 Task: Find a one-way business class flight from Lafayette LFT to Dickinson DIK on Tuesday, 9 May, with 1 checked bag.
Action: Mouse moved to (265, 132)
Screenshot: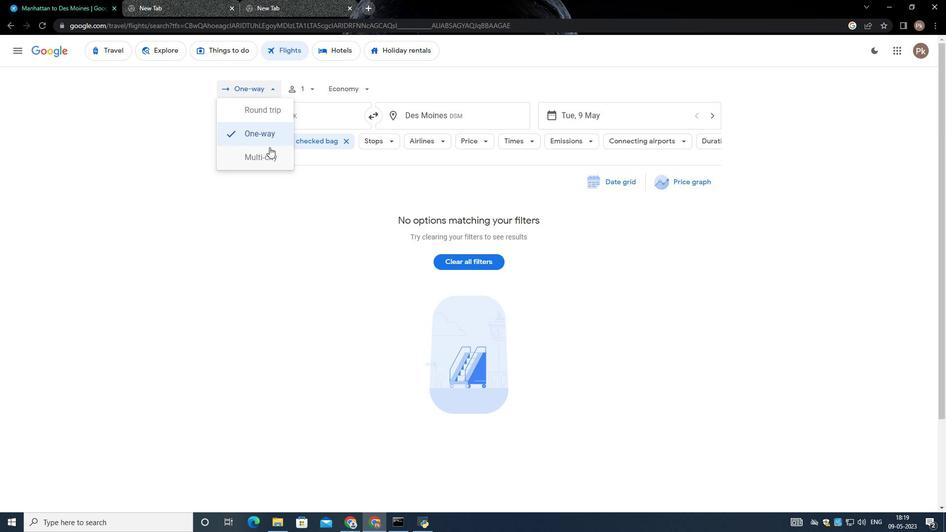 
Action: Mouse pressed left at (265, 132)
Screenshot: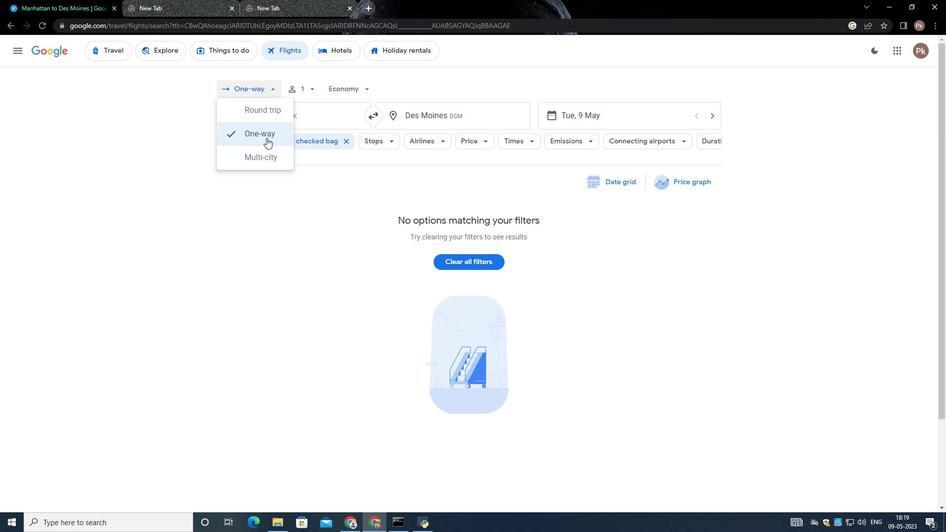 
Action: Mouse moved to (303, 87)
Screenshot: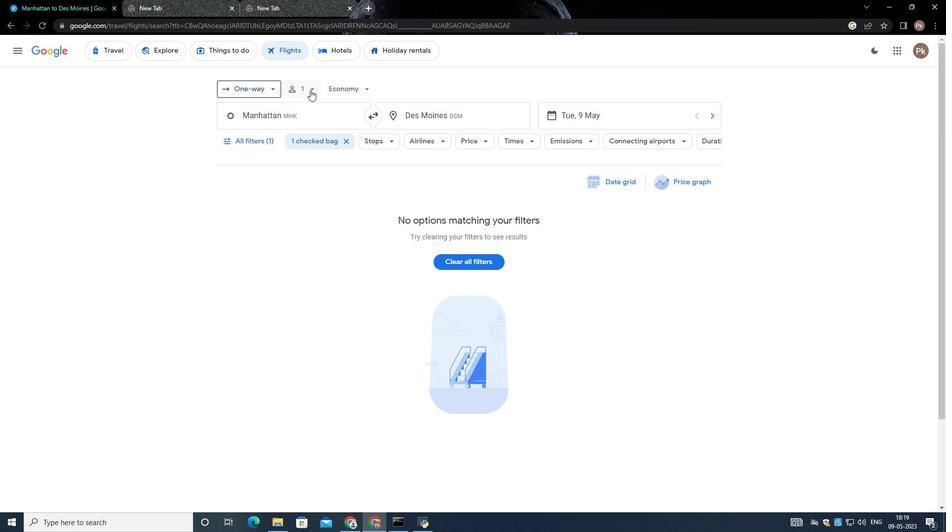 
Action: Mouse pressed left at (304, 88)
Screenshot: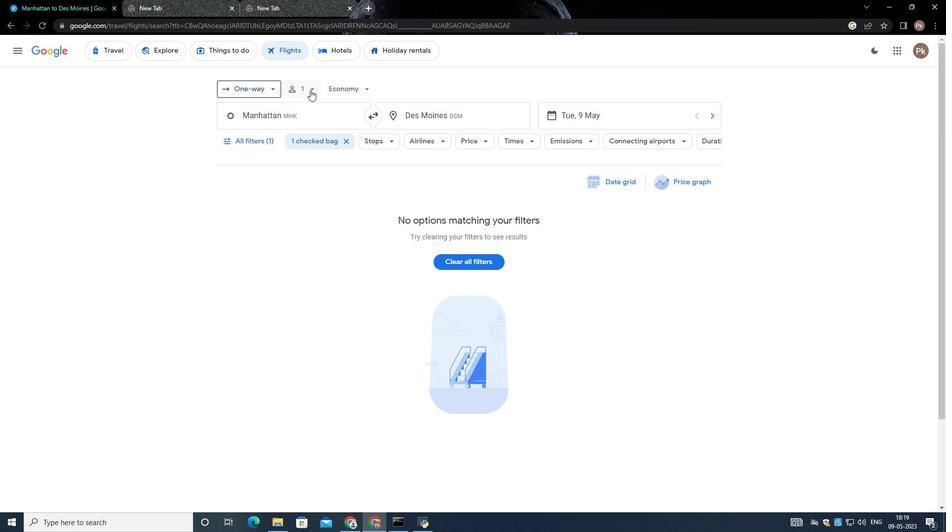 
Action: Mouse moved to (389, 115)
Screenshot: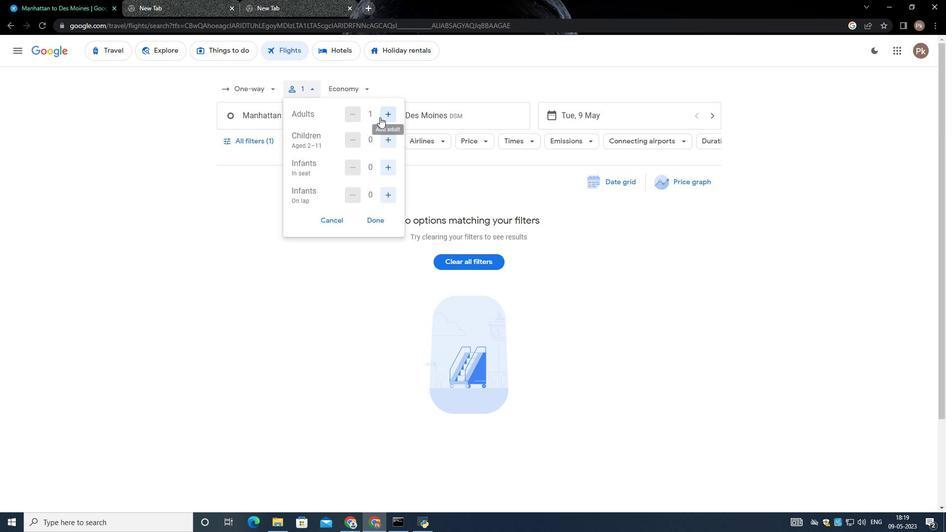 
Action: Mouse pressed left at (389, 115)
Screenshot: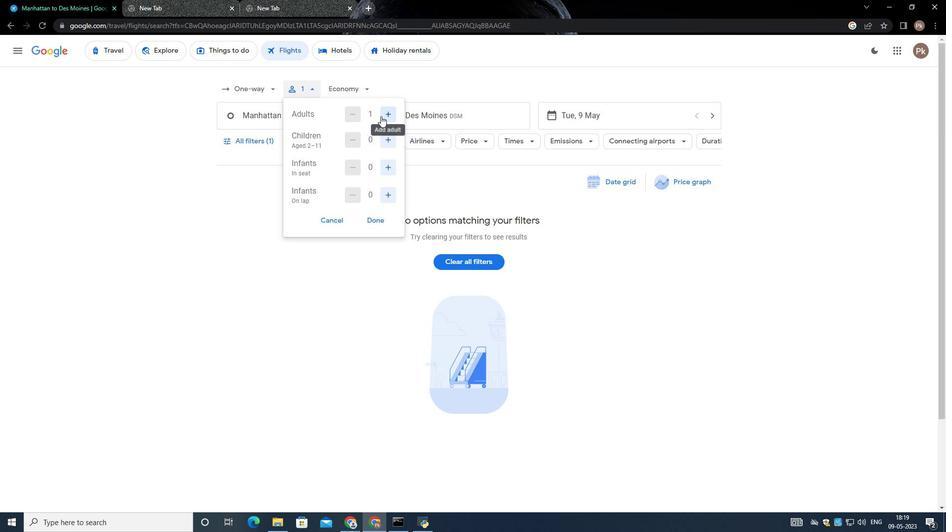 
Action: Mouse moved to (389, 115)
Screenshot: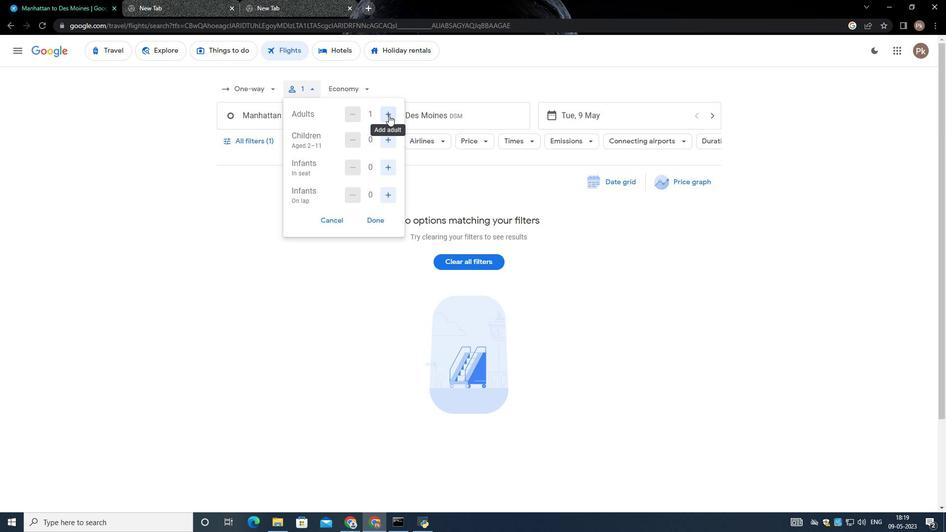 
Action: Mouse pressed left at (389, 115)
Screenshot: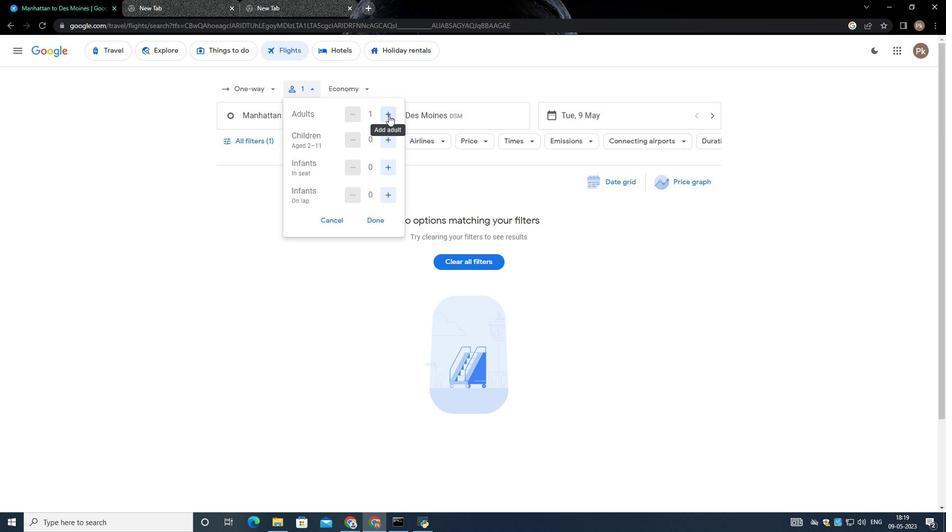 
Action: Mouse moved to (389, 115)
Screenshot: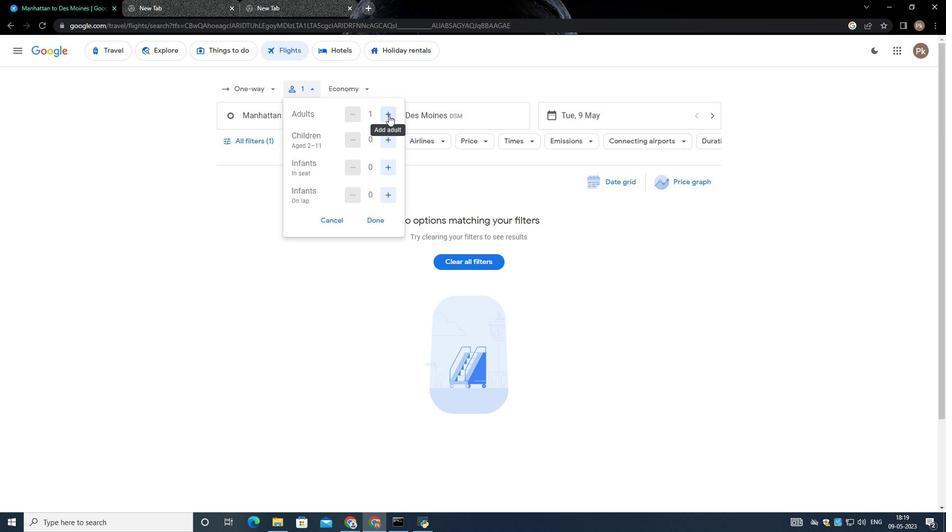 
Action: Mouse pressed left at (389, 115)
Screenshot: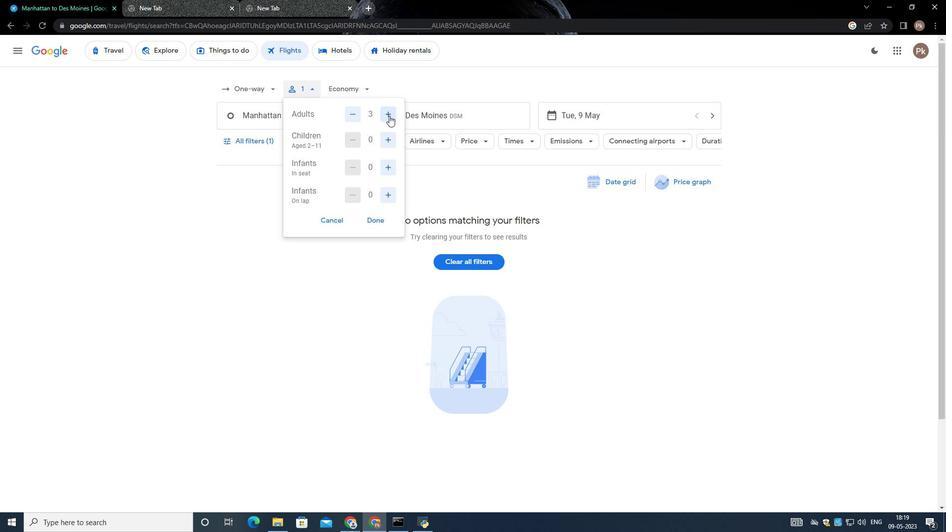 
Action: Mouse moved to (389, 115)
Screenshot: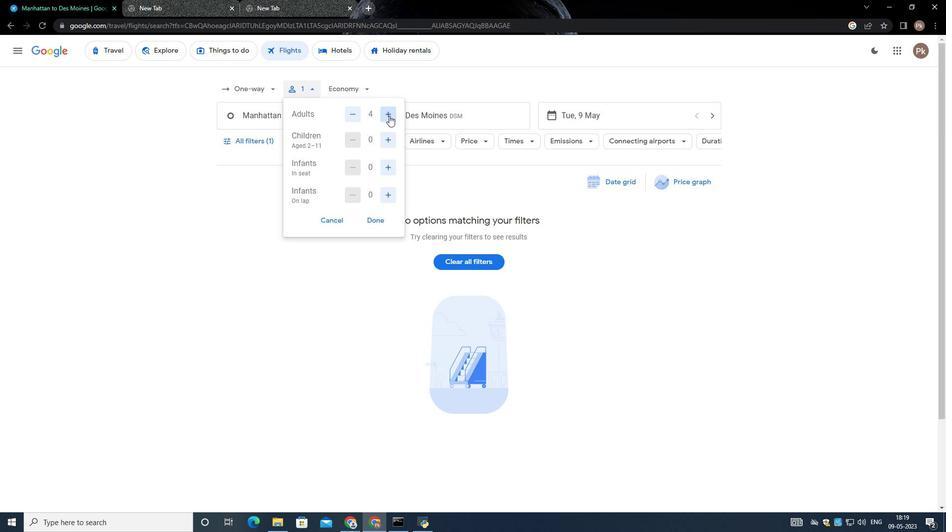 
Action: Mouse pressed left at (389, 115)
Screenshot: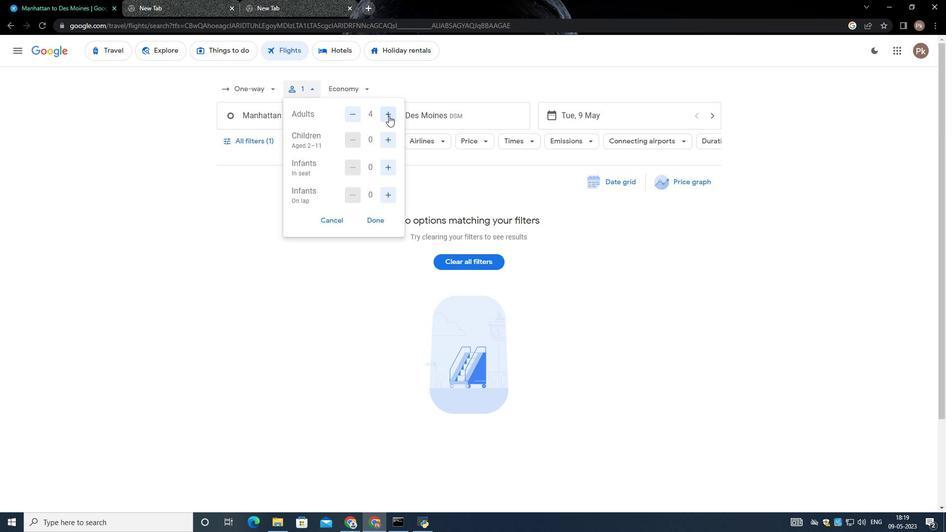 
Action: Mouse moved to (394, 138)
Screenshot: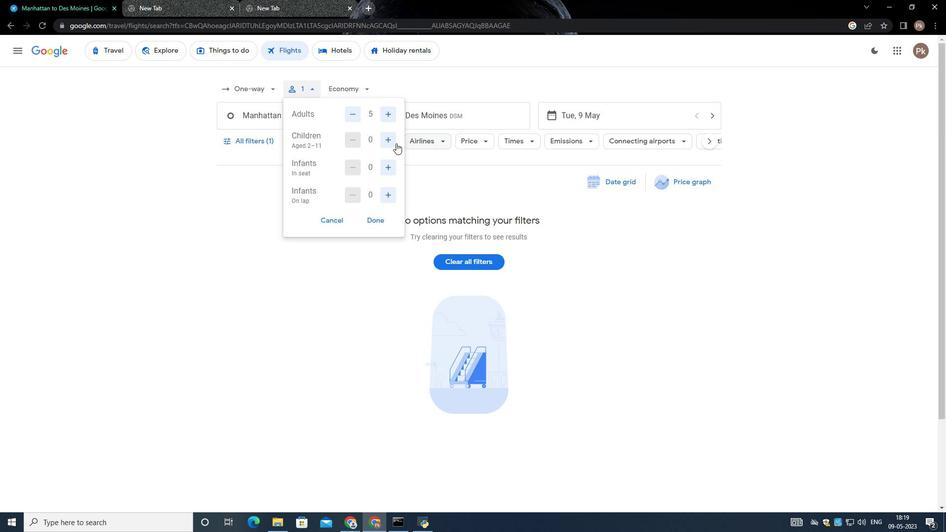 
Action: Mouse pressed left at (394, 138)
Screenshot: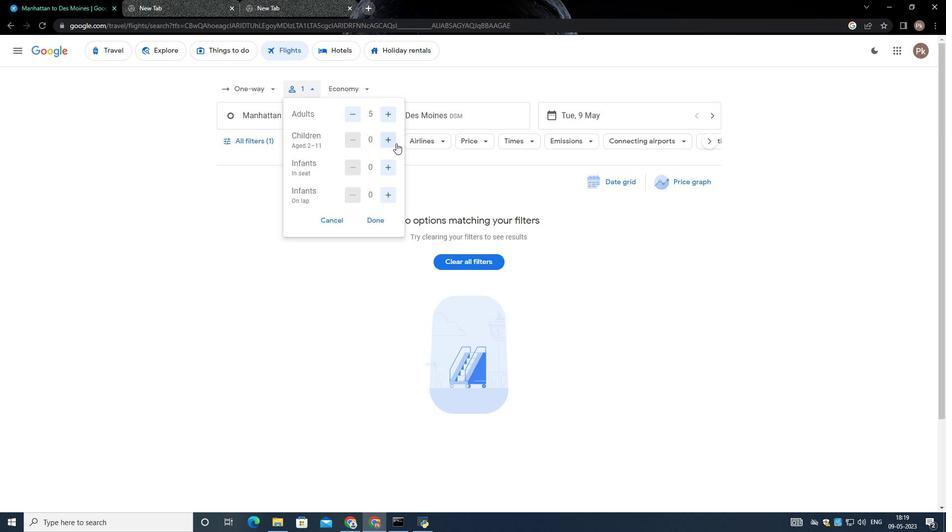 
Action: Mouse moved to (389, 166)
Screenshot: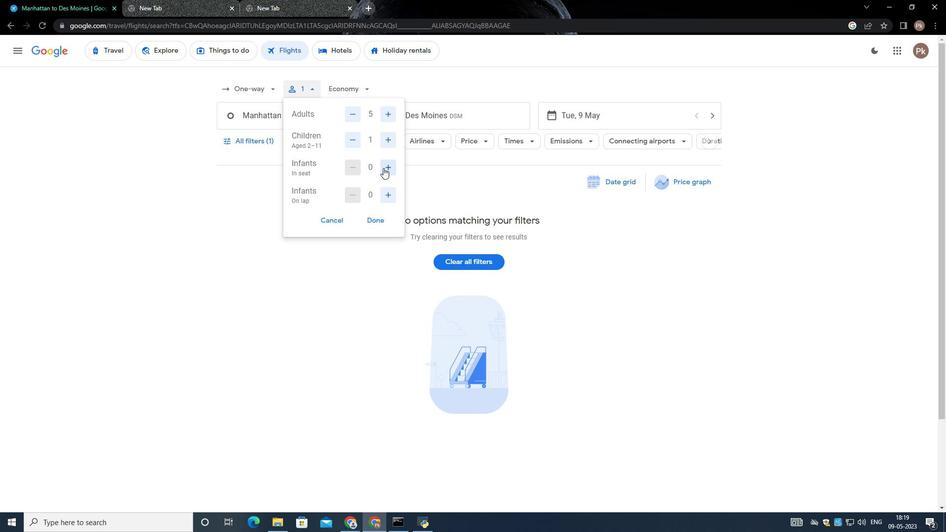 
Action: Mouse pressed left at (389, 166)
Screenshot: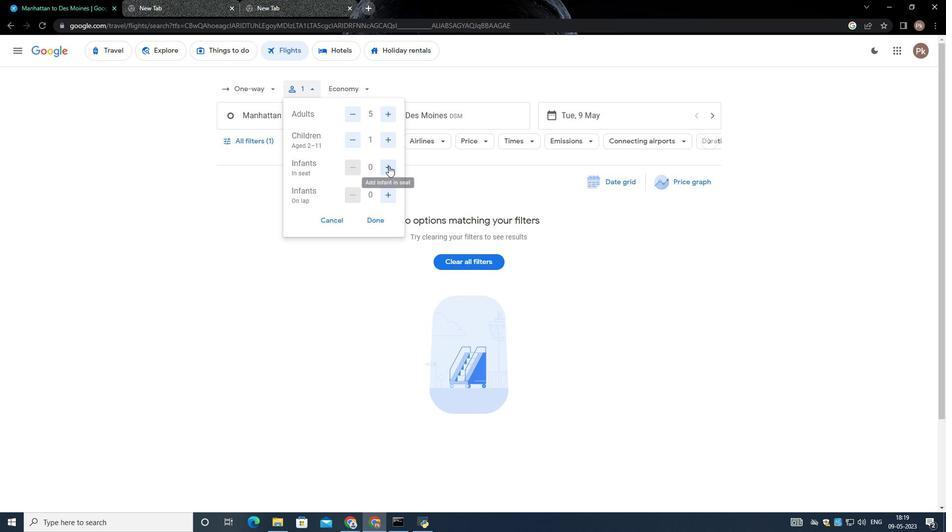 
Action: Mouse moved to (389, 166)
Screenshot: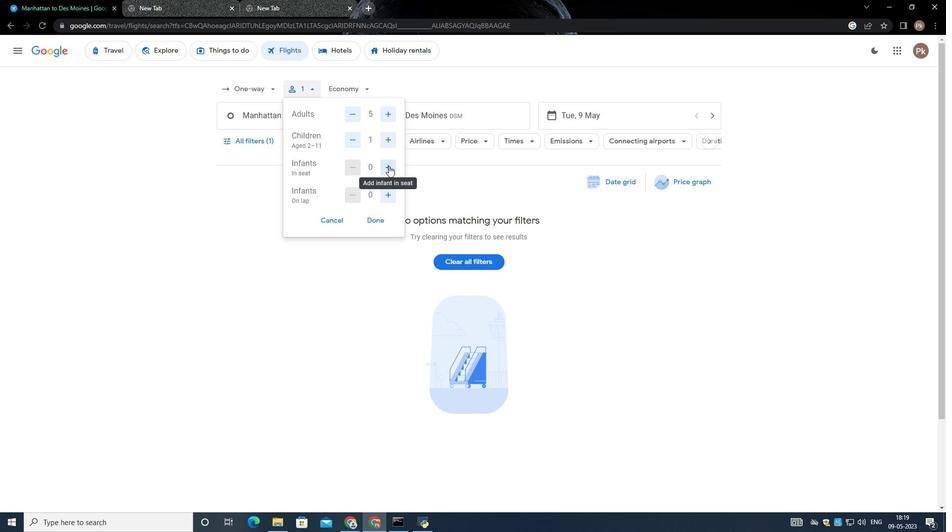 
Action: Mouse pressed left at (389, 166)
Screenshot: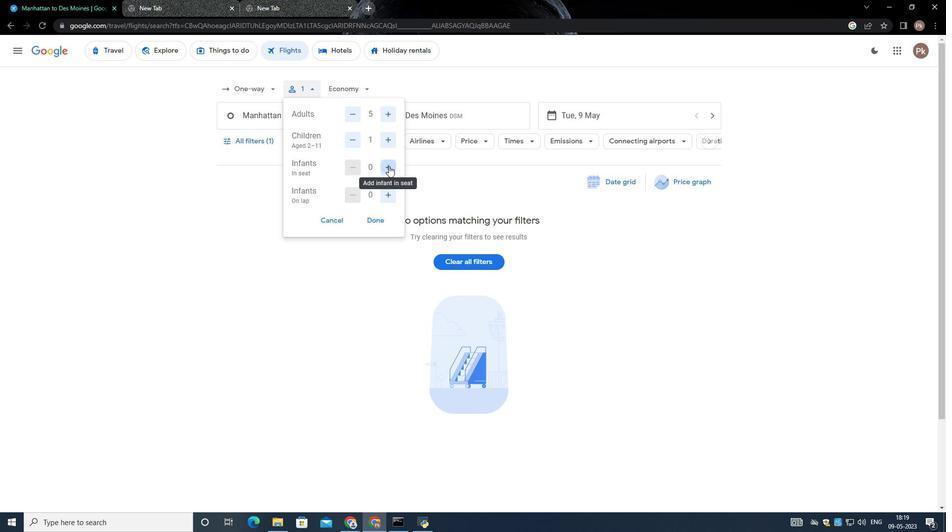 
Action: Mouse moved to (390, 189)
Screenshot: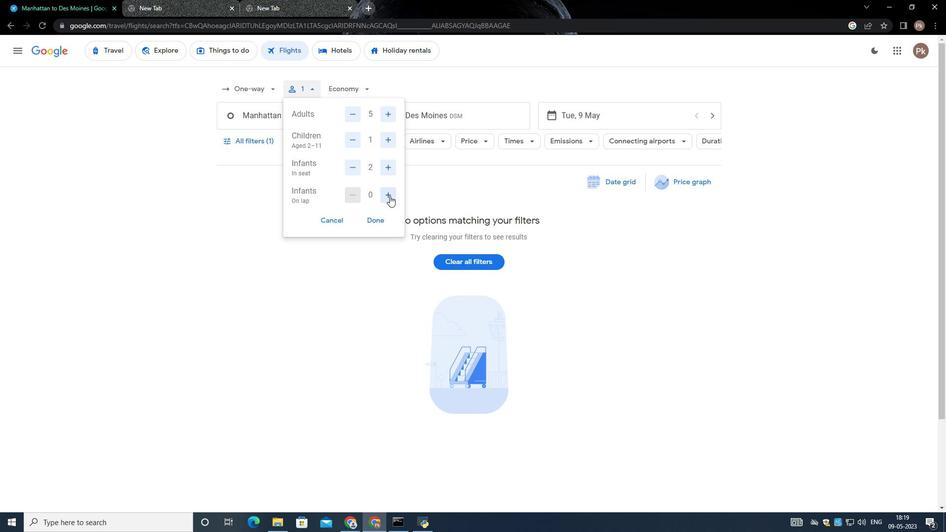 
Action: Mouse pressed left at (390, 189)
Screenshot: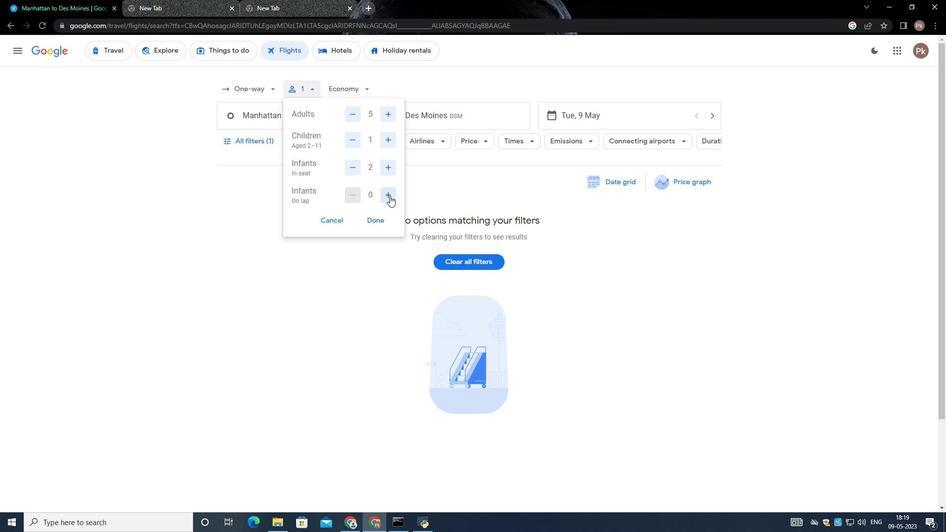 
Action: Mouse moved to (372, 218)
Screenshot: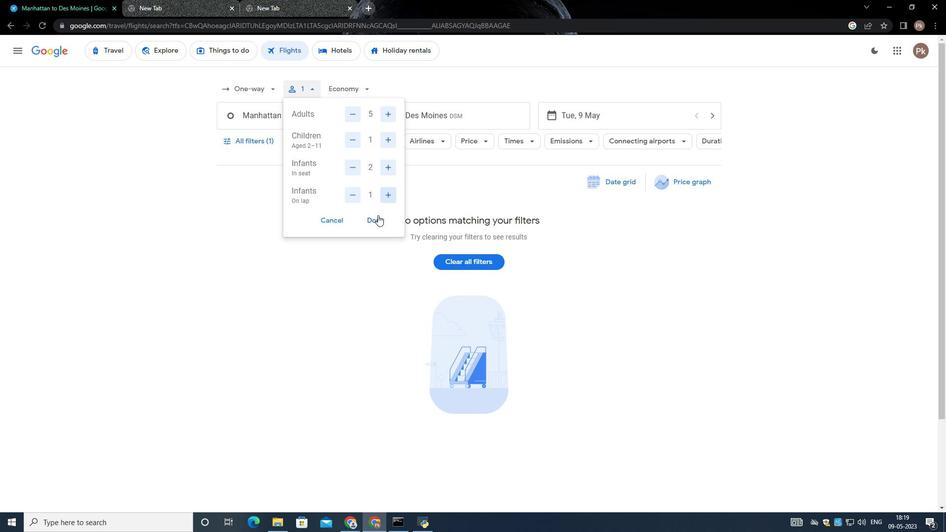 
Action: Mouse pressed left at (372, 218)
Screenshot: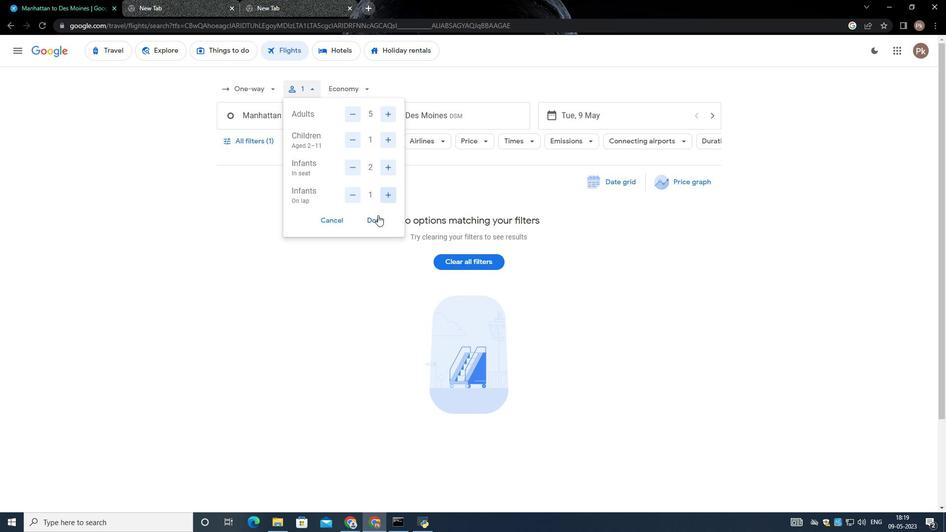 
Action: Mouse moved to (350, 88)
Screenshot: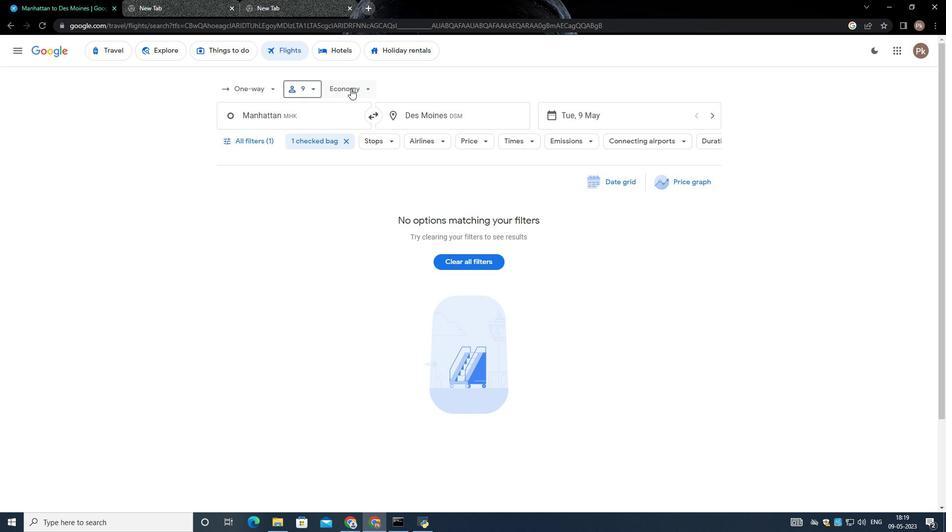 
Action: Mouse pressed left at (350, 88)
Screenshot: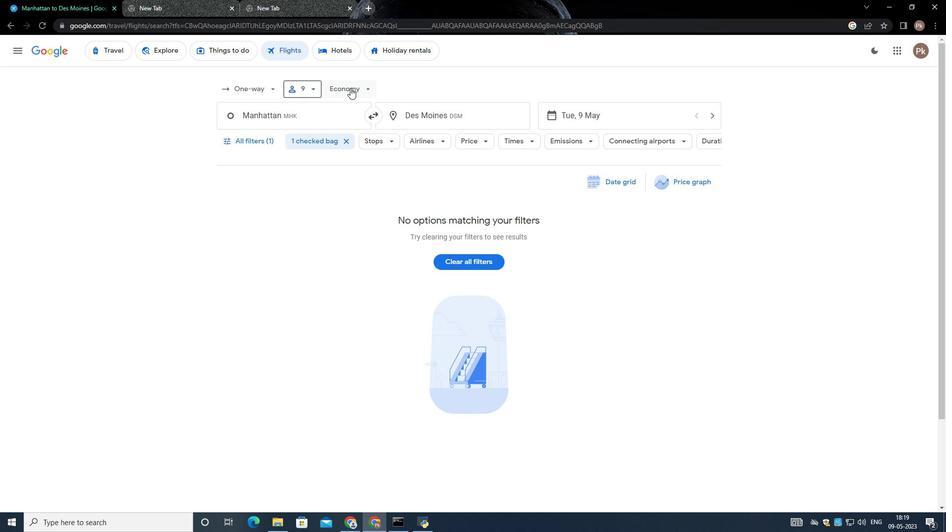 
Action: Mouse moved to (371, 158)
Screenshot: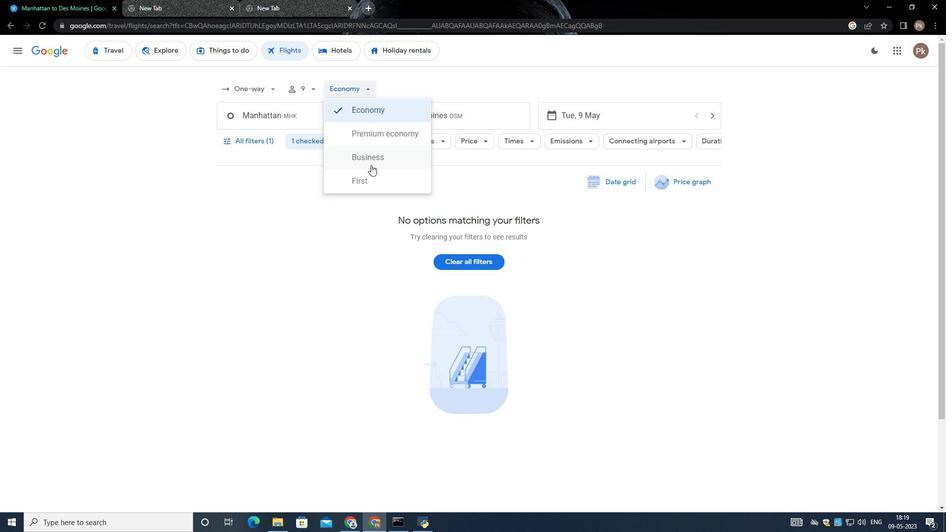 
Action: Mouse pressed left at (371, 158)
Screenshot: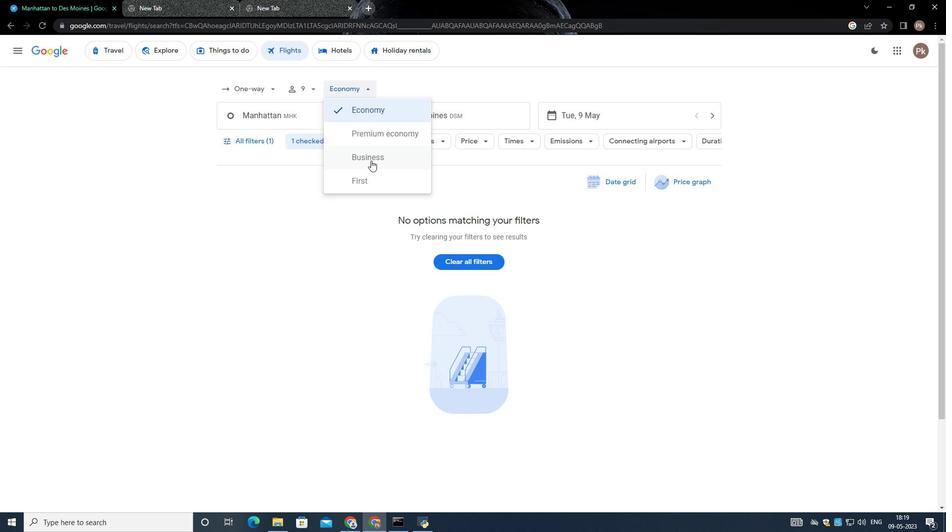 
Action: Mouse moved to (275, 118)
Screenshot: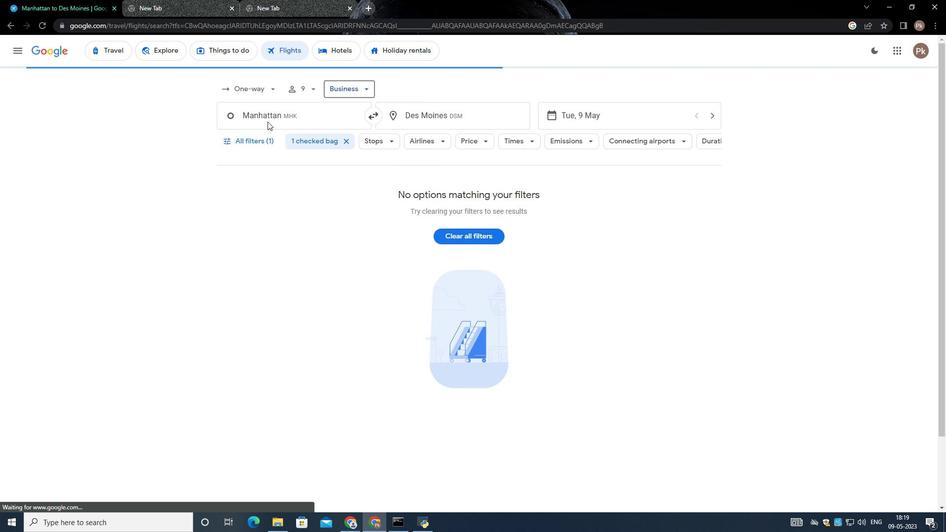
Action: Mouse pressed left at (275, 118)
Screenshot: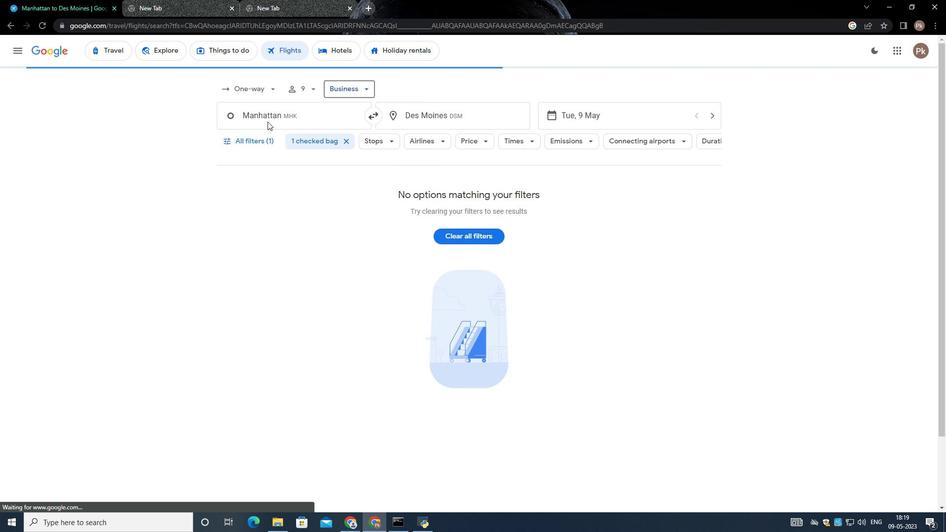 
Action: Mouse moved to (271, 120)
Screenshot: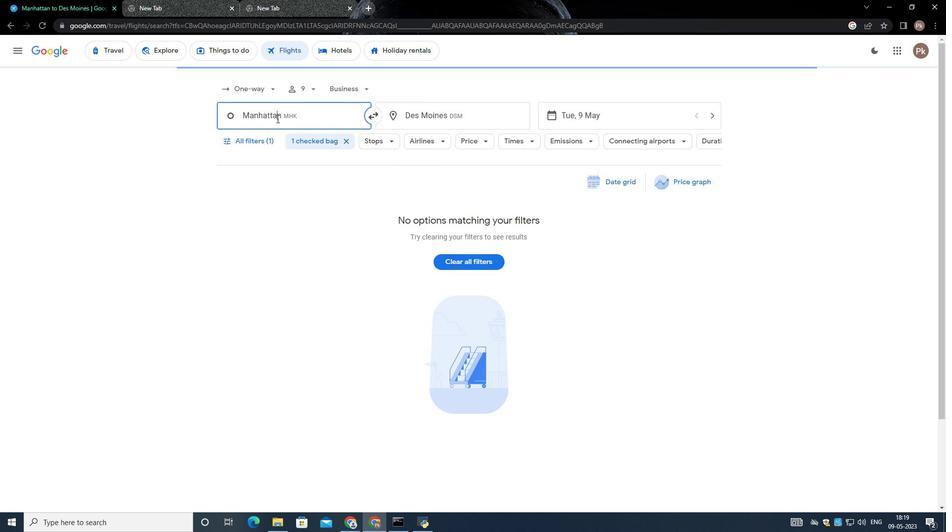 
Action: Key pressed <Key.backspace>
Screenshot: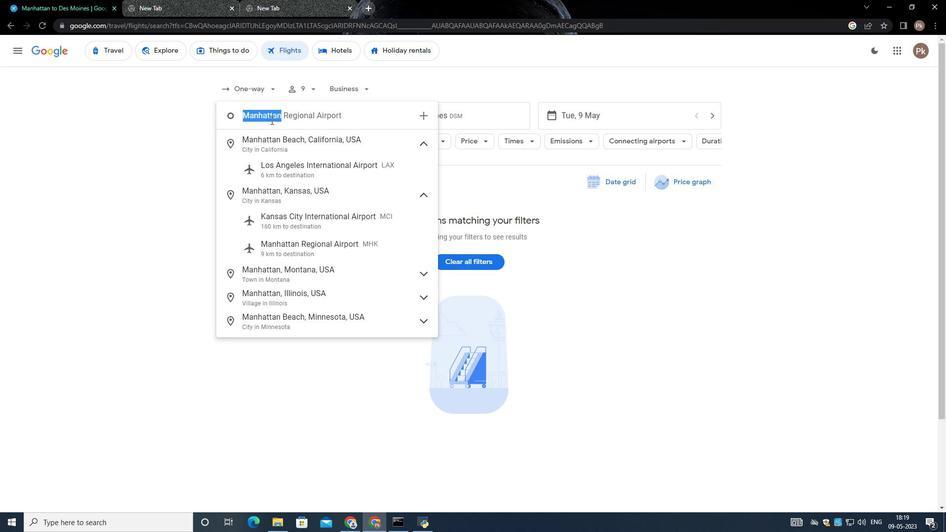 
Action: Mouse moved to (270, 120)
Screenshot: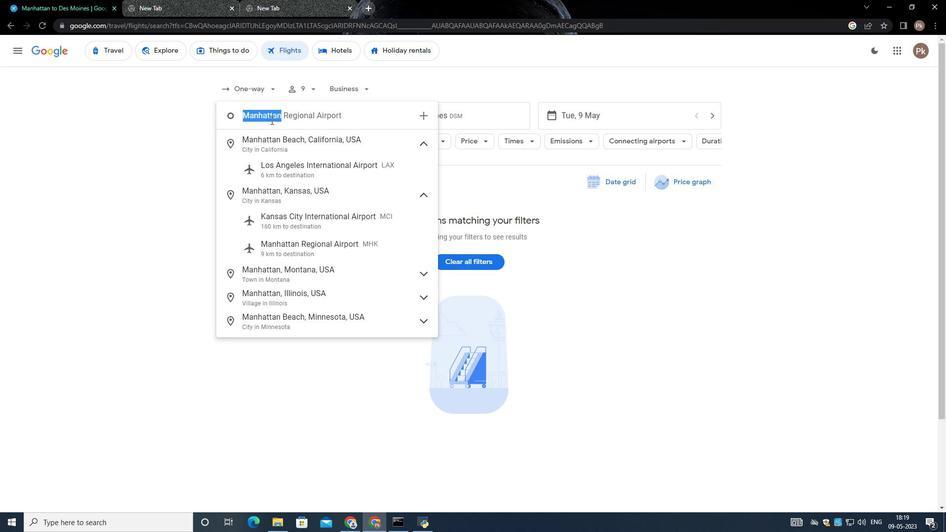 
Action: Key pressed <Key.shift>Lafayette<Key.space>
Screenshot: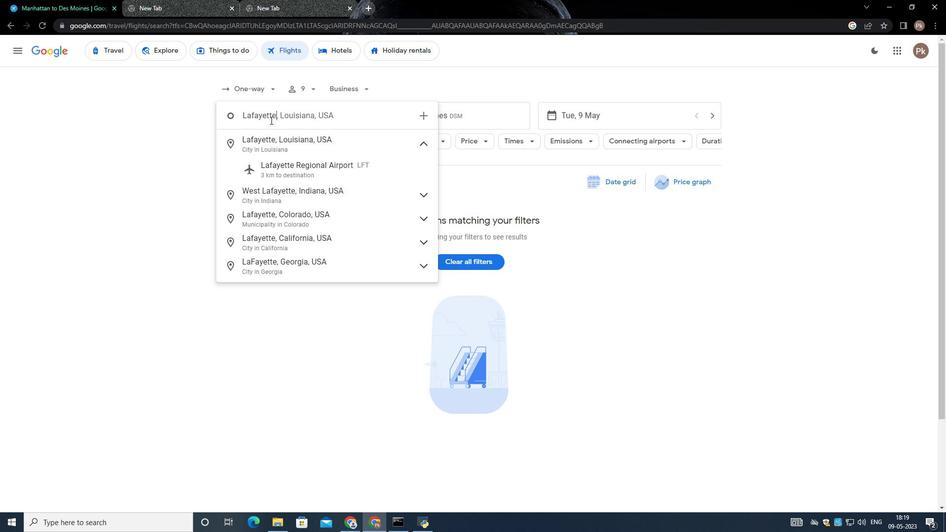 
Action: Mouse moved to (270, 120)
Screenshot: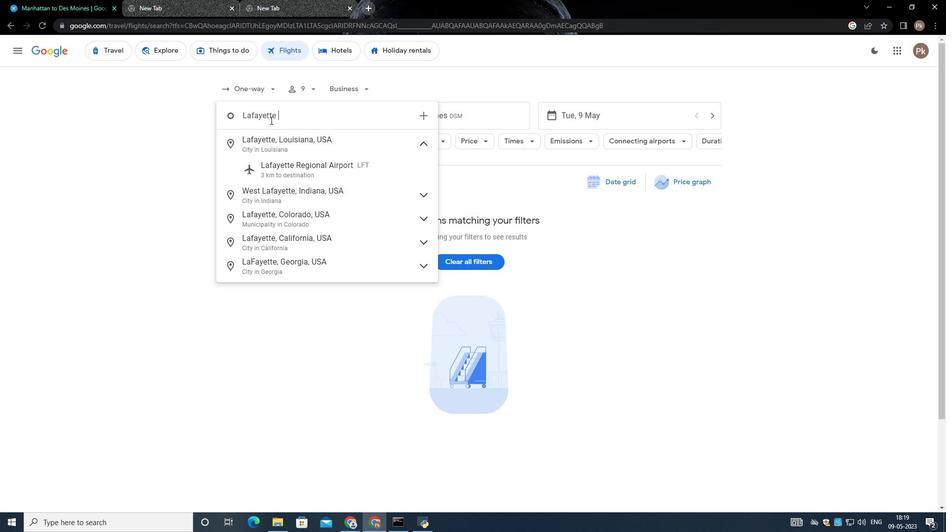 
Action: Key pressed <Key.shift>Regional<Key.space><Key.shift>Airpor
Screenshot: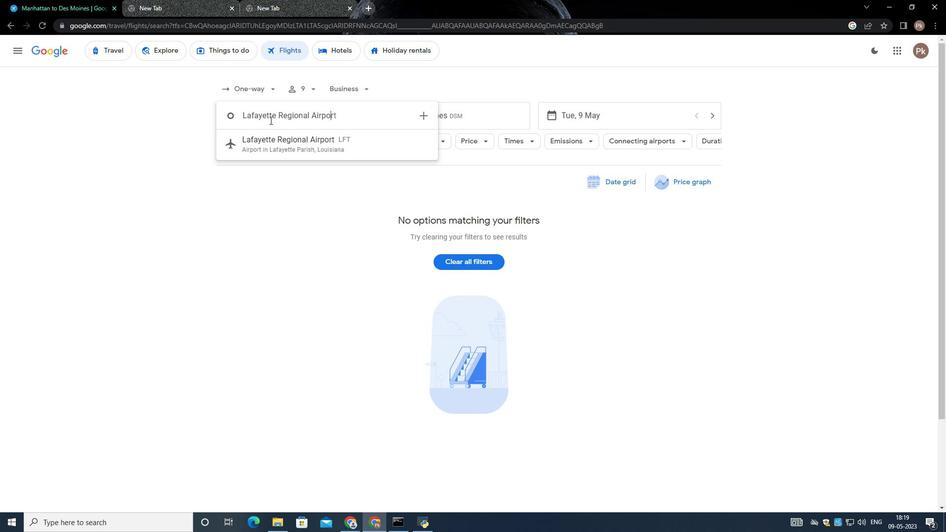 
Action: Mouse moved to (270, 120)
Screenshot: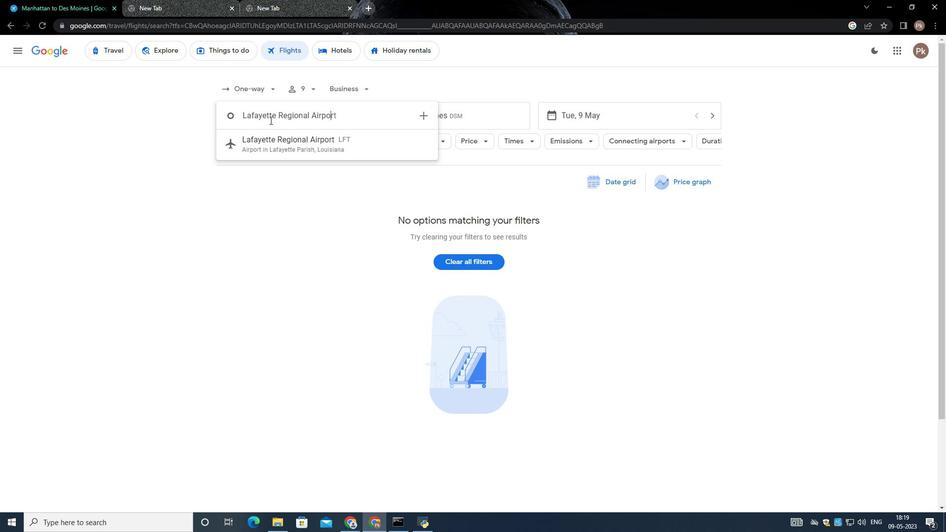 
Action: Key pressed t
Screenshot: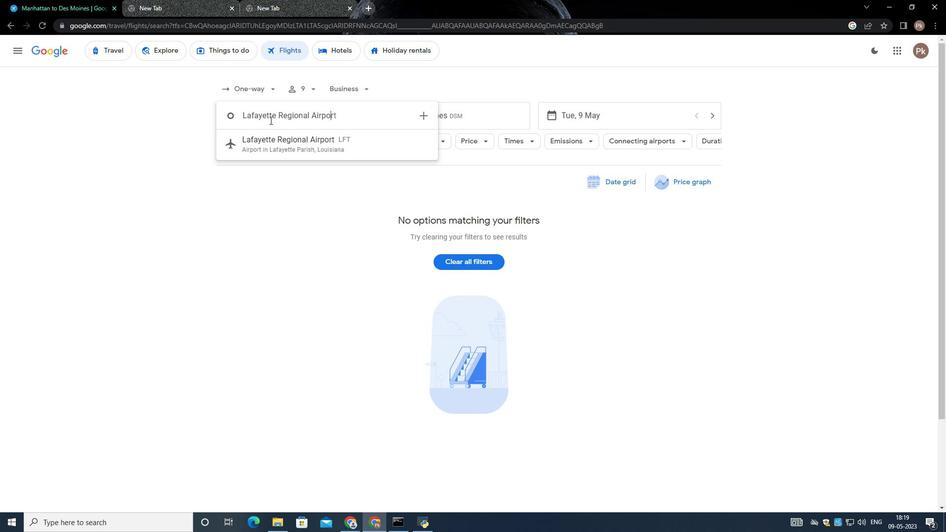 
Action: Mouse moved to (288, 144)
Screenshot: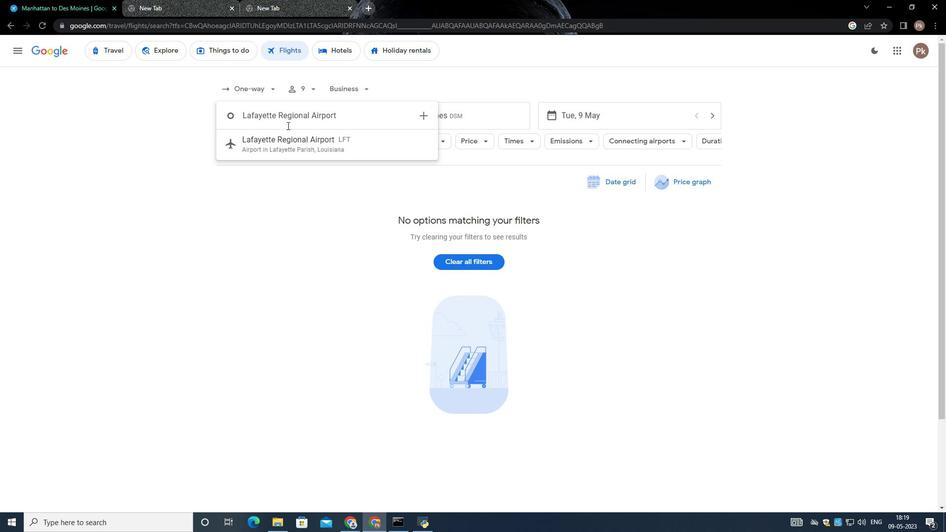 
Action: Mouse pressed left at (288, 144)
Screenshot: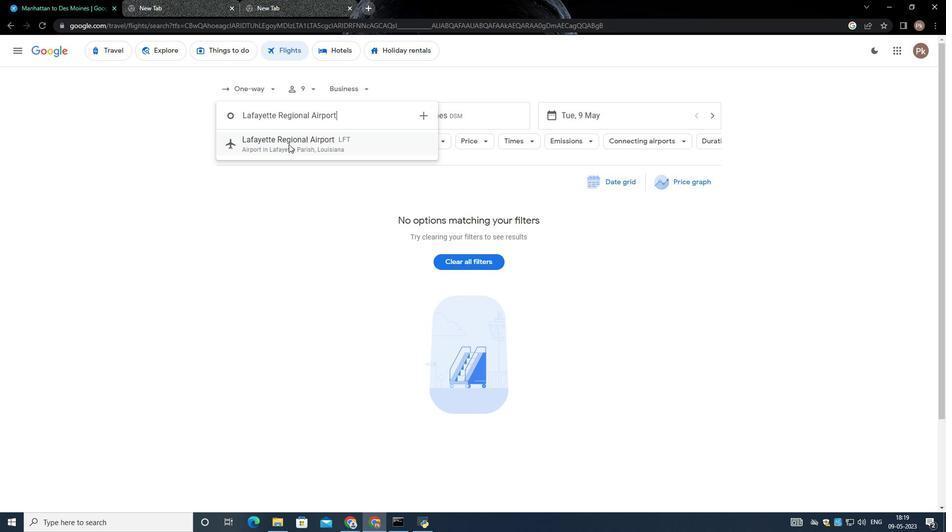 
Action: Mouse moved to (450, 111)
Screenshot: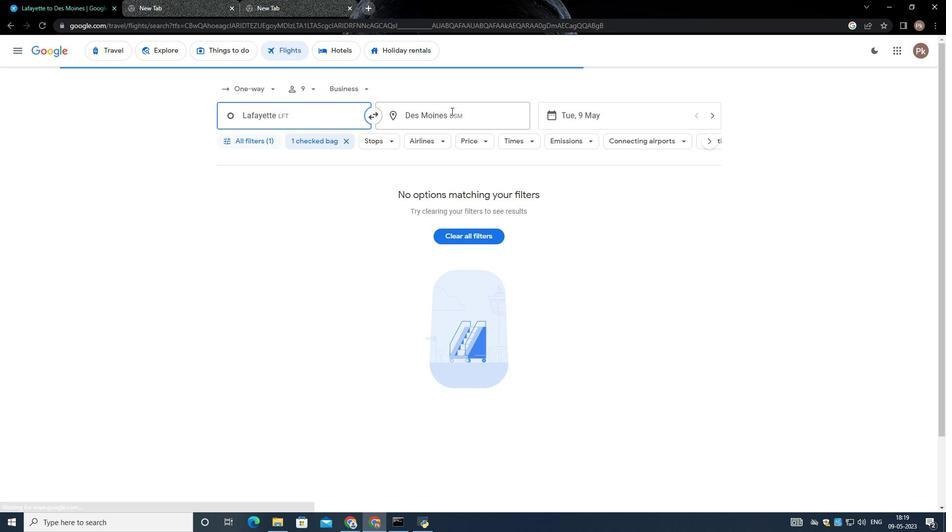 
Action: Mouse pressed left at (450, 111)
Screenshot: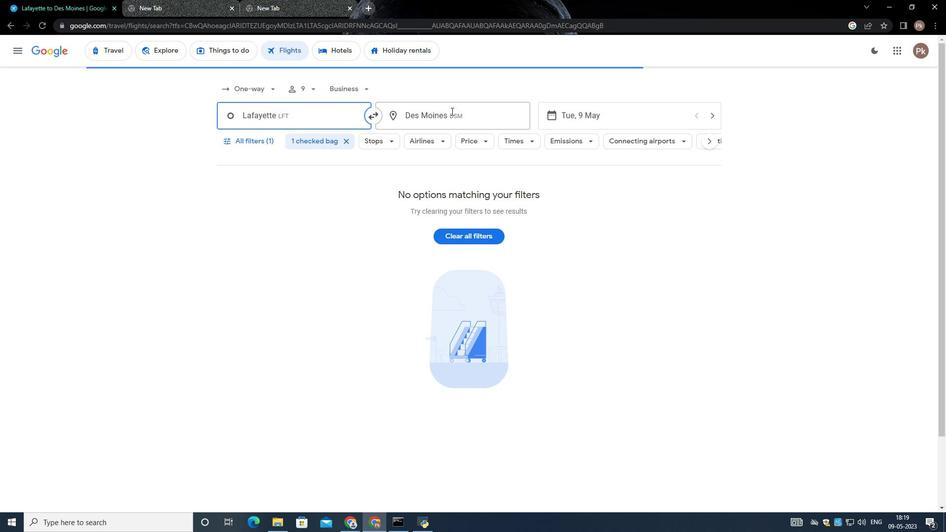 
Action: Mouse moved to (427, 127)
Screenshot: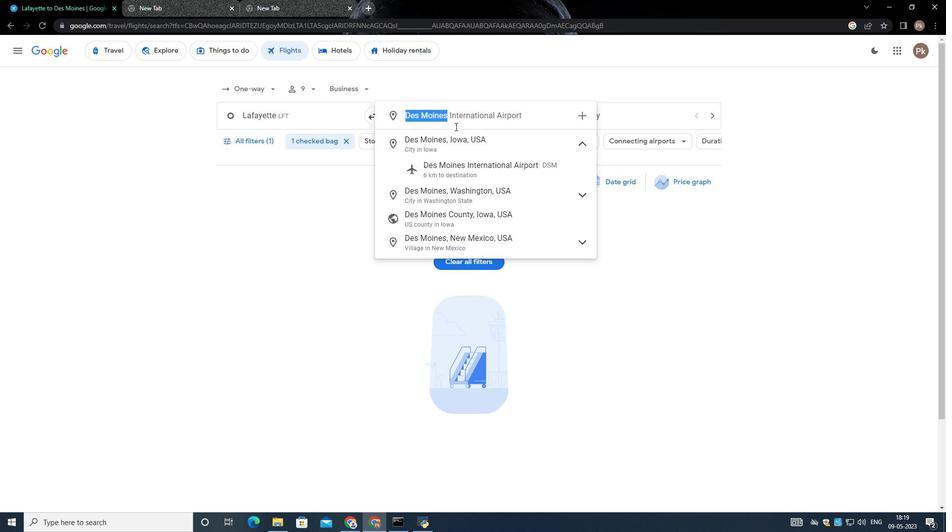 
Action: Key pressed <Key.backspace><Key.shift><Key.shift>Dickson<Key.space>
Screenshot: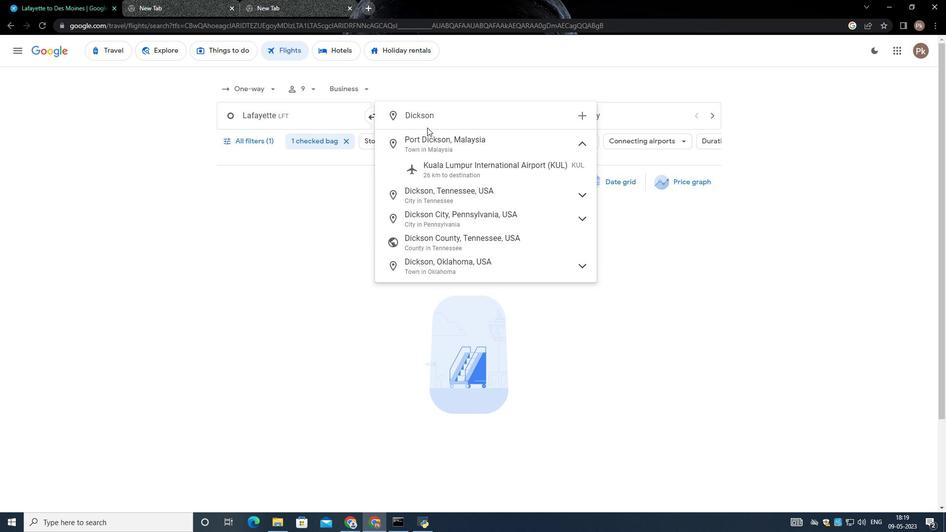 
Action: Mouse moved to (422, 127)
Screenshot: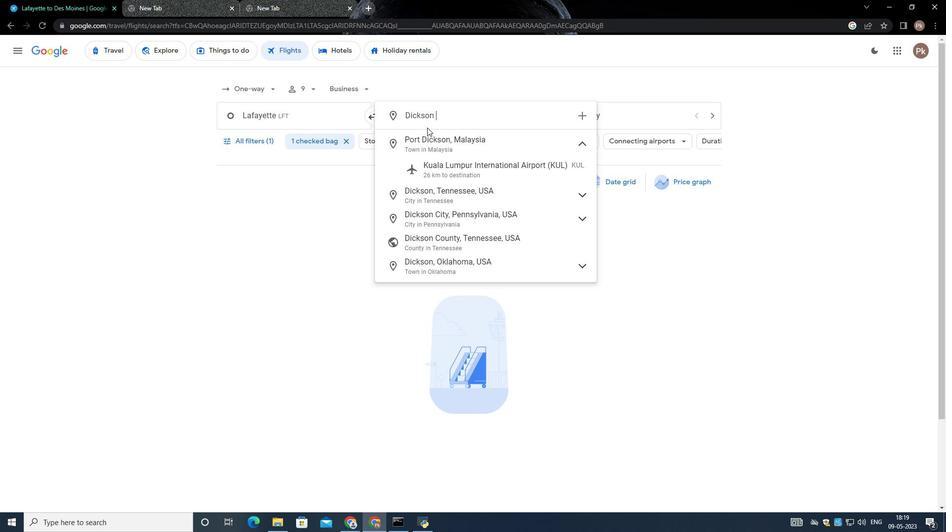 
Action: Key pressed <Key.shift><Key.shift><Key.shift>Te<Key.backspace>
Screenshot: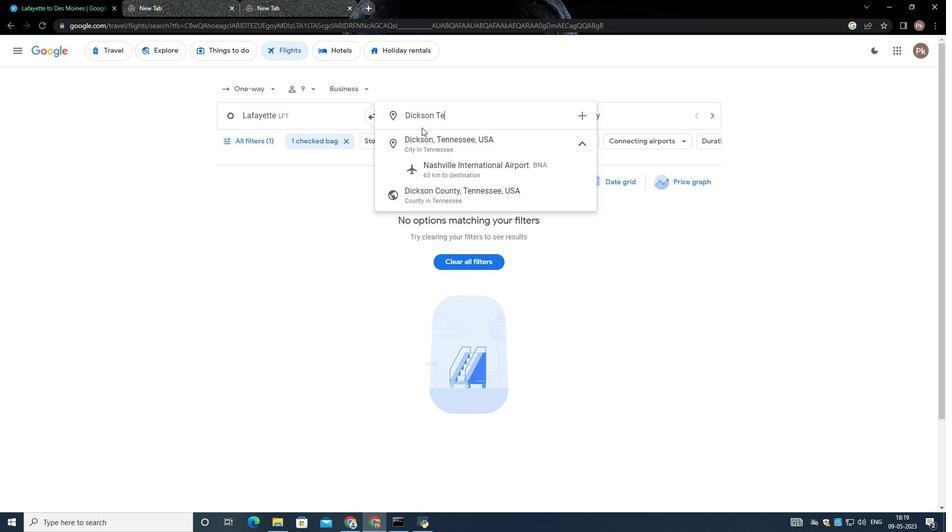 
Action: Mouse moved to (420, 127)
Screenshot: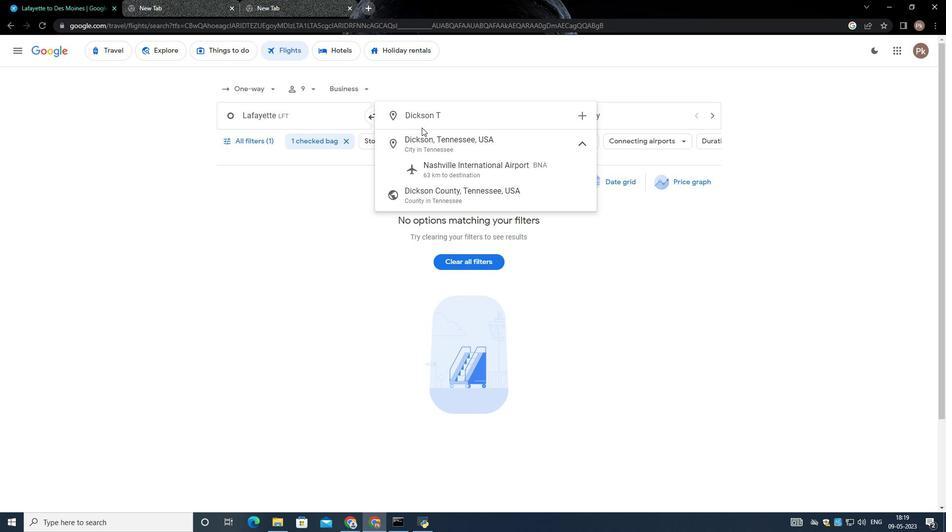 
Action: Key pressed heodore<Key.space>
Screenshot: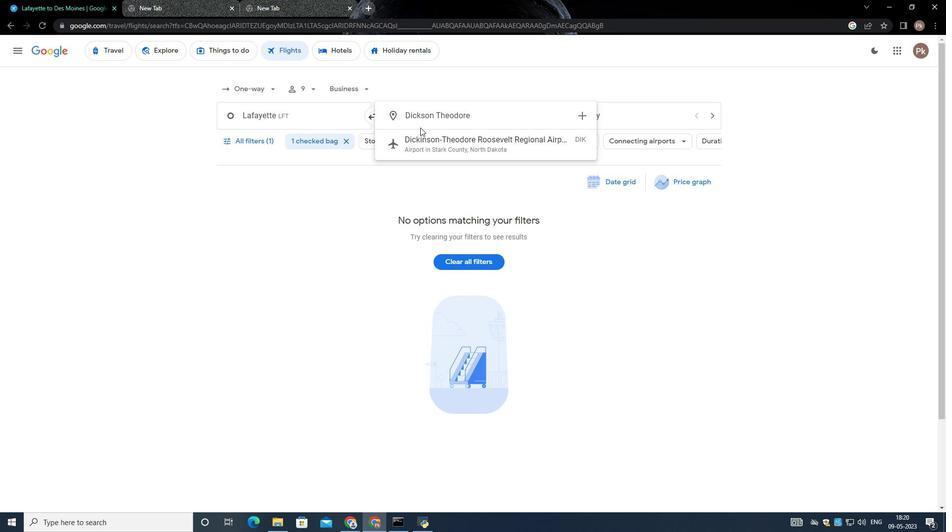 
Action: Mouse moved to (486, 144)
Screenshot: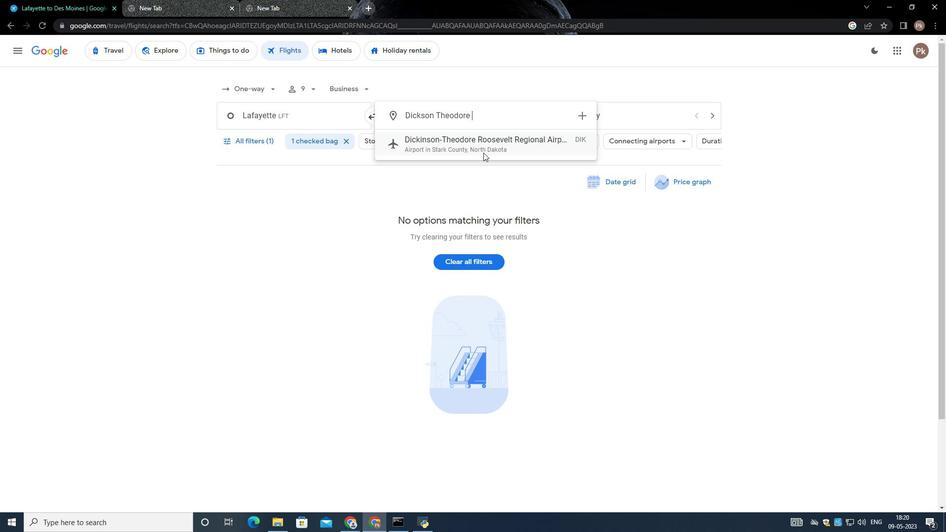 
Action: Mouse pressed left at (486, 144)
Screenshot: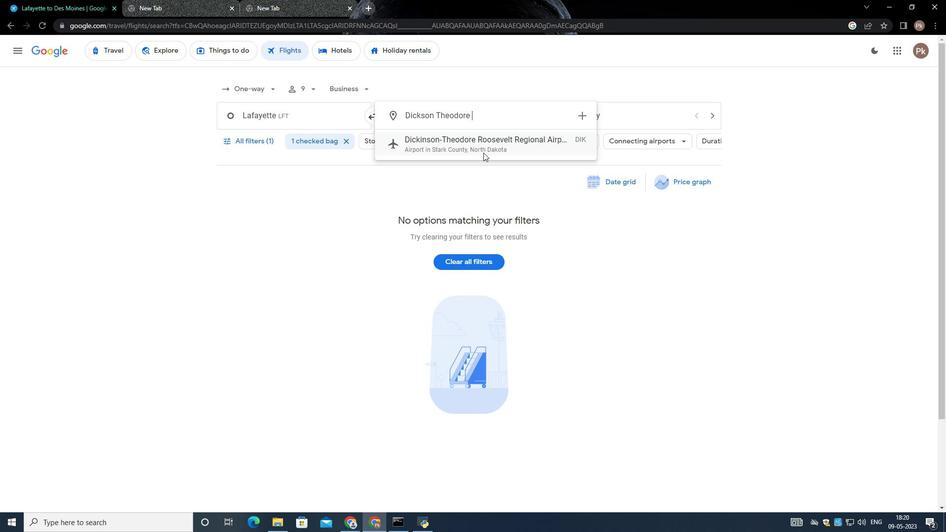 
Action: Mouse moved to (607, 123)
Screenshot: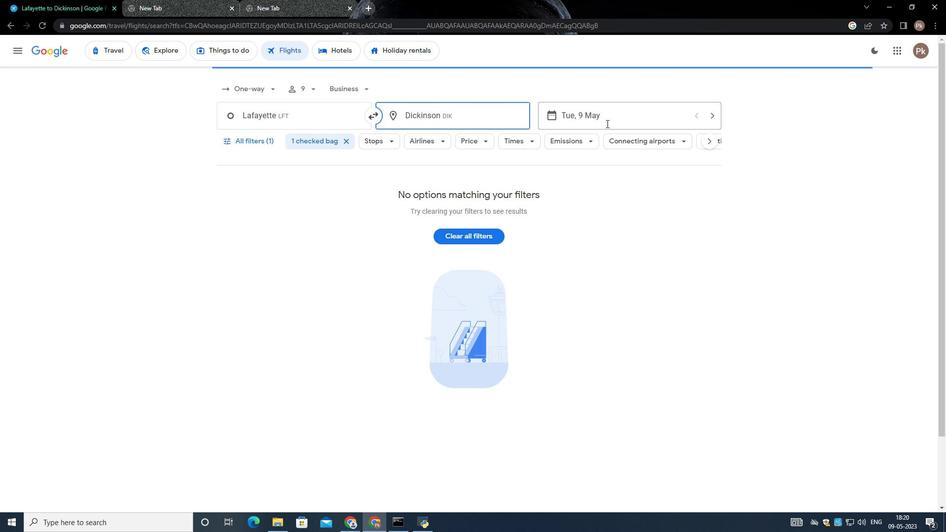 
Action: Mouse pressed left at (607, 123)
Screenshot: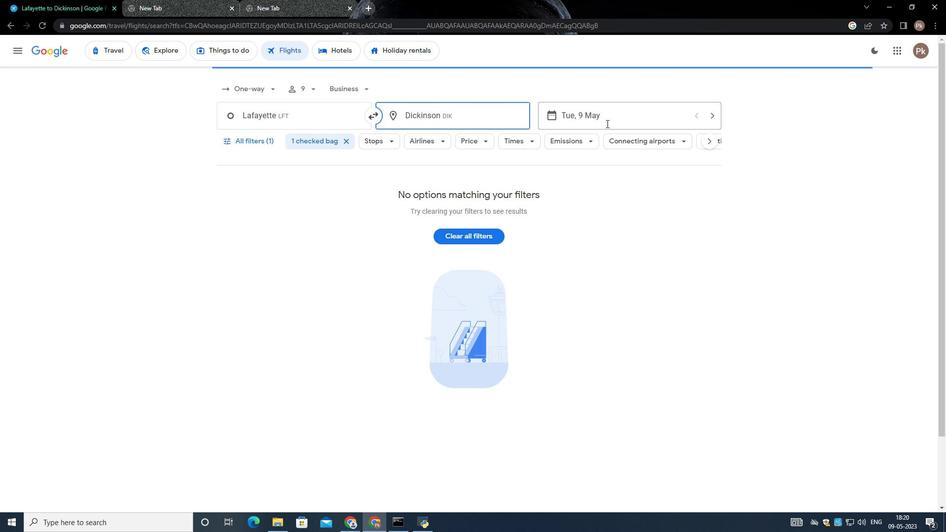 
Action: Mouse moved to (419, 221)
Screenshot: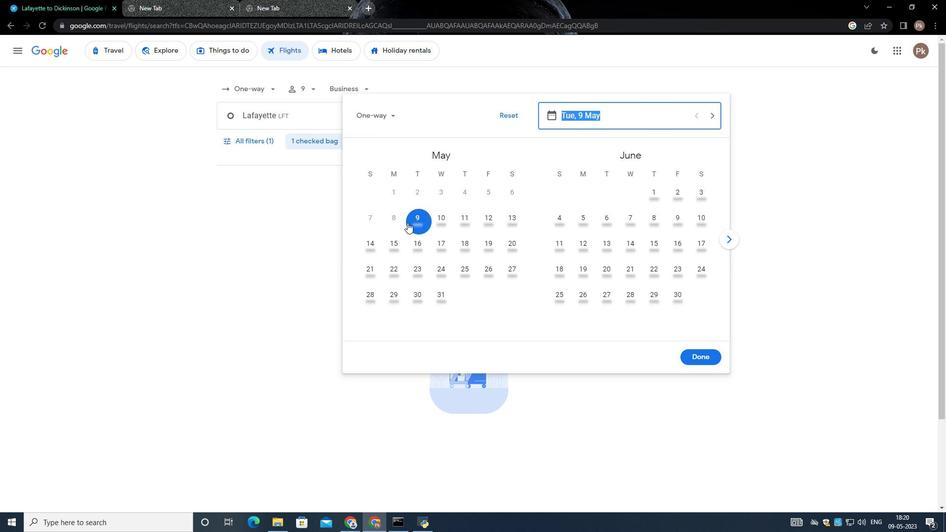 
Action: Mouse pressed left at (419, 221)
Screenshot: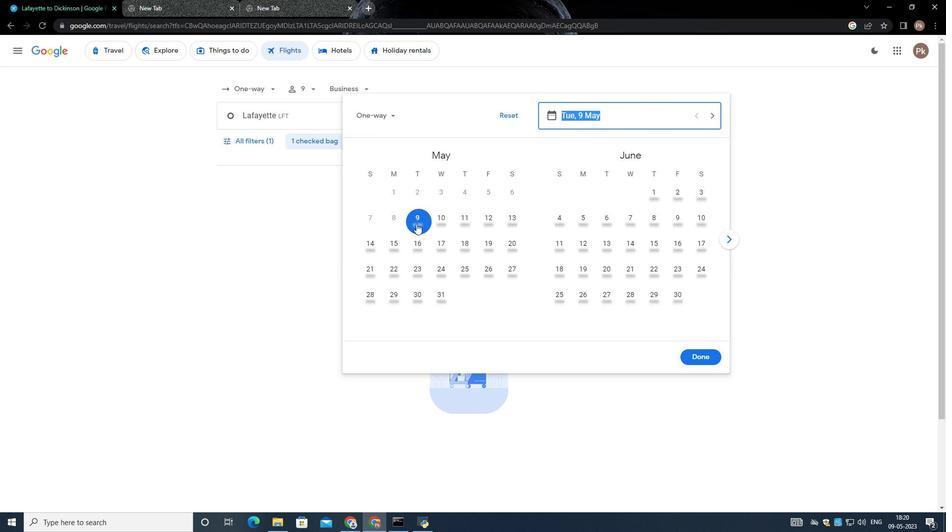 
Action: Mouse moved to (712, 361)
Screenshot: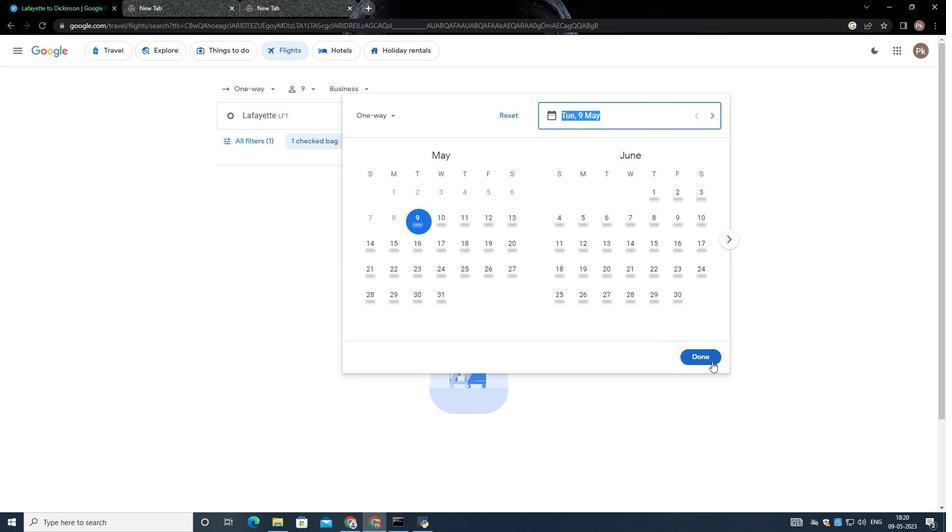 
Action: Mouse pressed left at (712, 361)
Screenshot: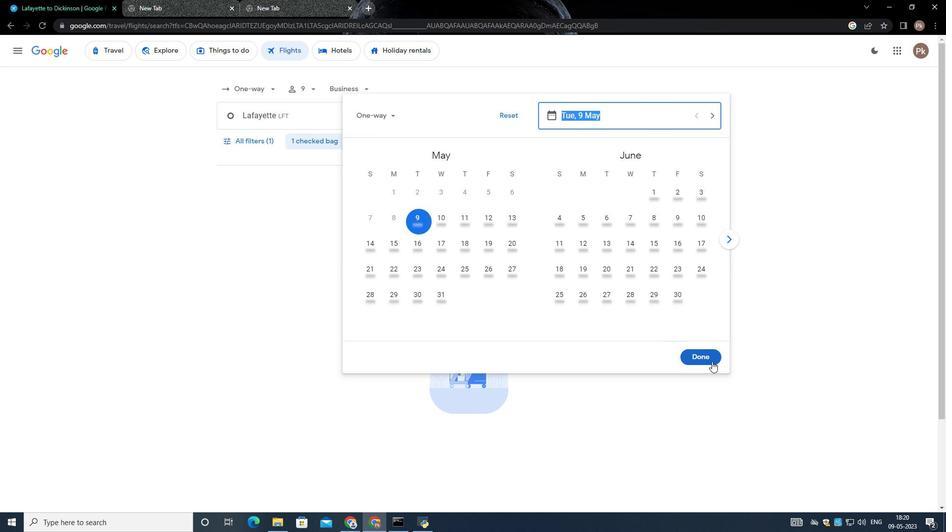 
Action: Mouse moved to (251, 138)
Screenshot: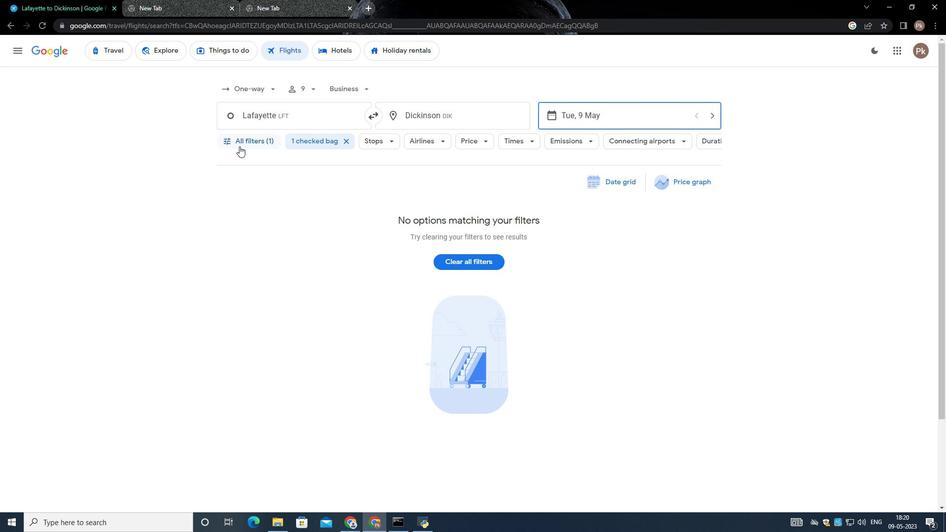 
Action: Mouse pressed left at (251, 138)
Screenshot: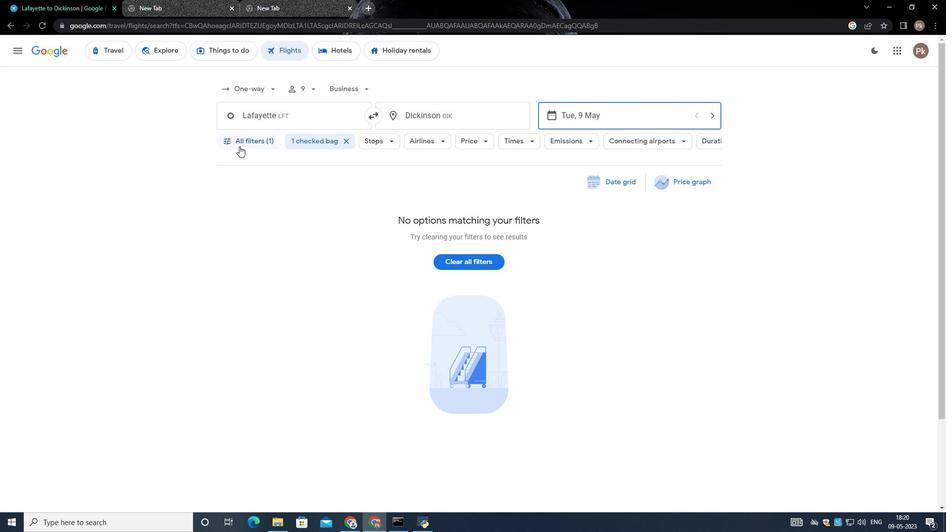 
Action: Mouse moved to (343, 266)
Screenshot: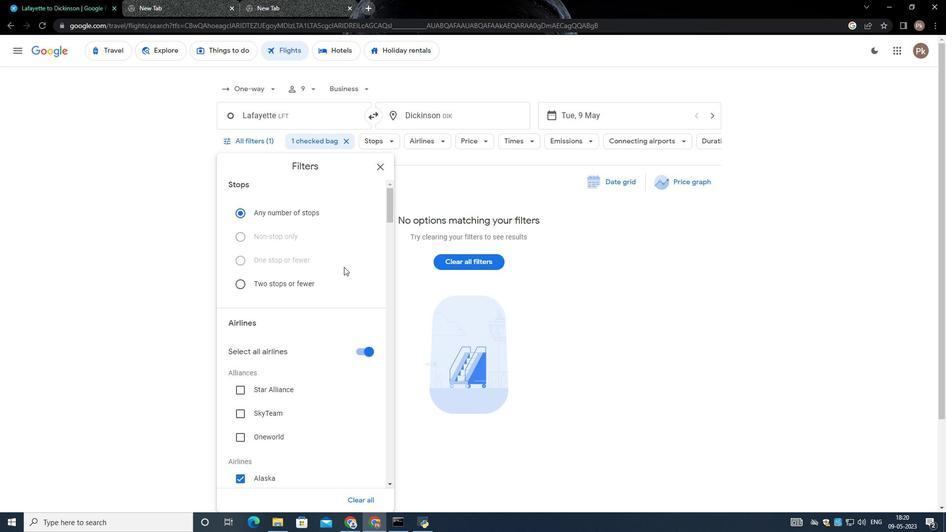 
Action: Mouse scrolled (343, 266) with delta (0, 0)
Screenshot: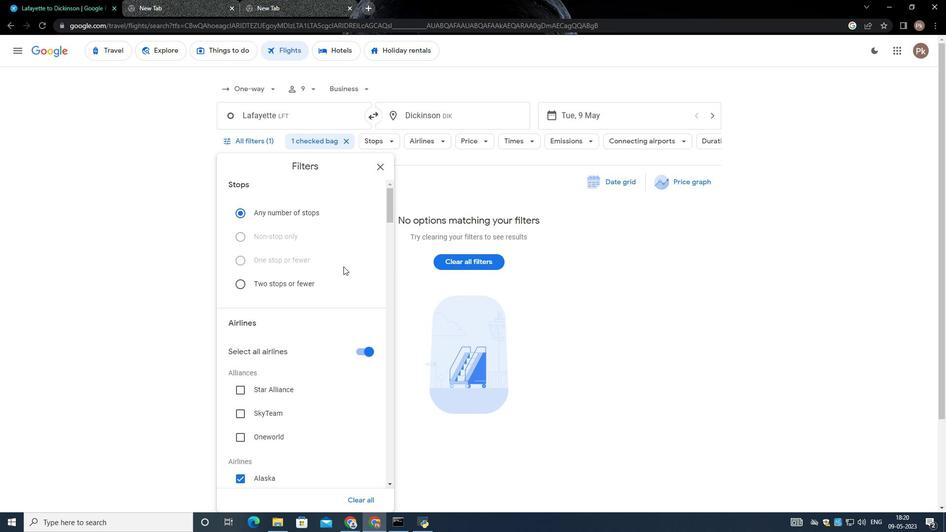 
Action: Mouse moved to (330, 294)
Screenshot: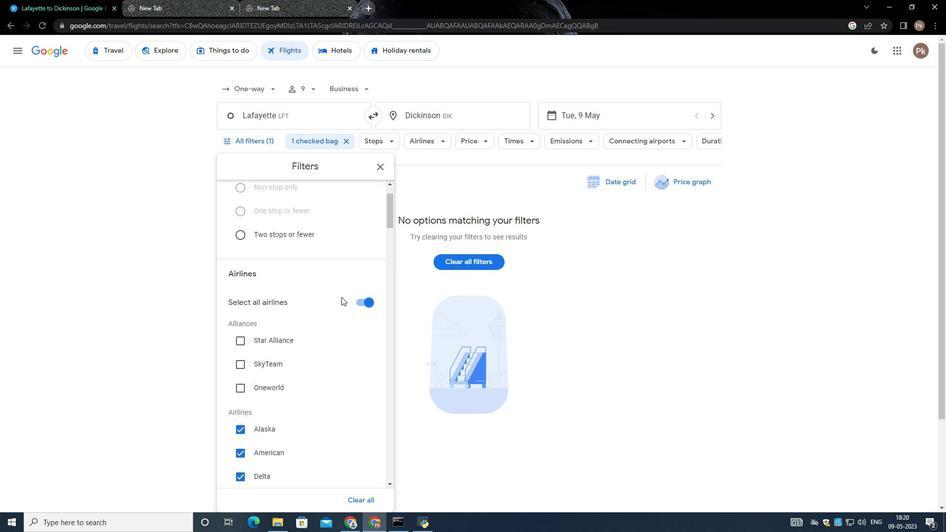 
Action: Mouse scrolled (330, 294) with delta (0, 0)
Screenshot: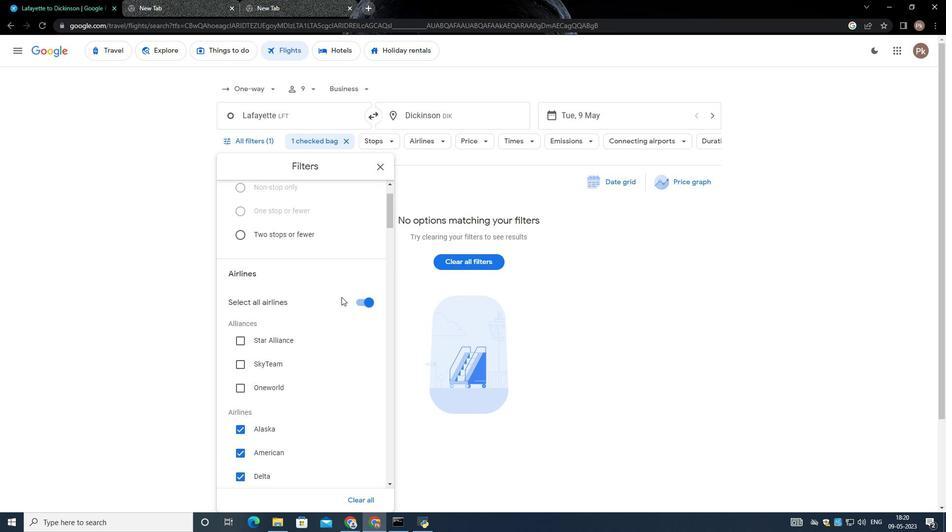 
Action: Mouse moved to (328, 294)
Screenshot: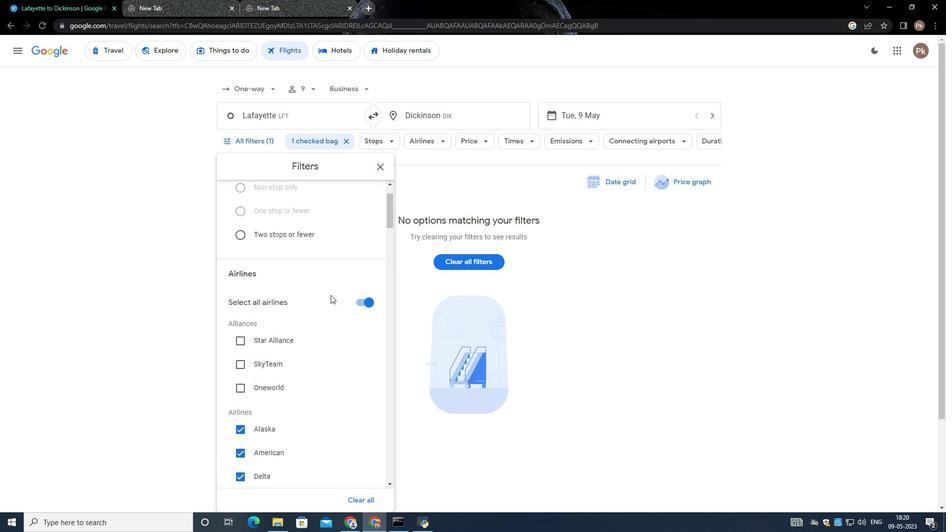 
Action: Mouse scrolled (328, 294) with delta (0, 0)
Screenshot: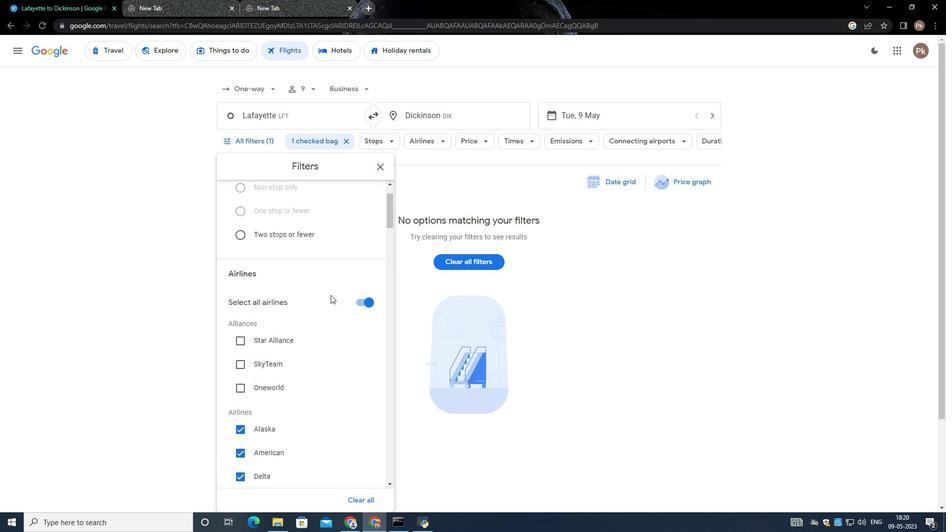 
Action: Mouse moved to (359, 200)
Screenshot: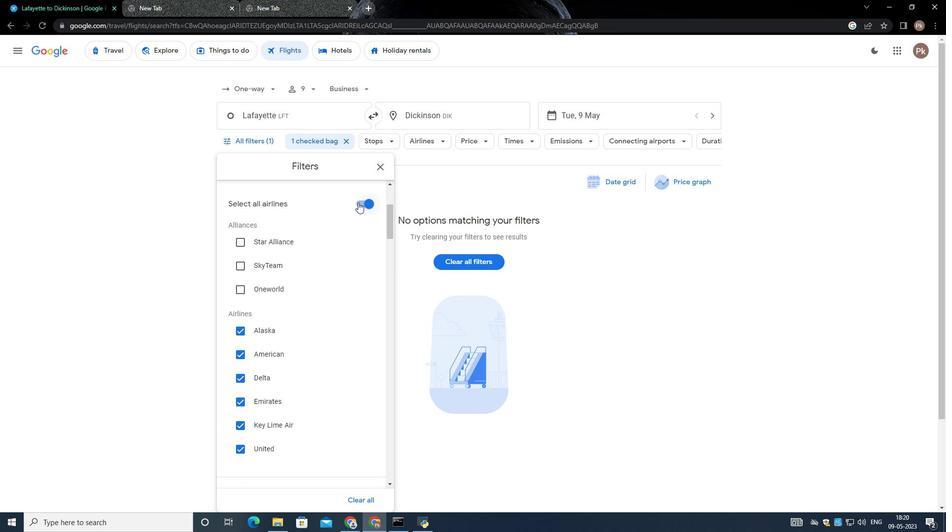 
Action: Mouse pressed left at (359, 200)
Screenshot: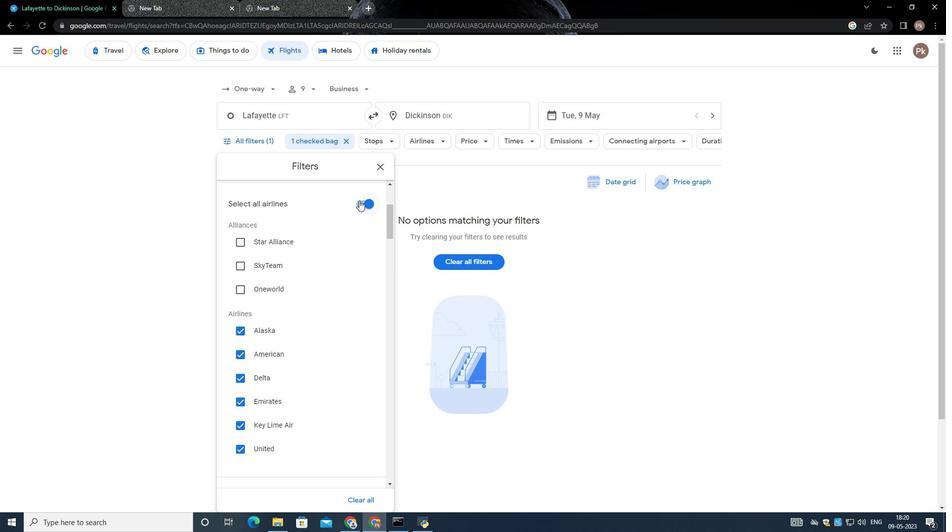 
Action: Mouse moved to (336, 300)
Screenshot: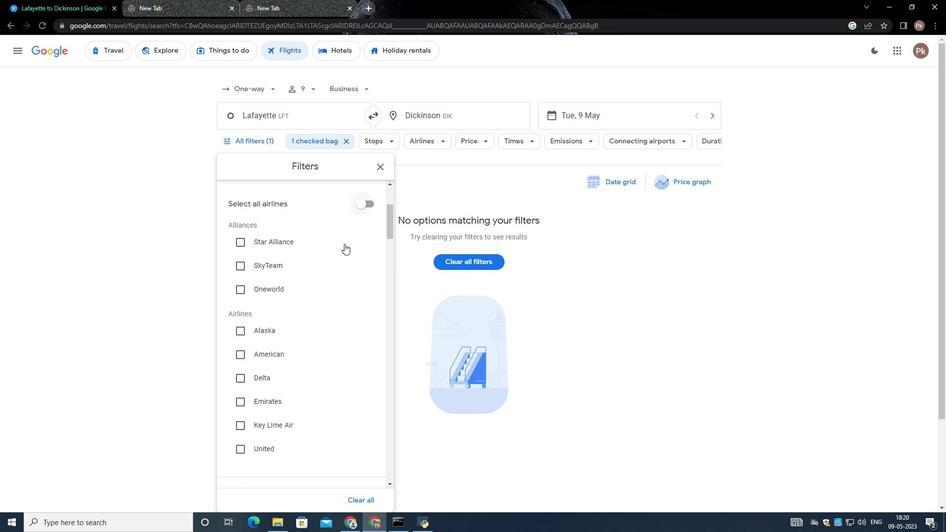 
Action: Mouse scrolled (336, 299) with delta (0, 0)
Screenshot: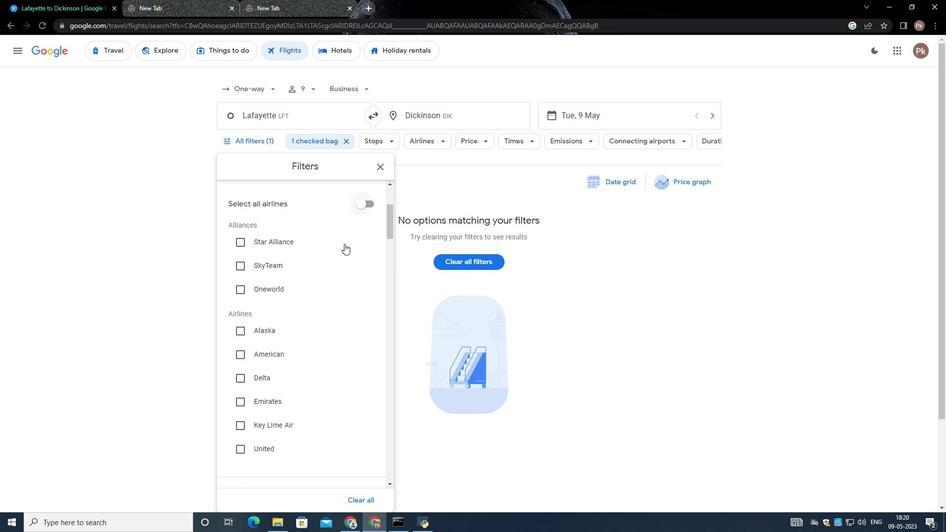 
Action: Mouse moved to (334, 303)
Screenshot: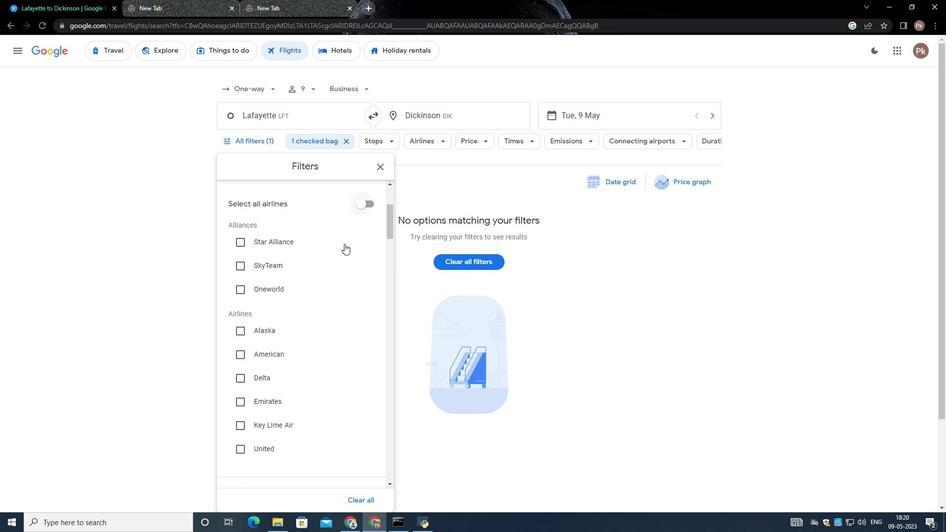 
Action: Mouse scrolled (334, 302) with delta (0, 0)
Screenshot: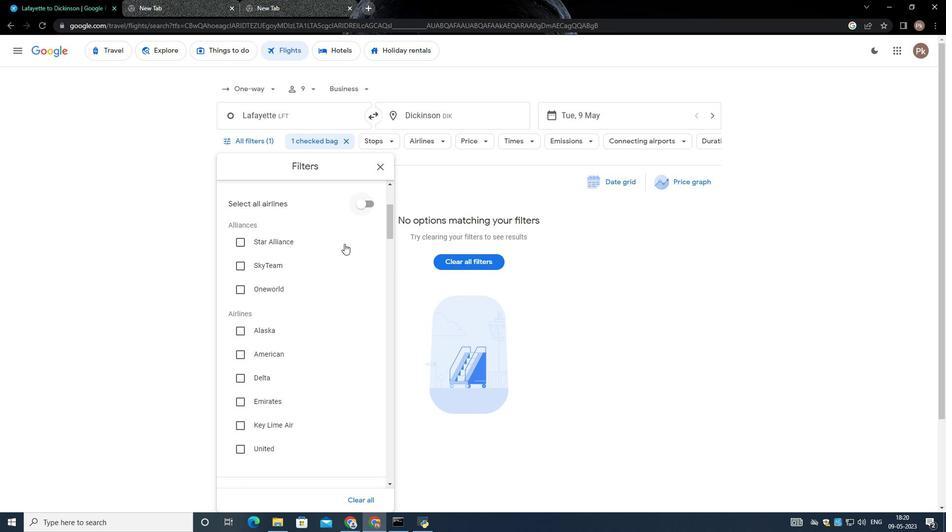 
Action: Mouse moved to (334, 304)
Screenshot: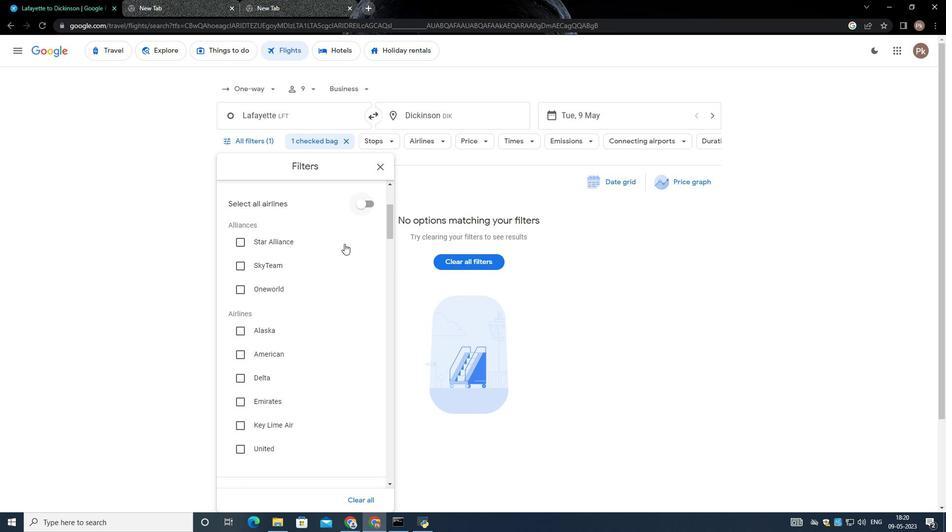 
Action: Mouse scrolled (334, 303) with delta (0, 0)
Screenshot: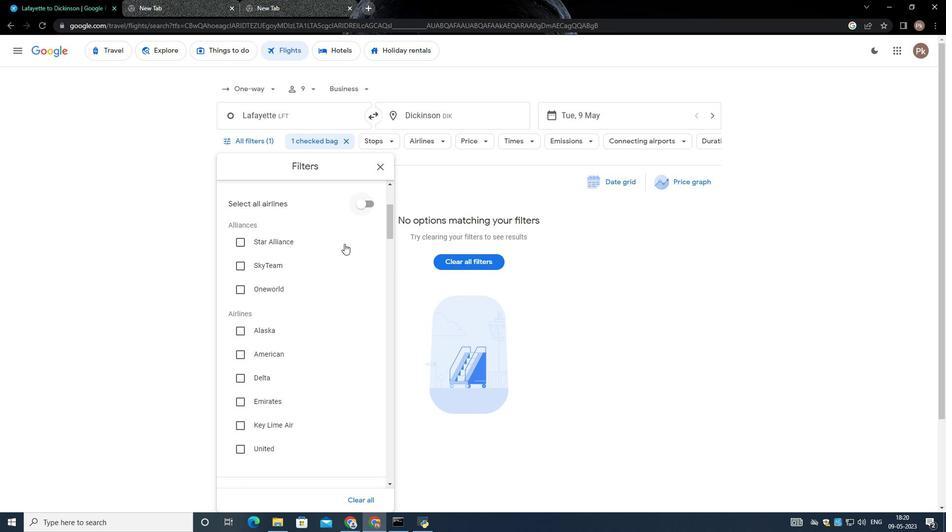 
Action: Mouse moved to (366, 392)
Screenshot: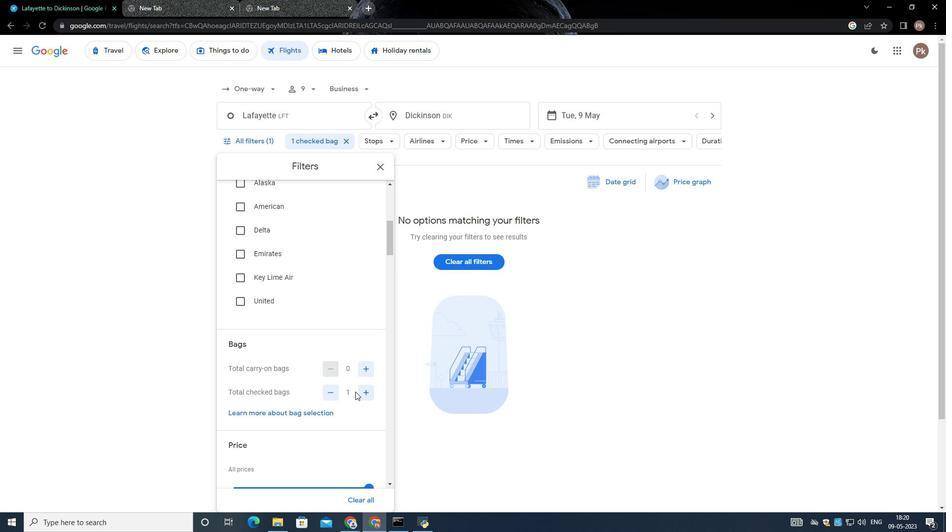 
Action: Mouse pressed left at (366, 392)
Screenshot: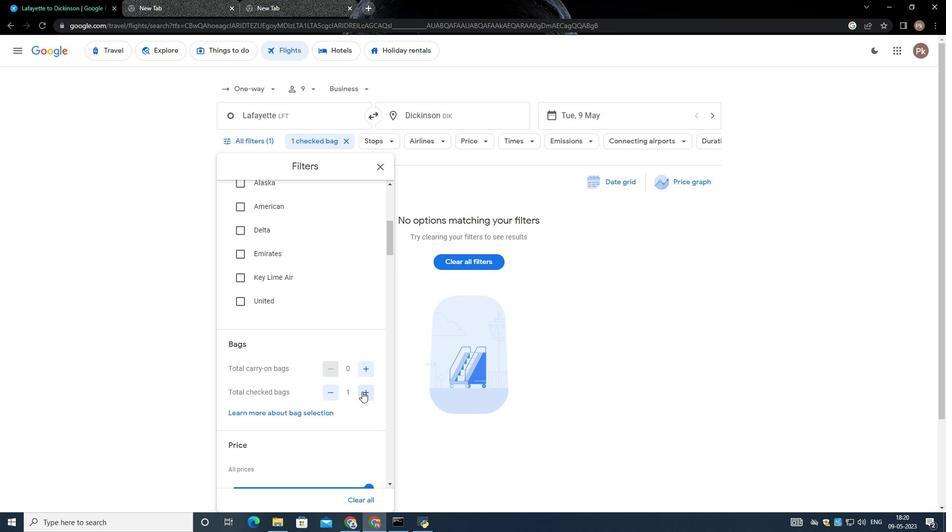 
Action: Mouse moved to (341, 344)
Screenshot: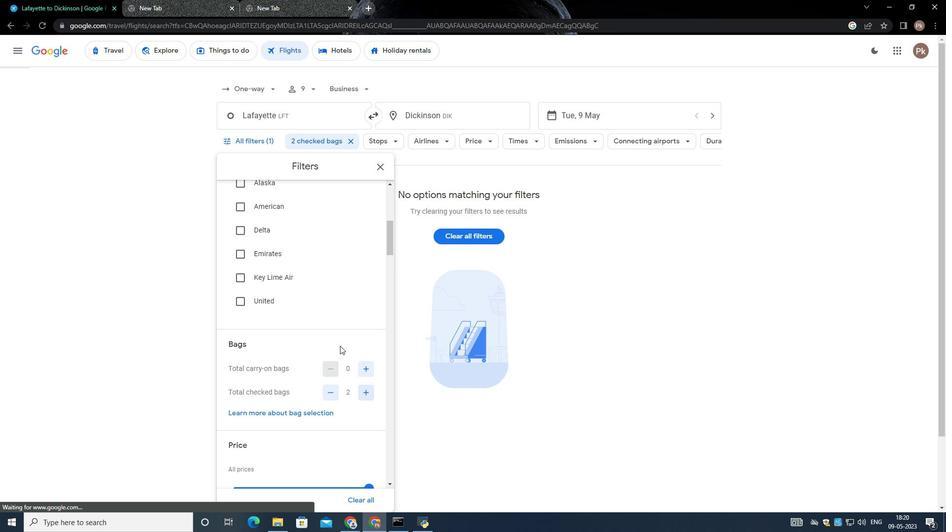 
Action: Mouse scrolled (341, 344) with delta (0, 0)
Screenshot: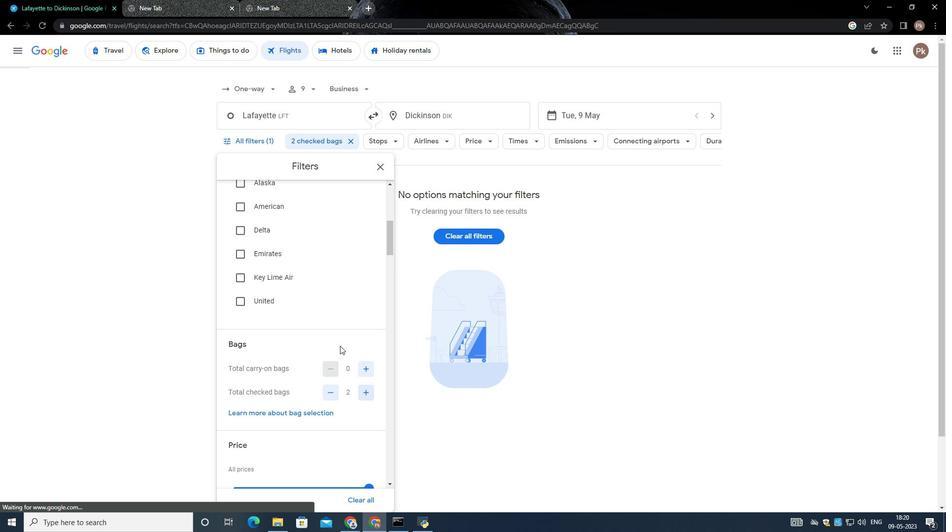 
Action: Mouse scrolled (341, 344) with delta (0, 0)
Screenshot: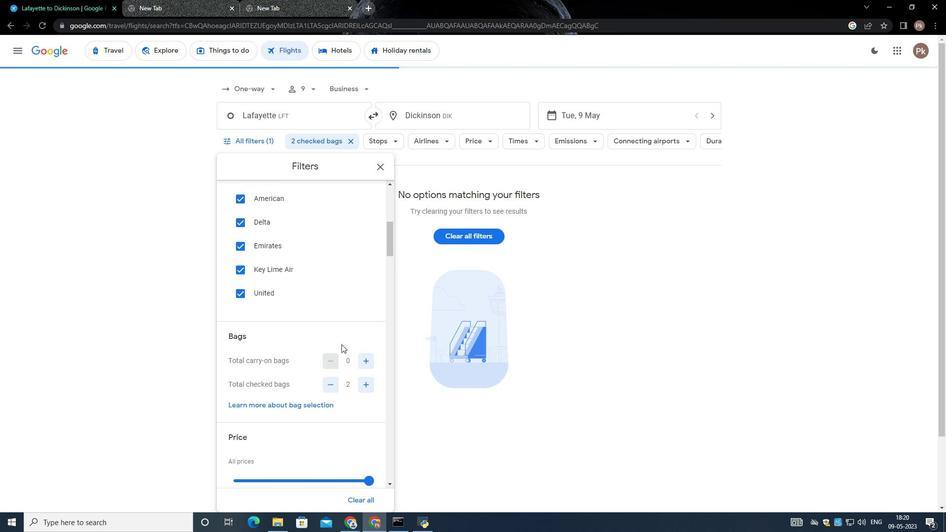 
Action: Mouse moved to (337, 374)
Screenshot: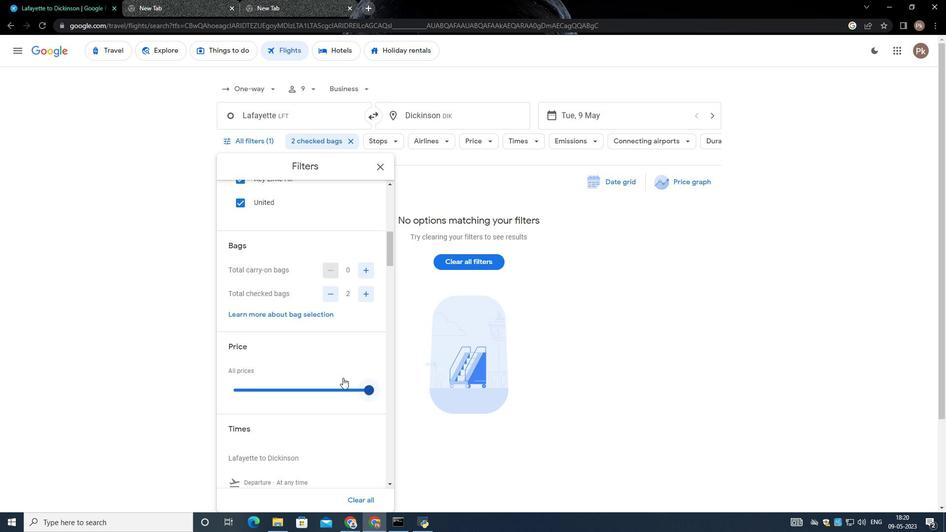 
Action: Mouse scrolled (337, 374) with delta (0, 0)
Screenshot: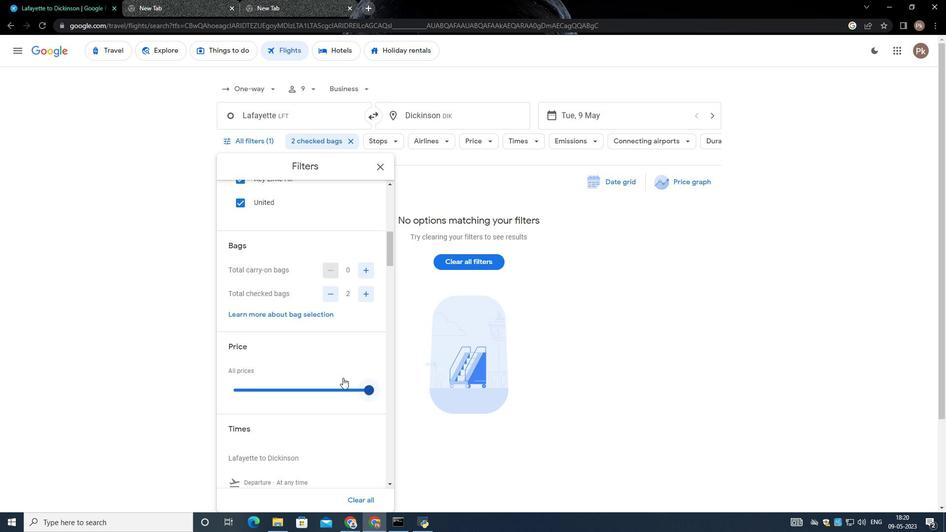 
Action: Mouse moved to (336, 374)
Screenshot: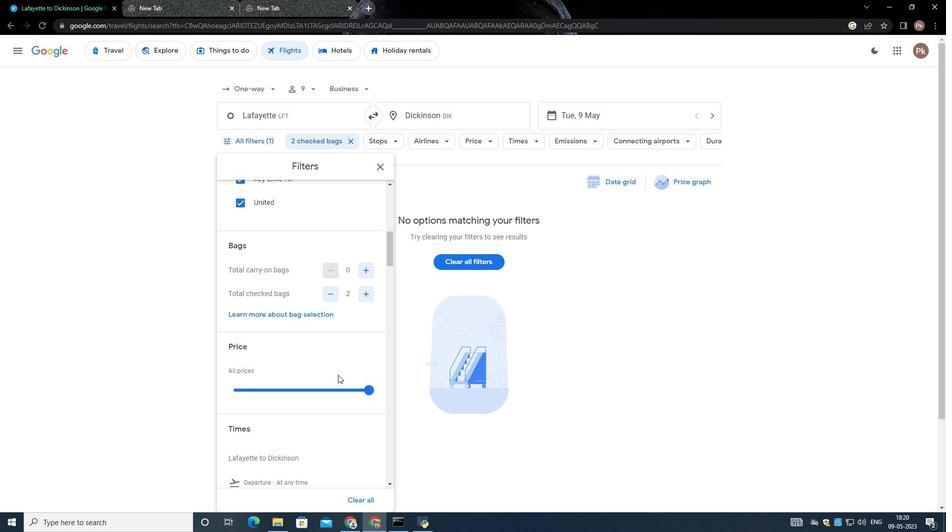 
Action: Mouse scrolled (336, 374) with delta (0, 0)
Screenshot: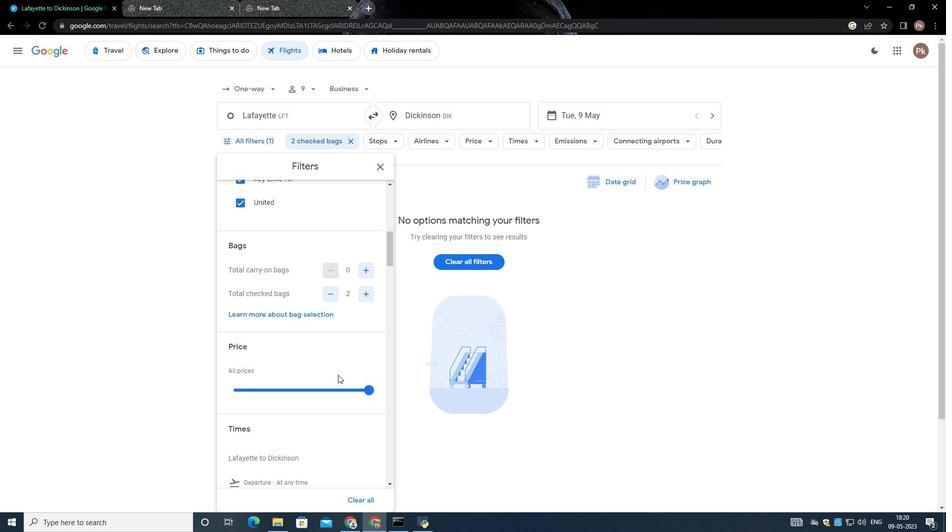 
Action: Mouse moved to (335, 374)
Screenshot: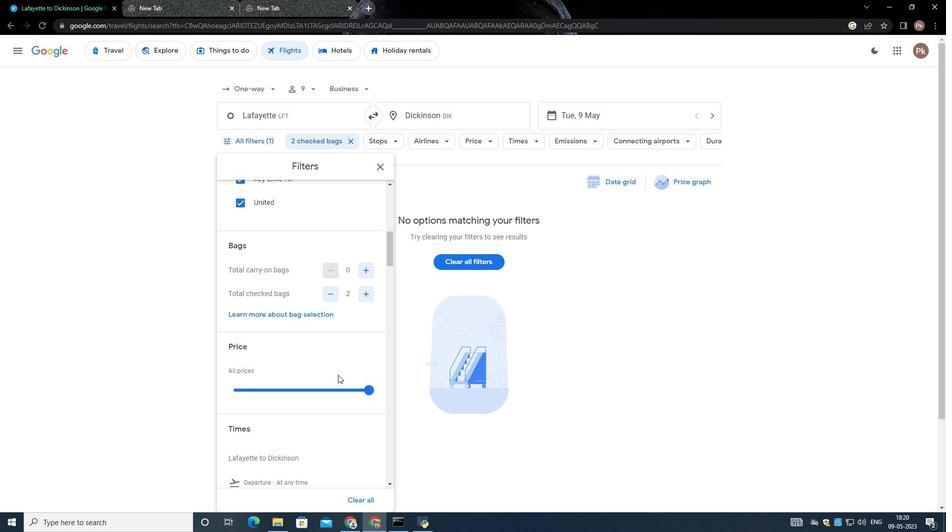 
Action: Mouse scrolled (335, 374) with delta (0, 0)
Screenshot: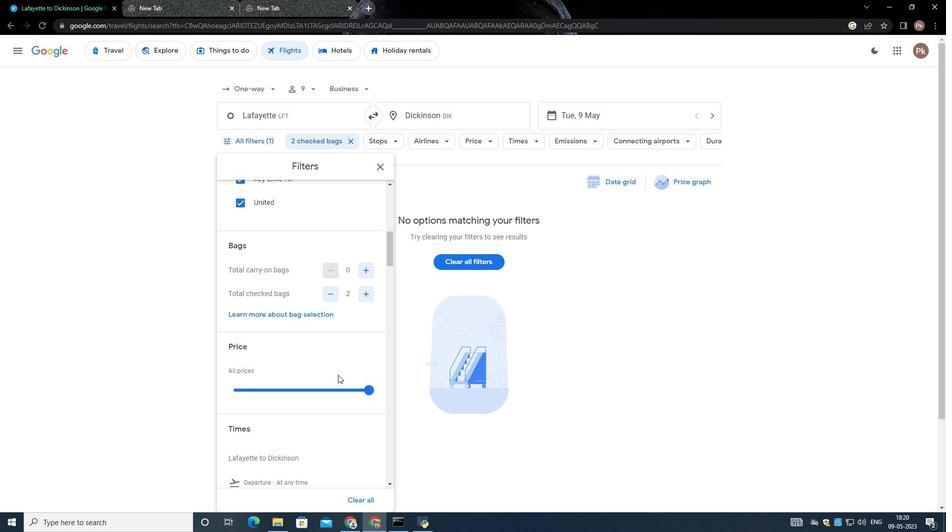 
Action: Mouse moved to (294, 312)
Screenshot: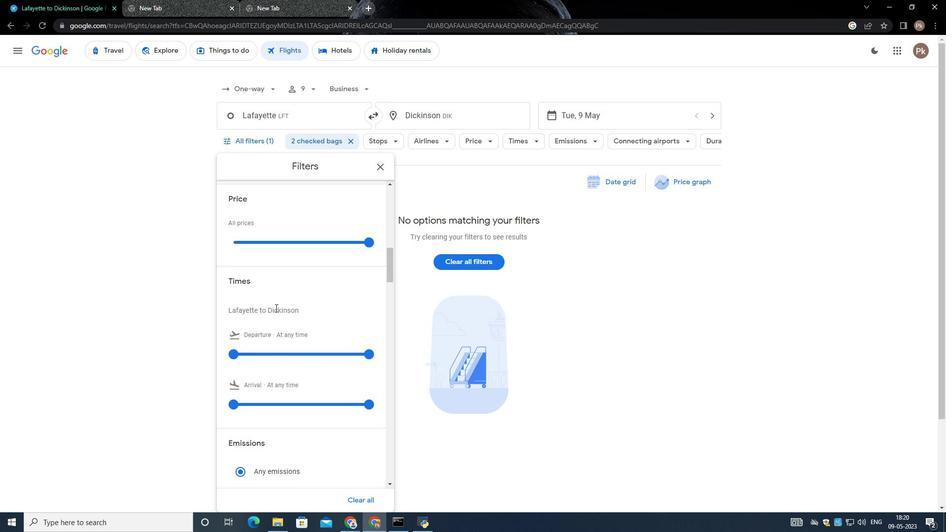 
Action: Mouse scrolled (294, 312) with delta (0, 0)
Screenshot: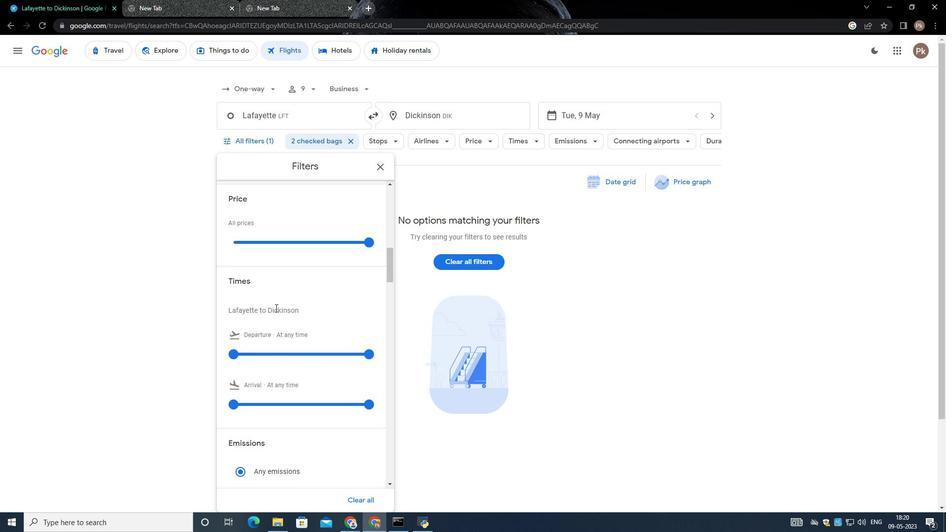 
Action: Mouse moved to (294, 312)
Screenshot: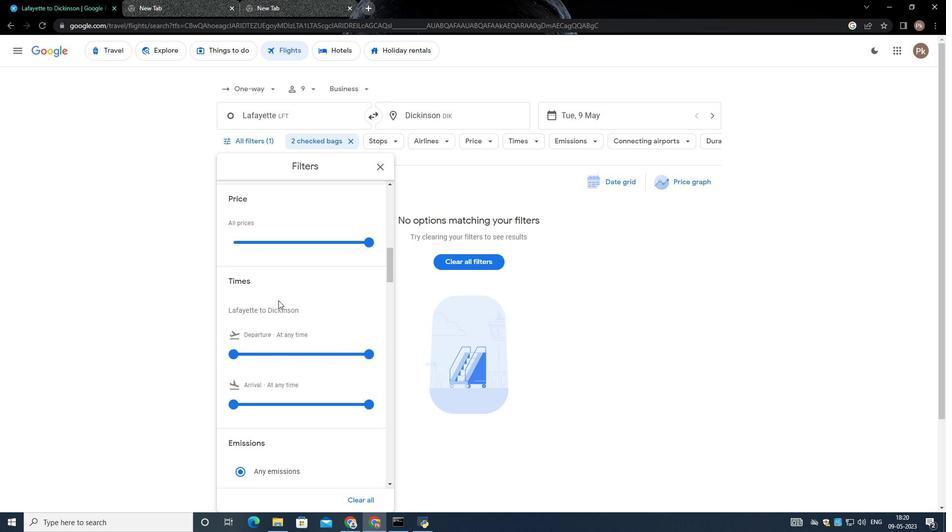 
Action: Mouse scrolled (294, 313) with delta (0, 0)
Screenshot: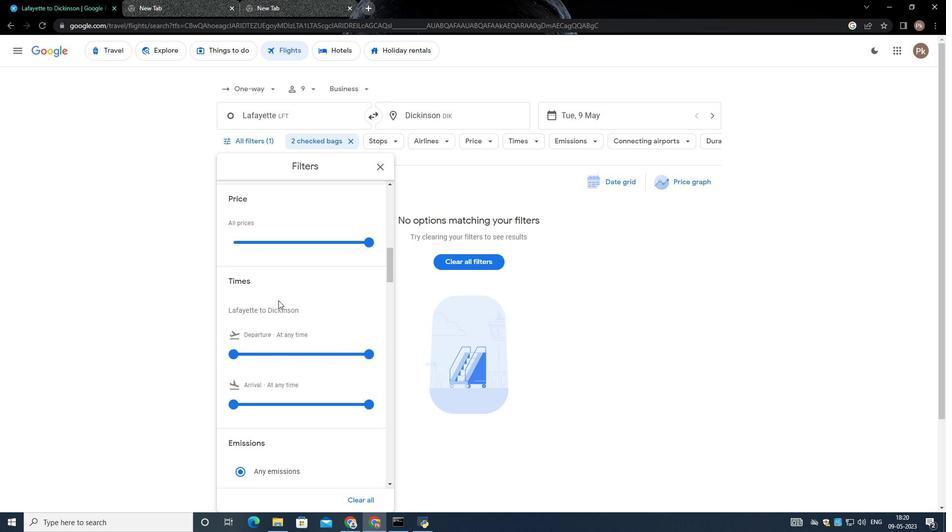
Action: Mouse moved to (295, 313)
Screenshot: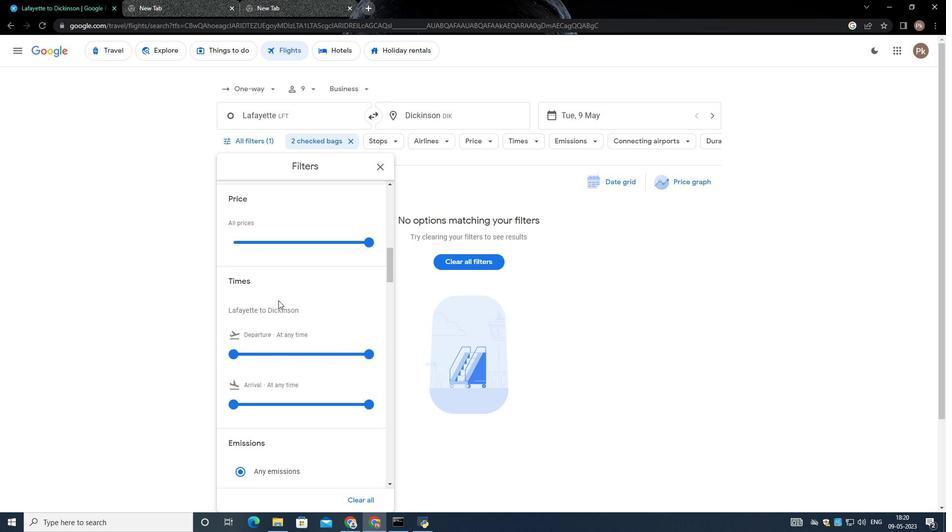 
Action: Mouse scrolled (295, 313) with delta (0, 0)
Screenshot: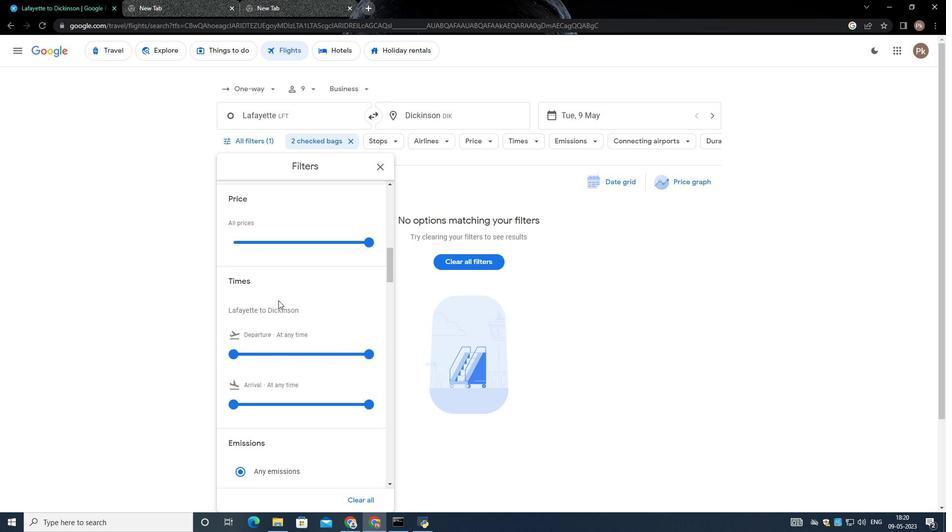 
Action: Mouse moved to (295, 315)
Screenshot: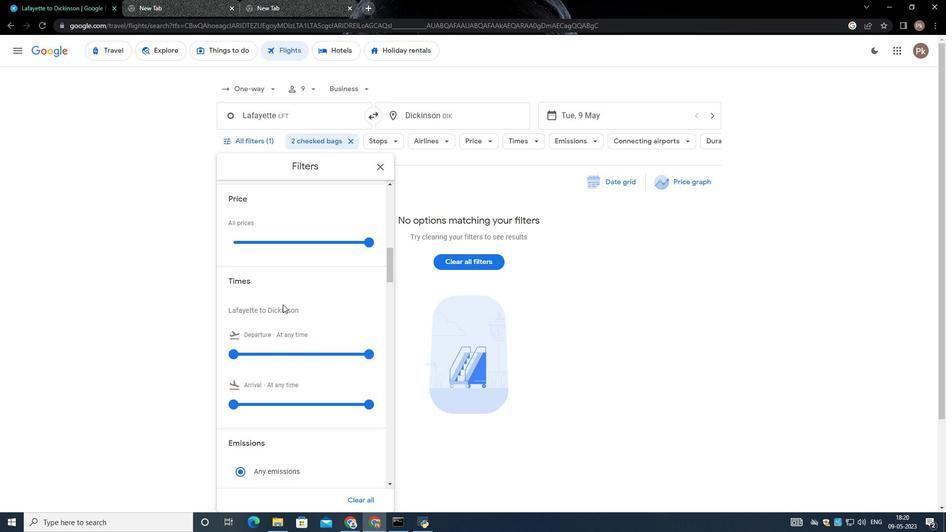 
Action: Mouse scrolled (295, 315) with delta (0, 0)
Screenshot: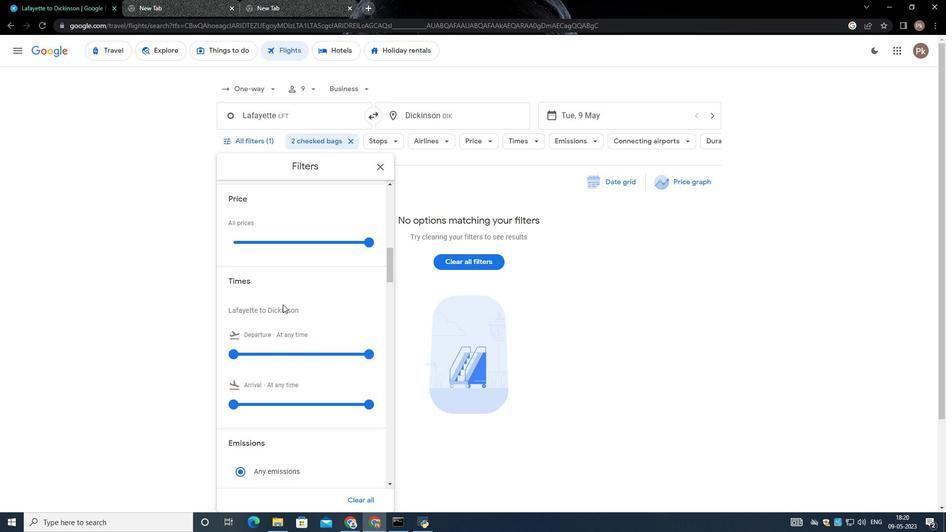
Action: Mouse moved to (293, 333)
Screenshot: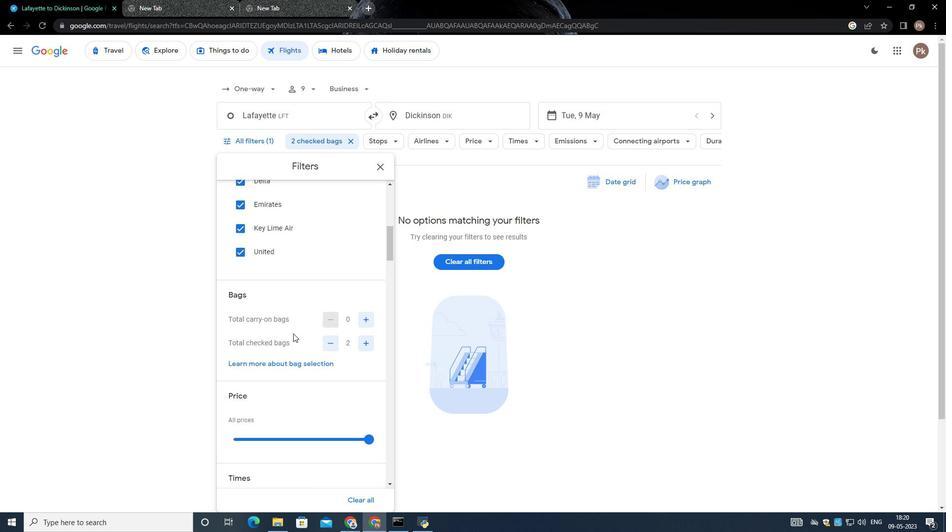 
Action: Mouse scrolled (293, 332) with delta (0, 0)
Screenshot: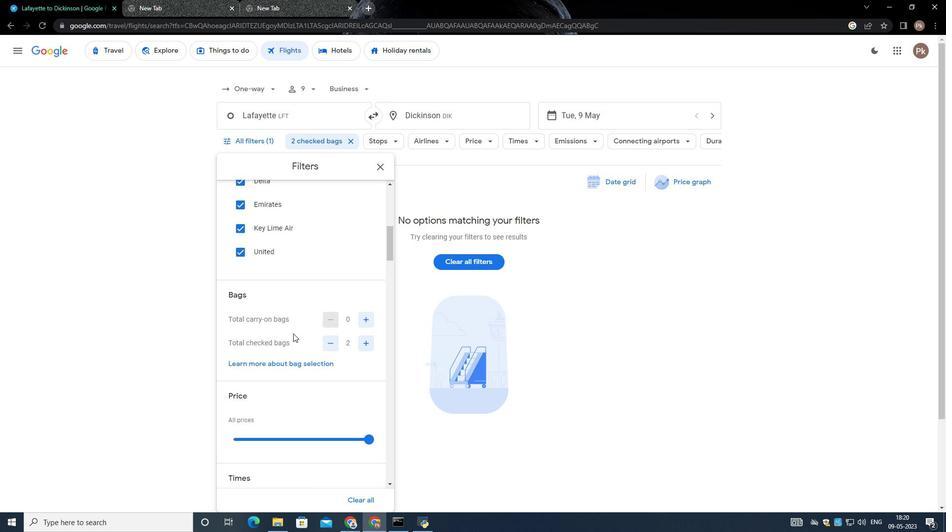 
Action: Mouse scrolled (293, 332) with delta (0, 0)
Screenshot: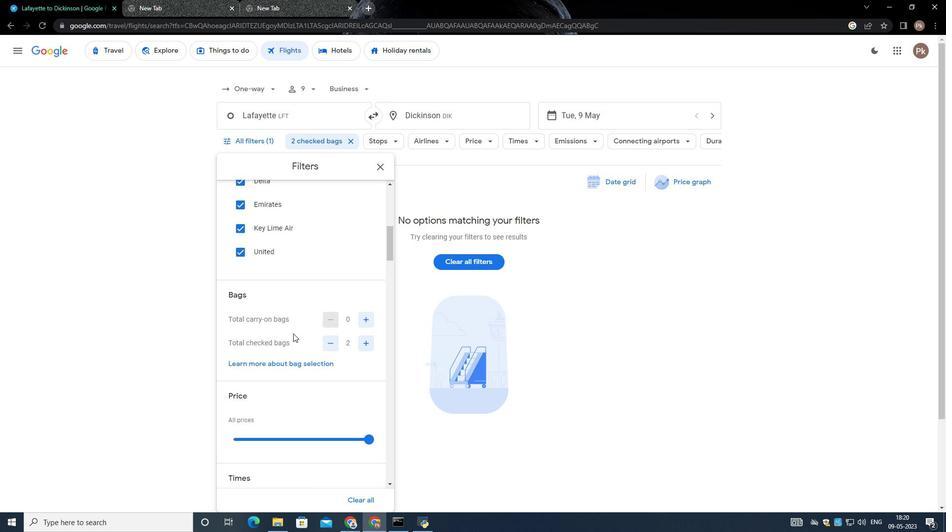 
Action: Mouse scrolled (293, 332) with delta (0, 0)
Screenshot: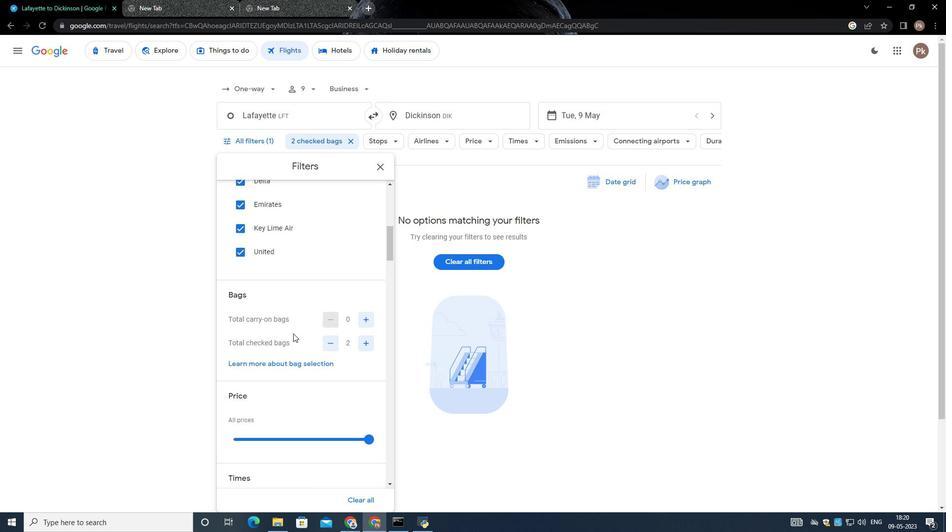 
Action: Mouse moved to (293, 333)
Screenshot: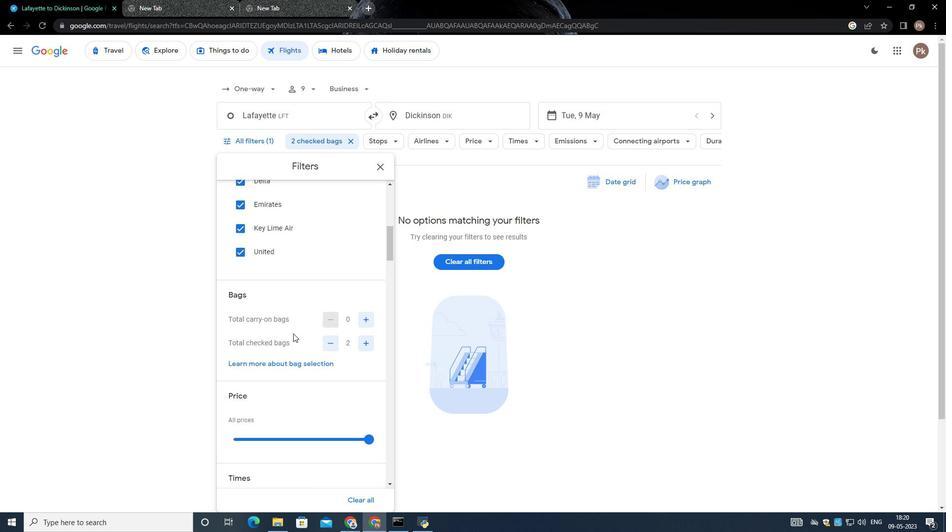 
Action: Mouse scrolled (293, 332) with delta (0, 0)
Screenshot: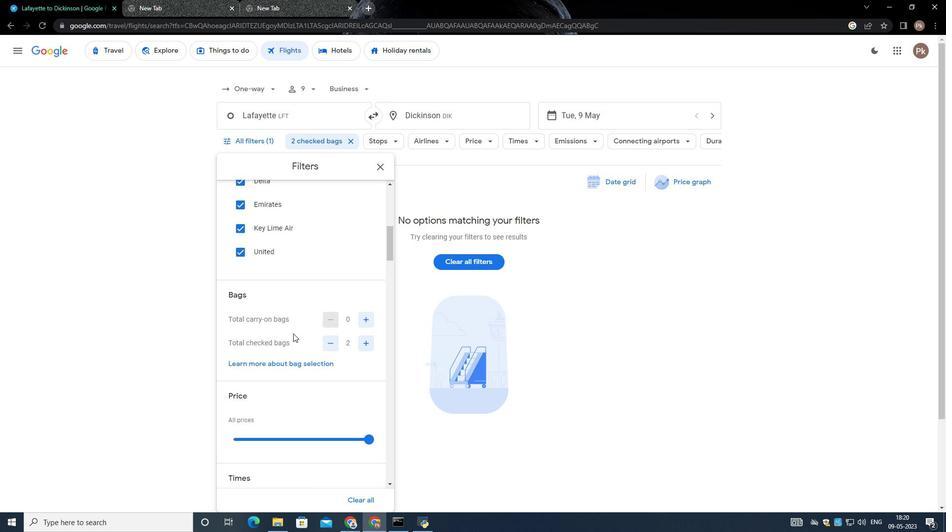 
Action: Mouse moved to (292, 340)
Screenshot: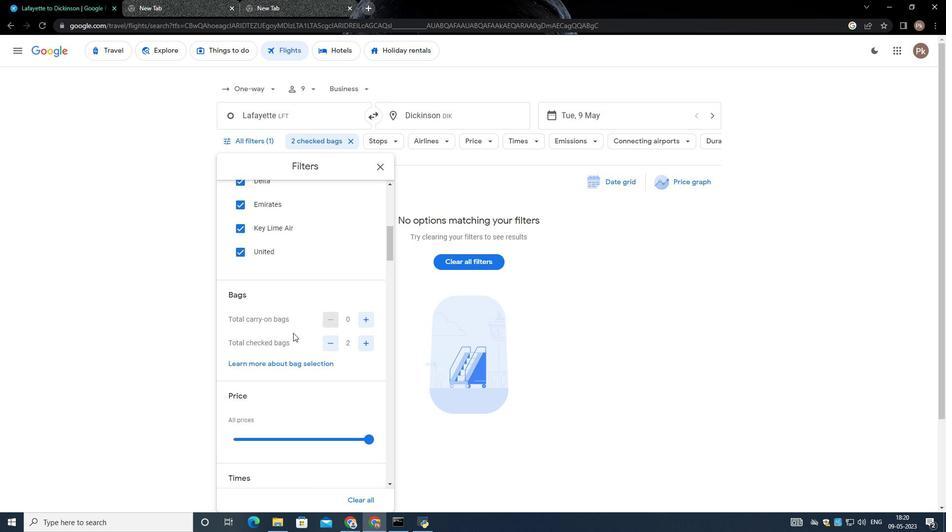 
Action: Mouse scrolled (292, 340) with delta (0, 0)
Screenshot: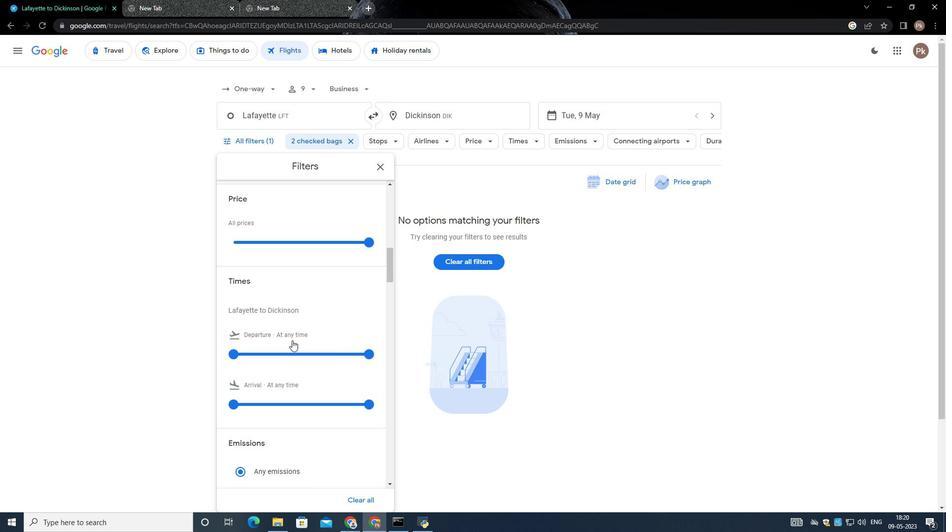 
Action: Mouse scrolled (292, 340) with delta (0, 0)
Screenshot: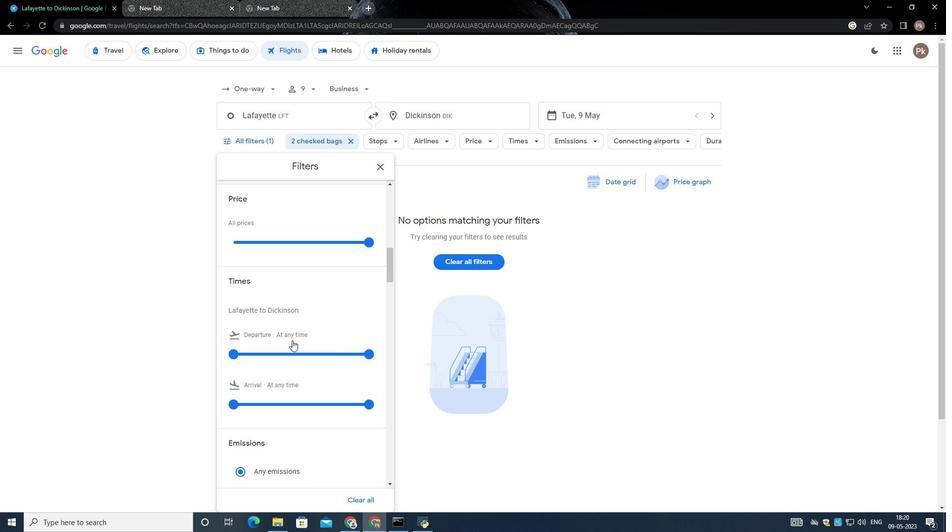 
Action: Mouse scrolled (292, 340) with delta (0, 0)
Screenshot: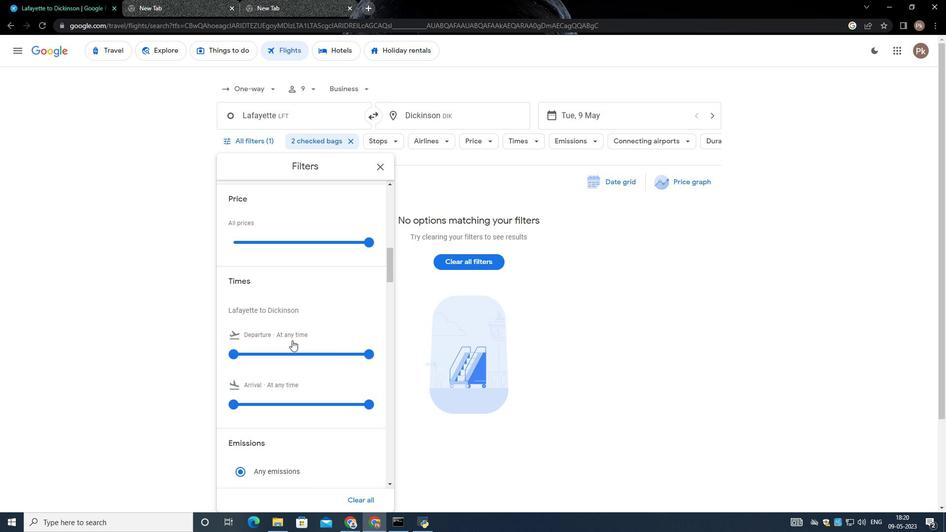 
Action: Mouse moved to (291, 340)
Screenshot: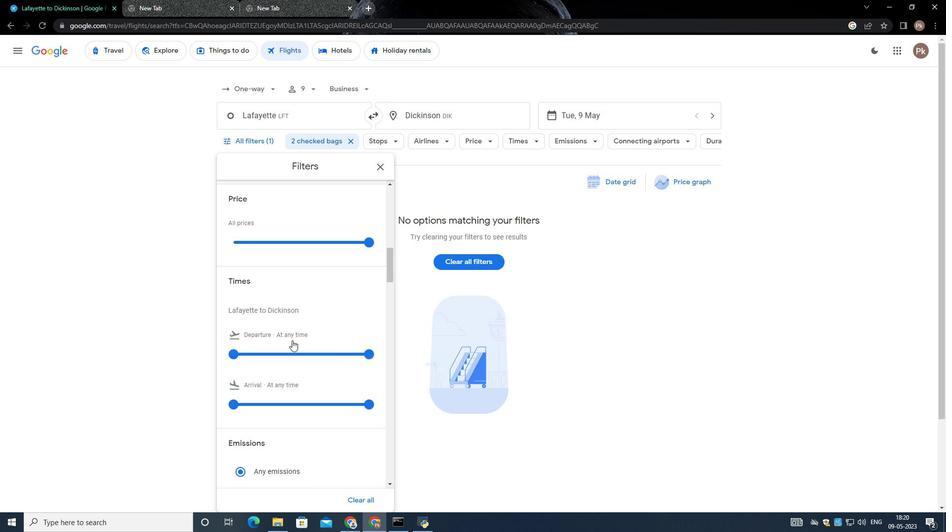 
Action: Mouse scrolled (291, 340) with delta (0, 0)
Screenshot: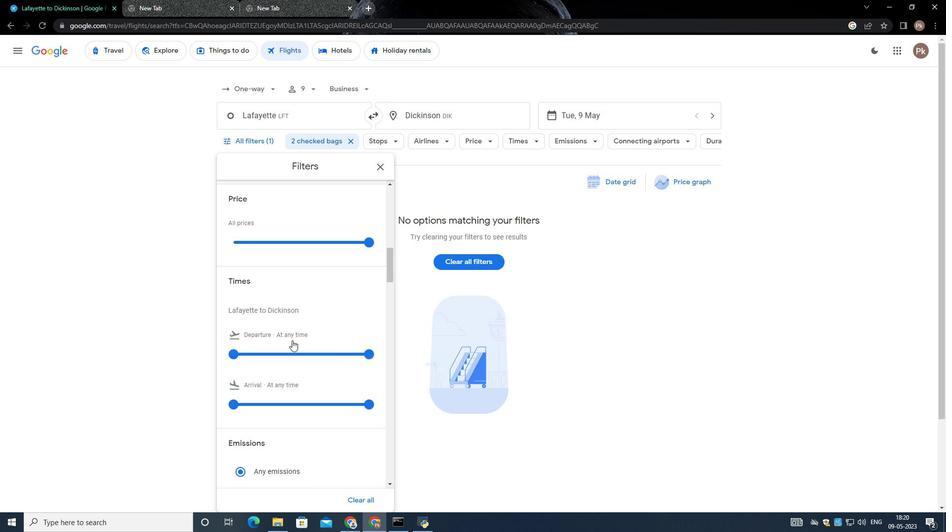 
Action: Mouse scrolled (291, 341) with delta (0, 0)
Screenshot: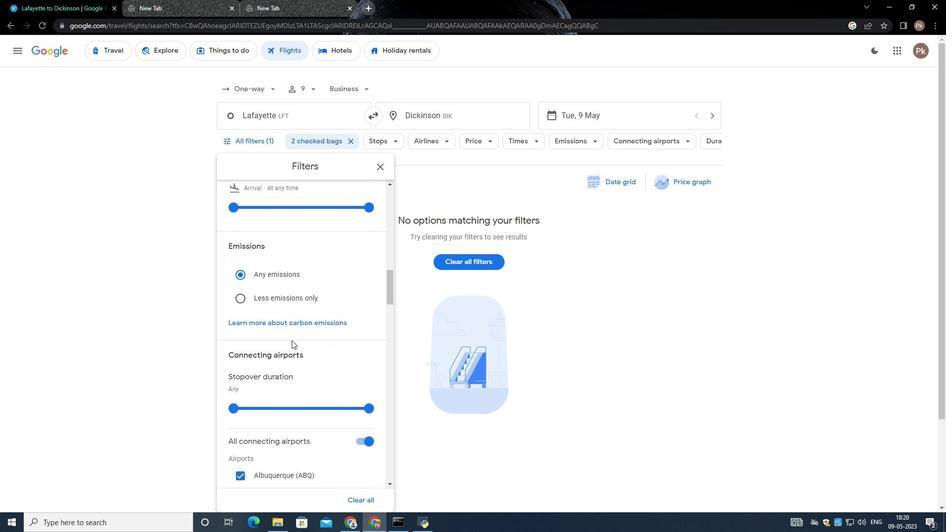 
Action: Mouse scrolled (291, 341) with delta (0, 0)
Screenshot: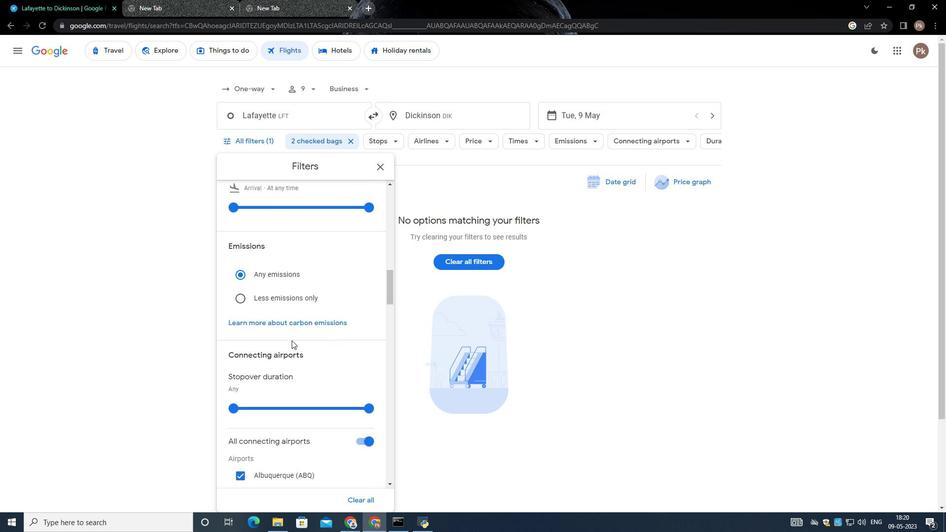 
Action: Mouse scrolled (291, 341) with delta (0, 0)
Screenshot: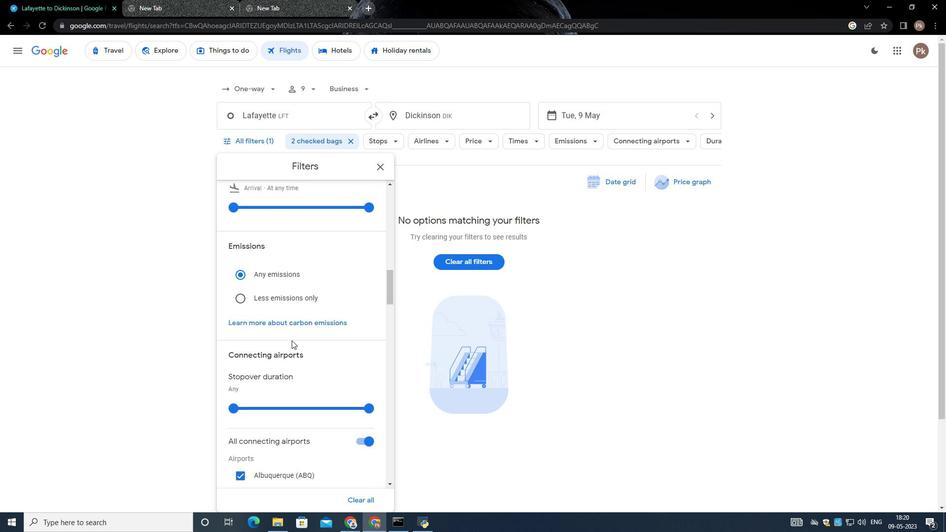 
Action: Mouse moved to (260, 303)
Screenshot: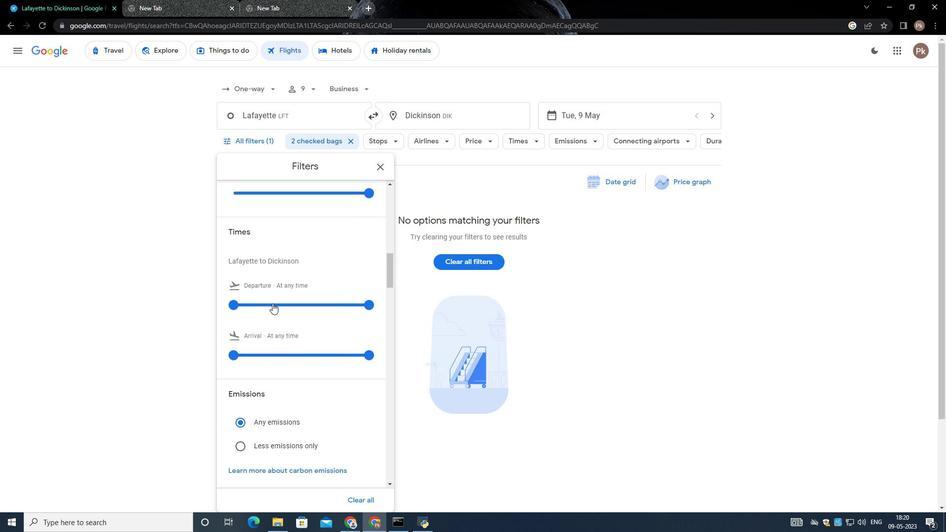 
Action: Mouse pressed left at (260, 303)
Screenshot: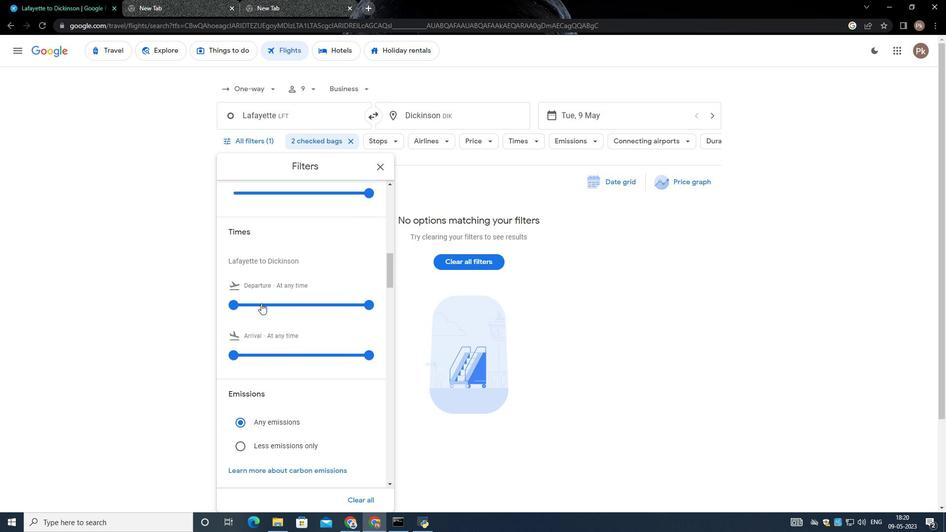 
Action: Mouse moved to (315, 304)
Screenshot: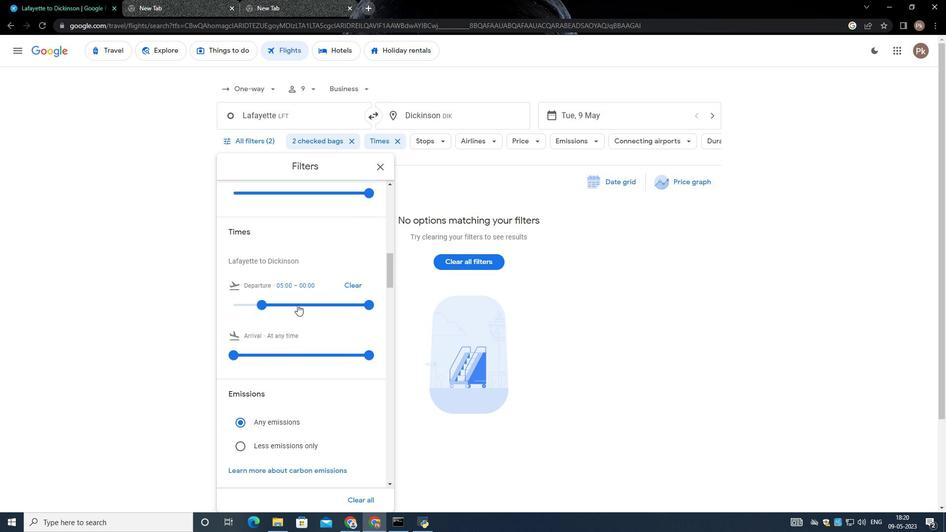 
Action: Mouse pressed left at (315, 305)
Screenshot: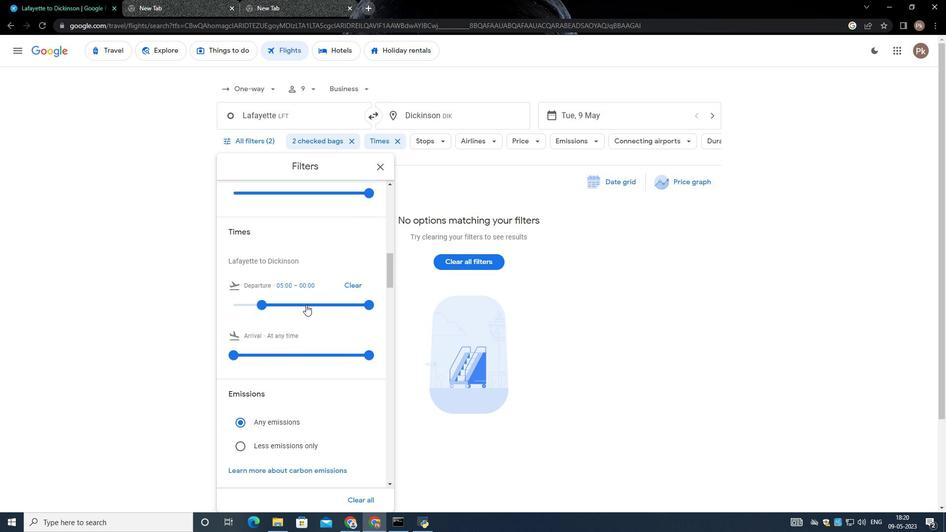 
Action: Mouse moved to (366, 304)
Screenshot: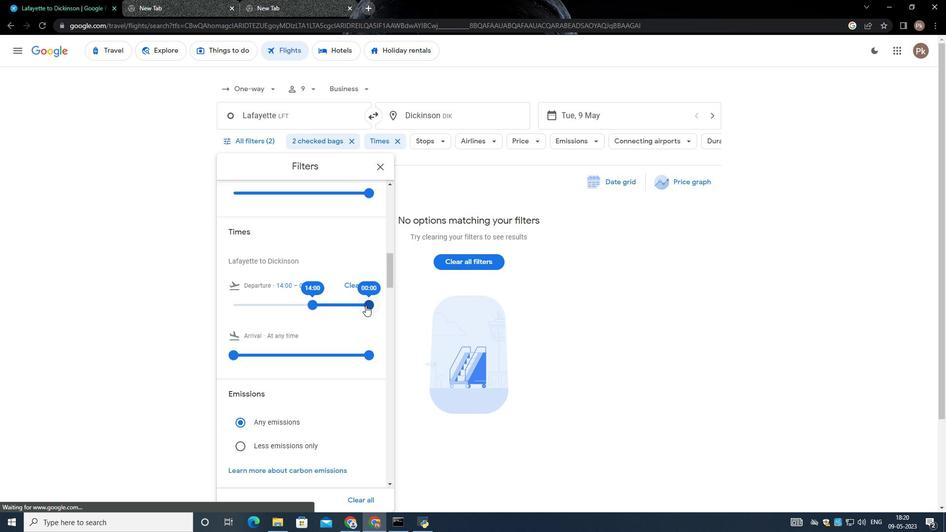 
Action: Mouse pressed left at (366, 304)
Screenshot: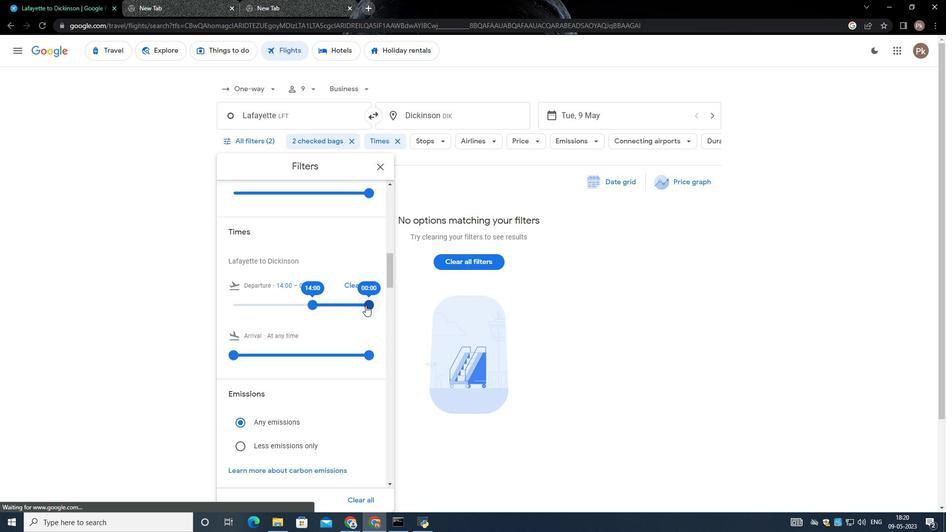 
Action: Mouse moved to (318, 316)
Screenshot: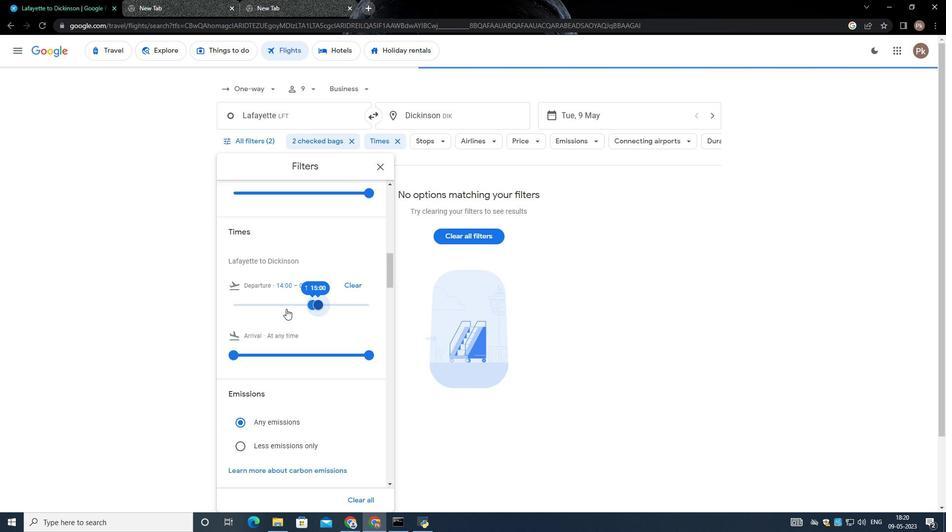 
Action: Mouse scrolled (318, 315) with delta (0, 0)
Screenshot: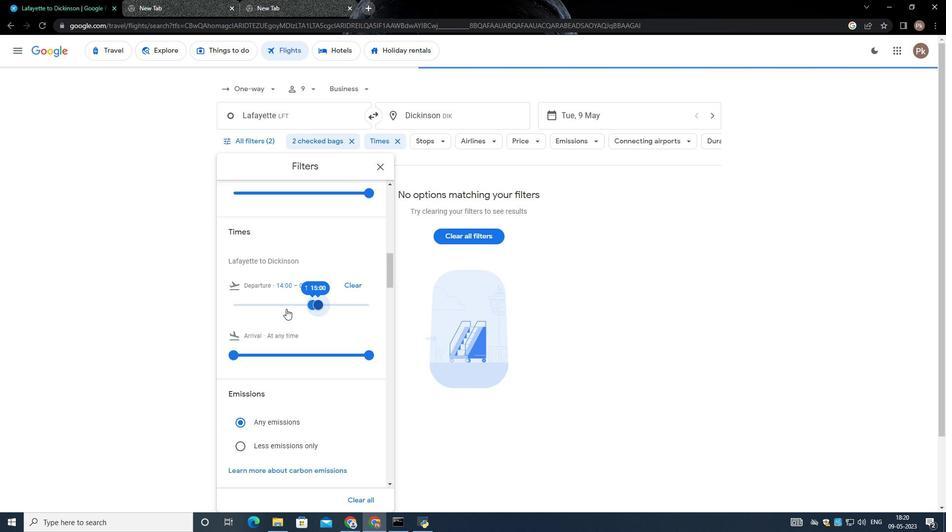 
Action: Mouse moved to (318, 328)
Screenshot: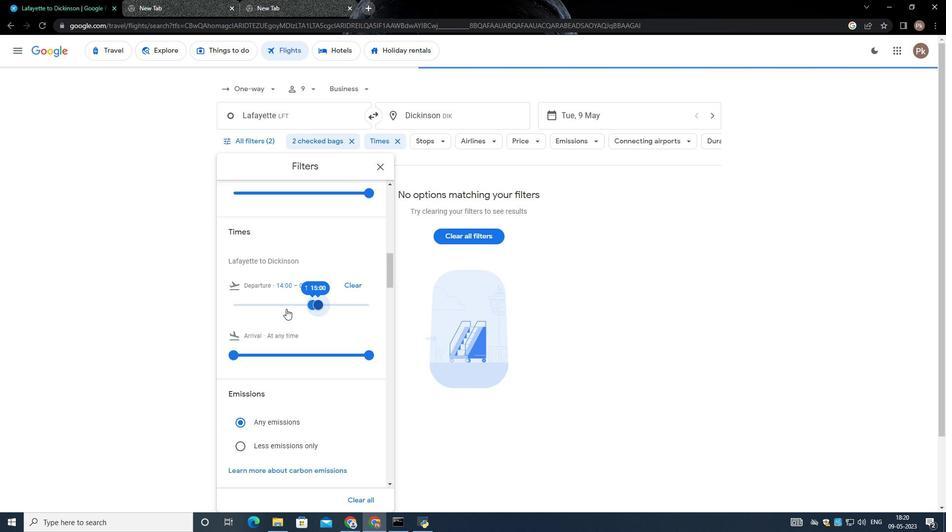 
Action: Mouse scrolled (318, 328) with delta (0, 0)
Screenshot: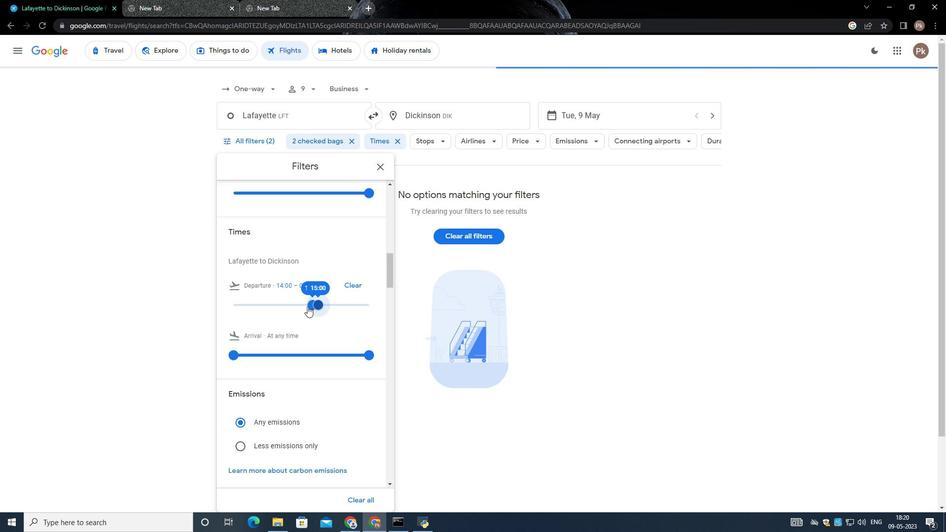 
Action: Mouse moved to (318, 338)
Screenshot: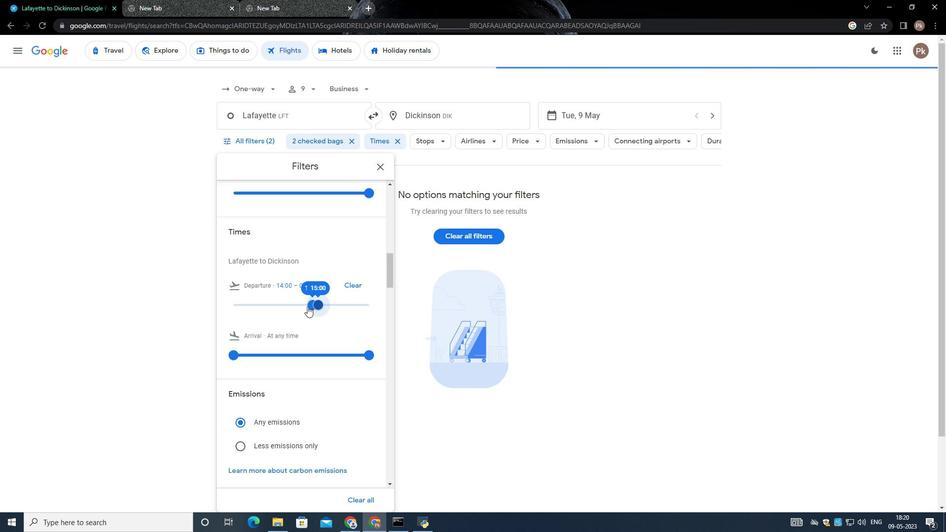 
Action: Mouse scrolled (318, 337) with delta (0, 0)
Screenshot: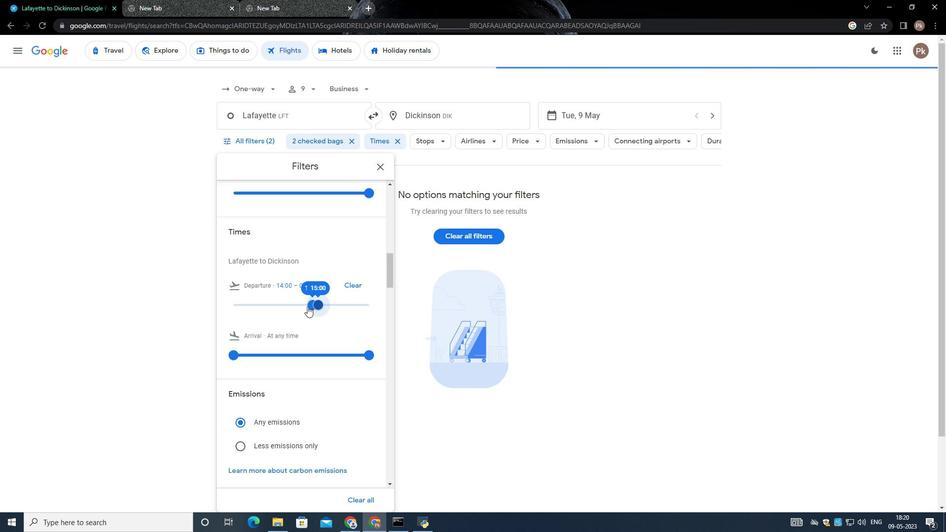 
Action: Mouse moved to (318, 344)
Screenshot: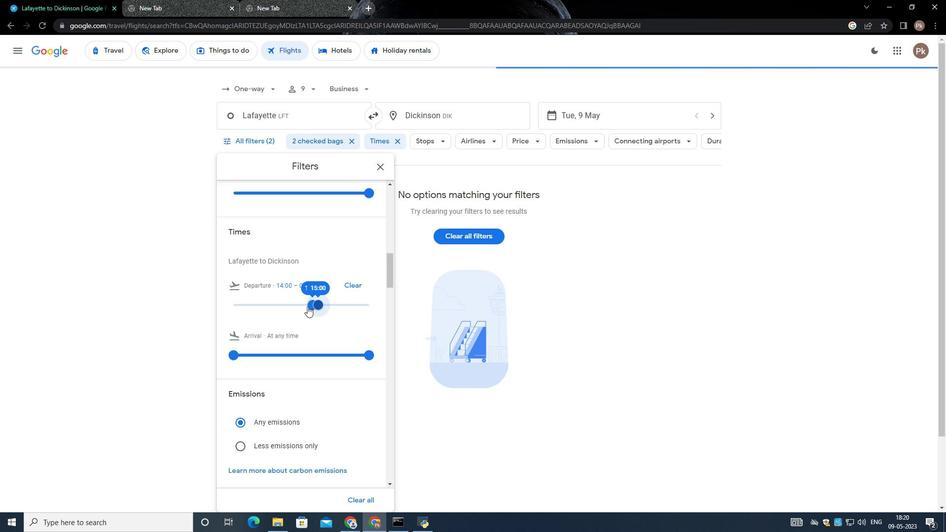
Action: Mouse scrolled (318, 340) with delta (0, 0)
Screenshot: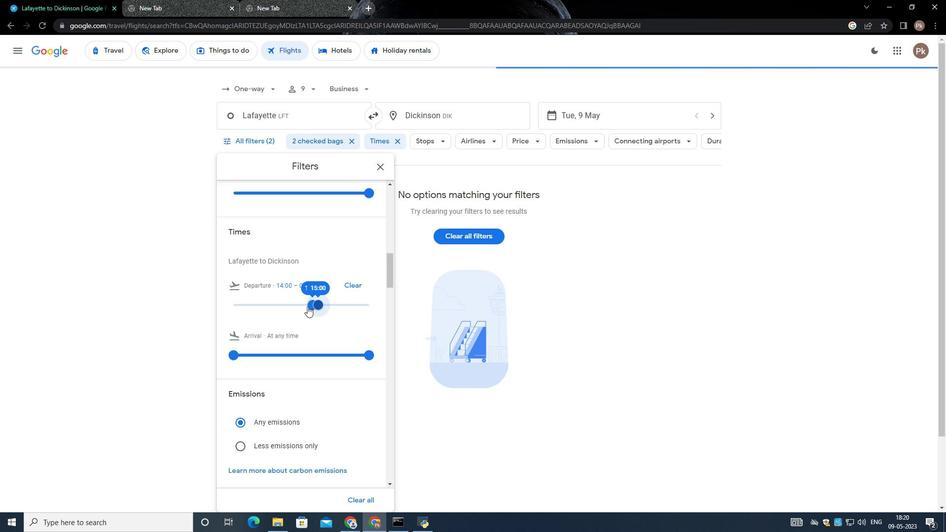 
Action: Mouse moved to (316, 352)
Screenshot: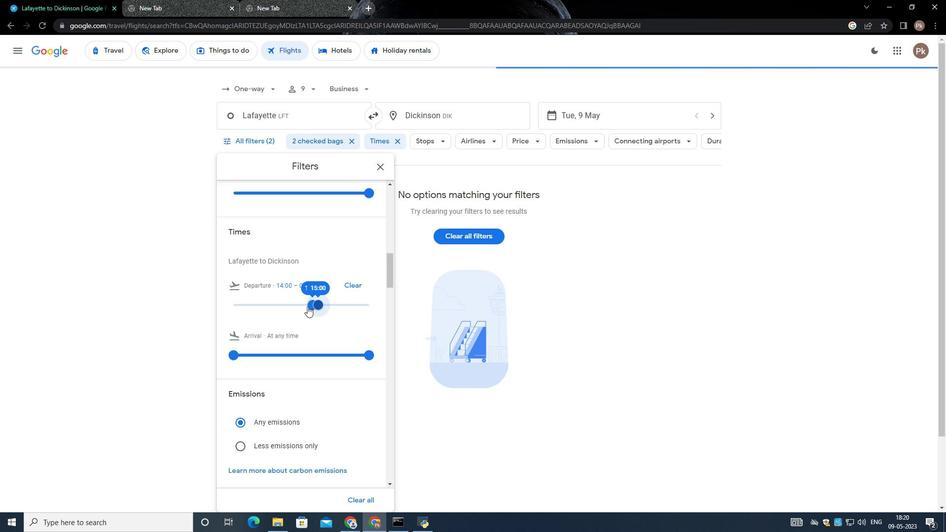 
Action: Mouse scrolled (316, 351) with delta (0, 0)
Screenshot: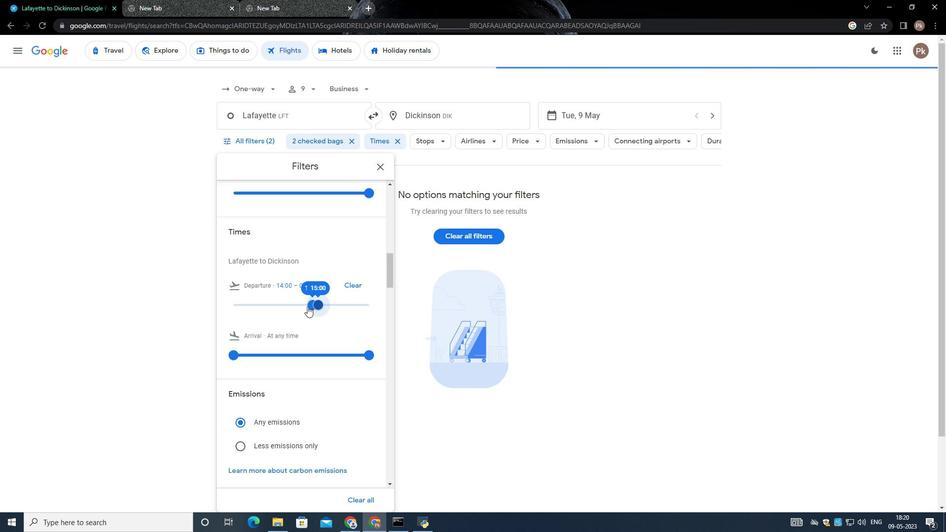 
Action: Mouse moved to (311, 345)
Screenshot: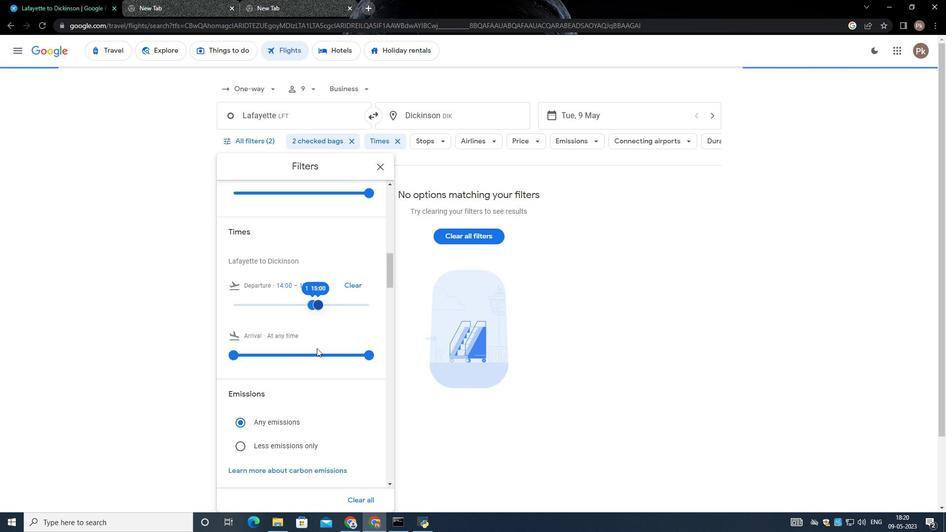 
Action: Mouse scrolled (311, 345) with delta (0, 0)
Screenshot: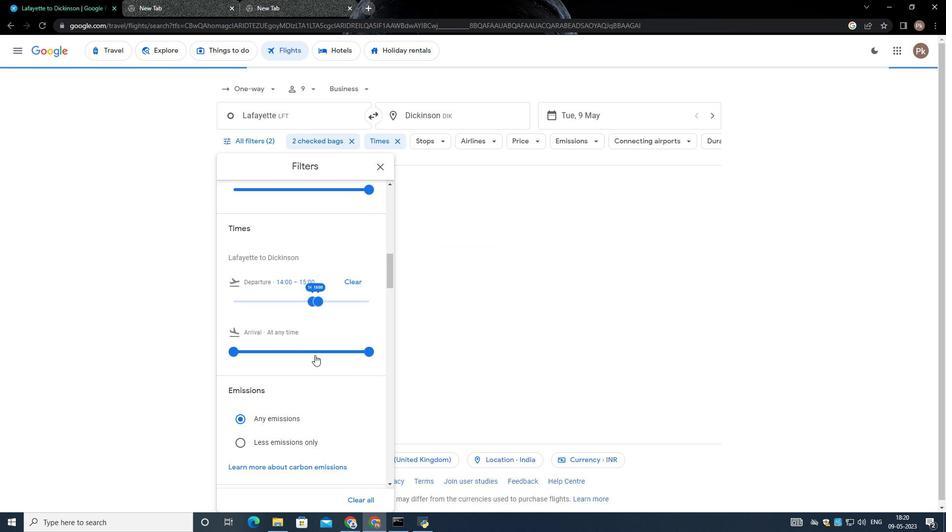
Action: Mouse scrolled (311, 345) with delta (0, 0)
Screenshot: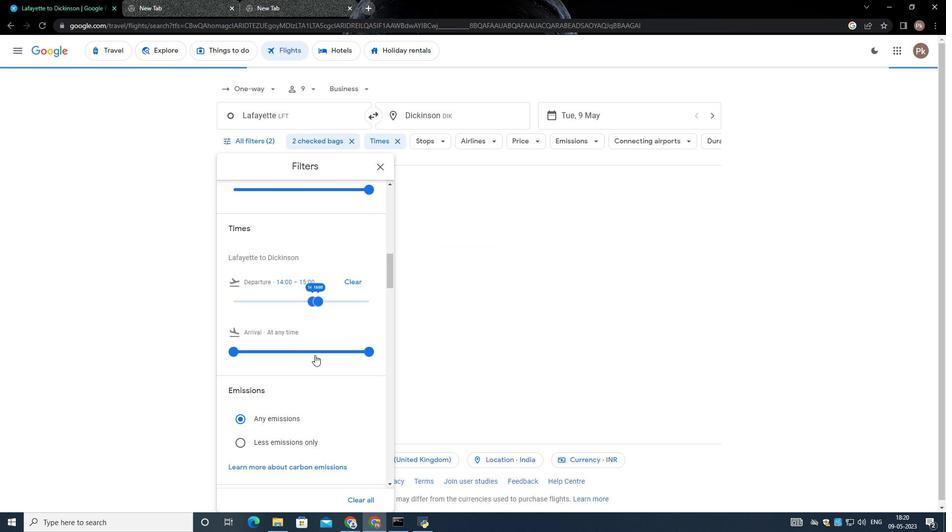 
Action: Mouse scrolled (311, 345) with delta (0, 0)
Screenshot: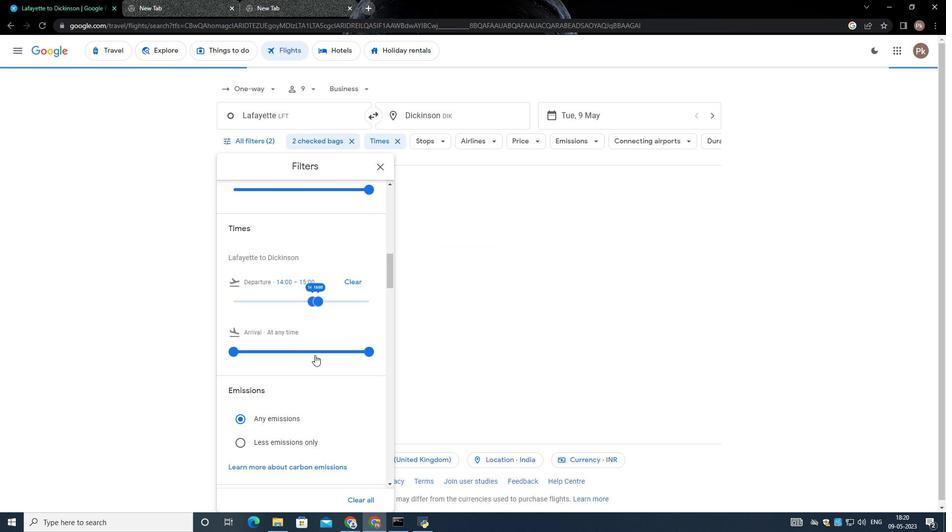 
Action: Mouse moved to (311, 345)
Screenshot: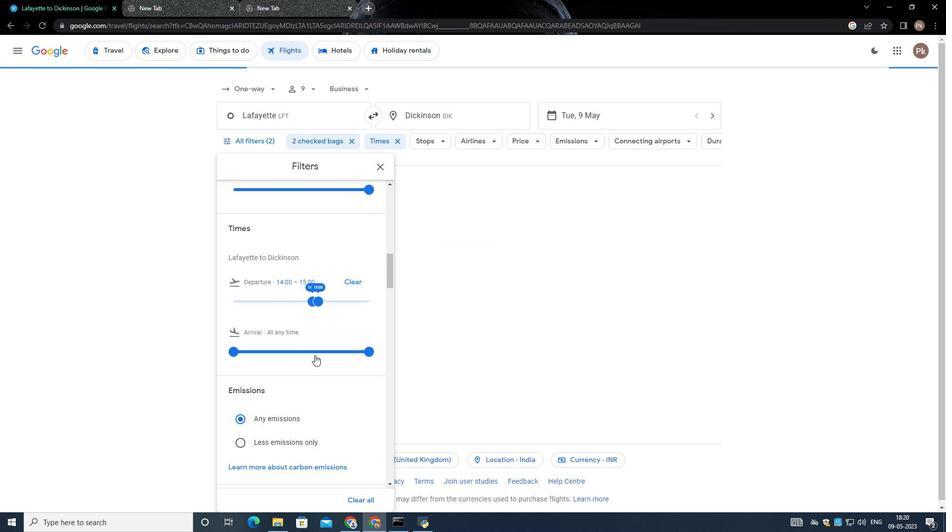 
Action: Mouse scrolled (311, 344) with delta (0, 0)
Screenshot: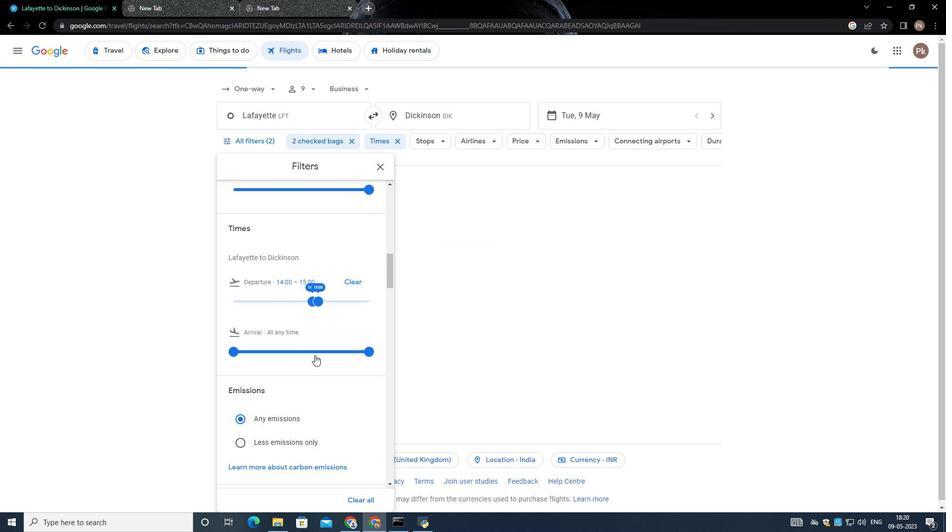 
Action: Mouse moved to (304, 347)
Screenshot: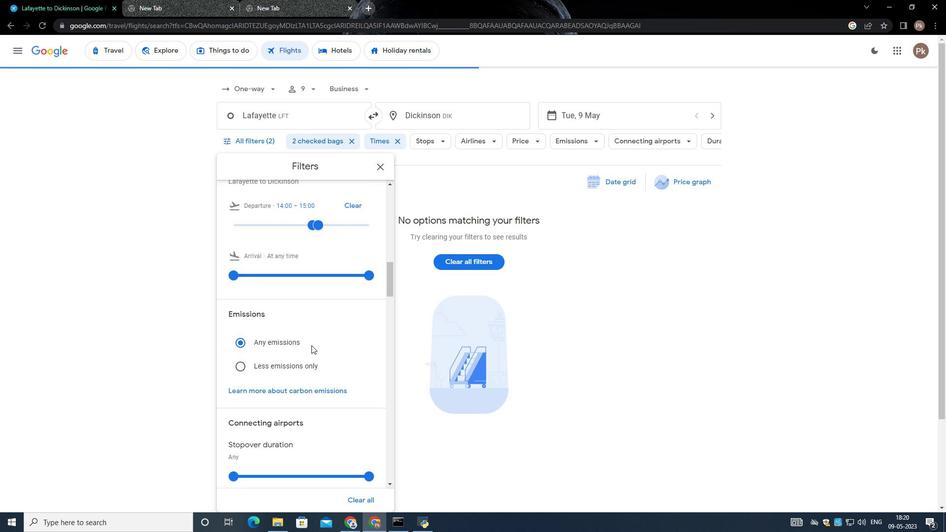 
Action: Mouse scrolled (304, 346) with delta (0, 0)
Screenshot: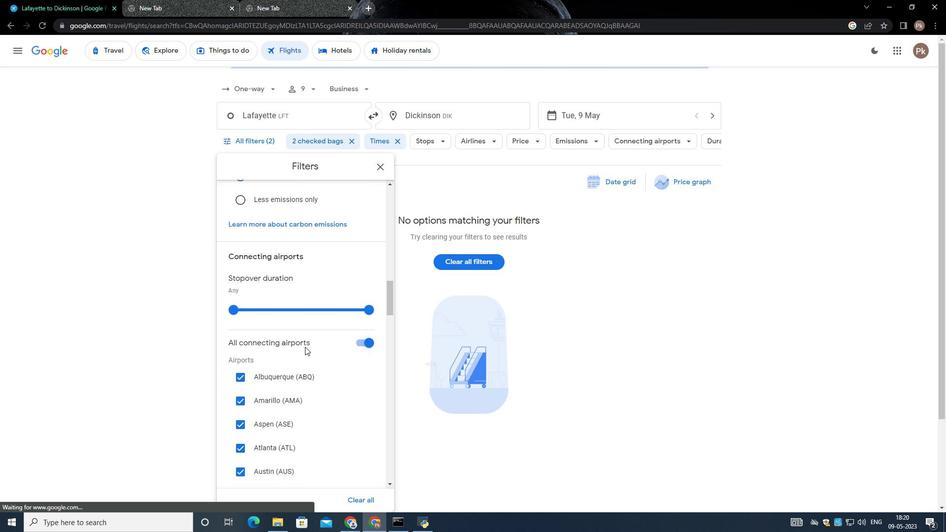 
Action: Mouse scrolled (304, 346) with delta (0, 0)
Screenshot: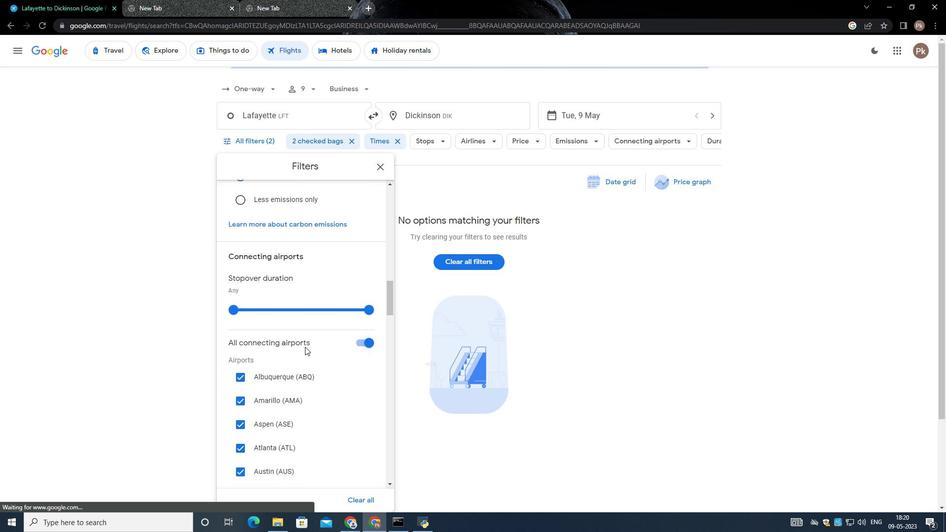 
Action: Mouse scrolled (304, 346) with delta (0, 0)
Screenshot: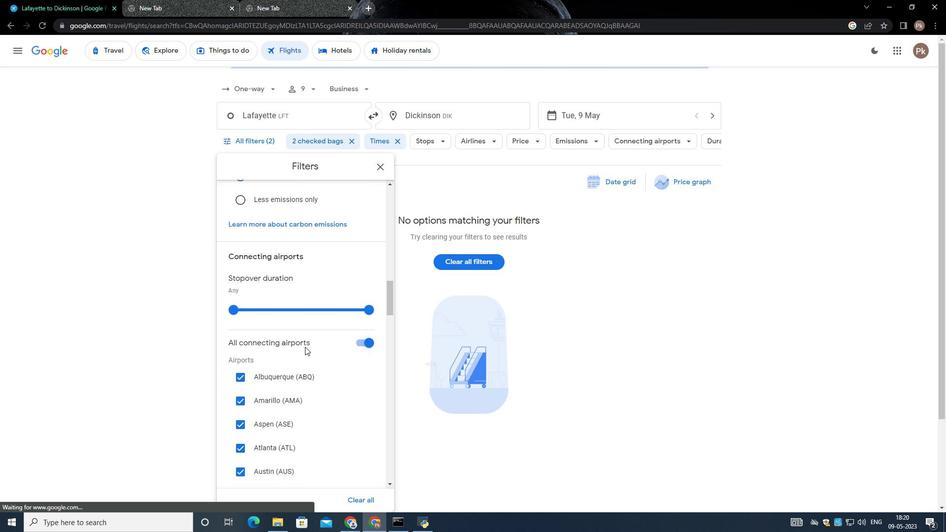 
Action: Mouse scrolled (304, 346) with delta (0, 0)
Screenshot: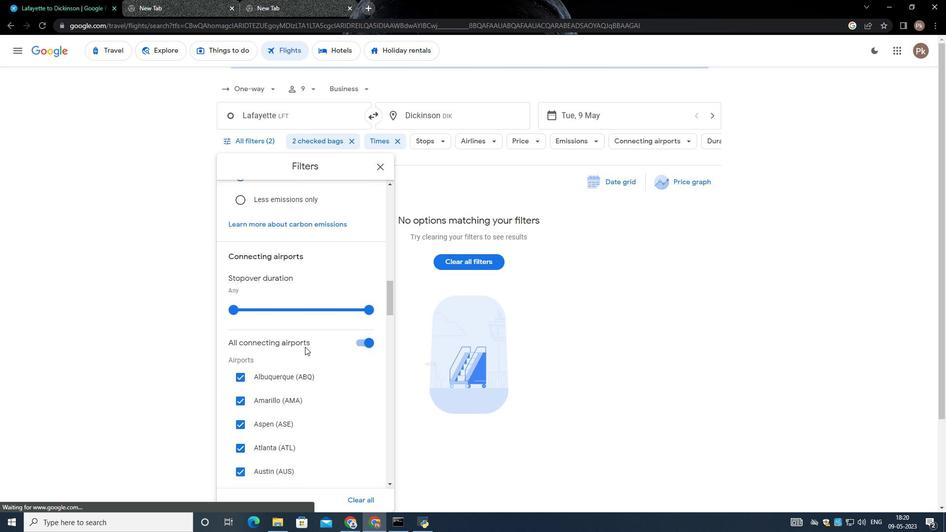 
Action: Mouse moved to (303, 345)
Screenshot: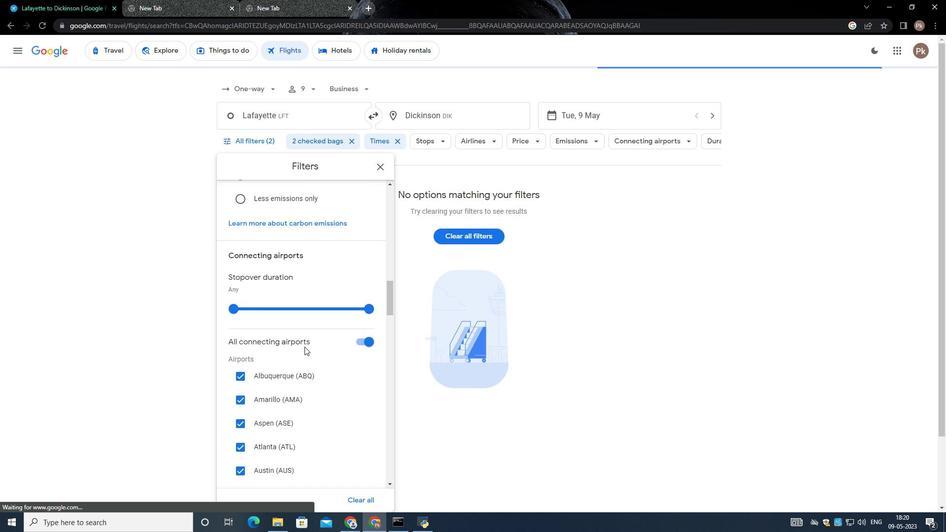 
Action: Mouse scrolled (303, 344) with delta (0, 0)
Screenshot: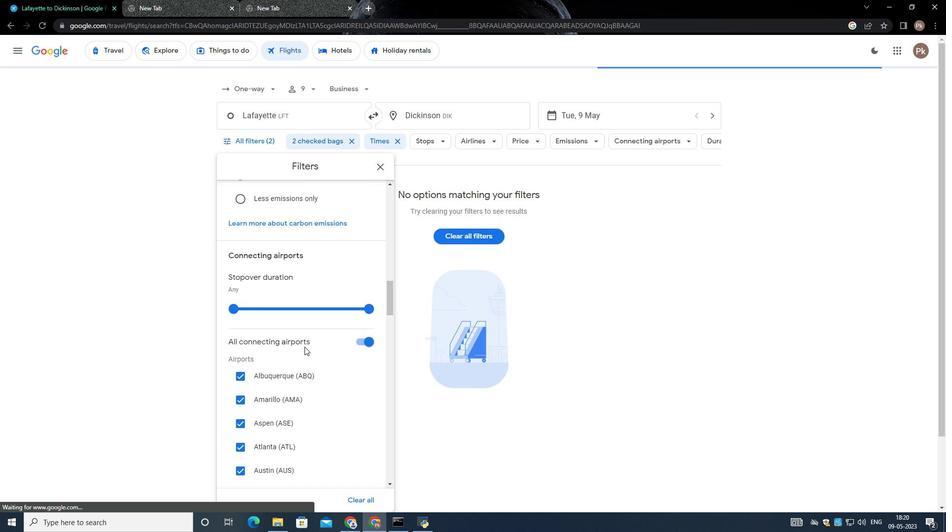 
Action: Mouse moved to (302, 345)
Screenshot: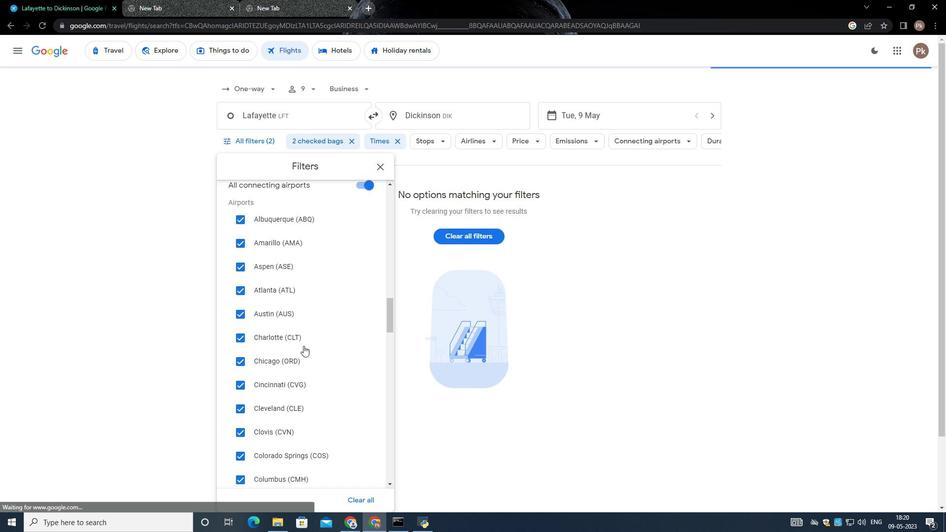 
Action: Mouse scrolled (302, 344) with delta (0, 0)
Screenshot: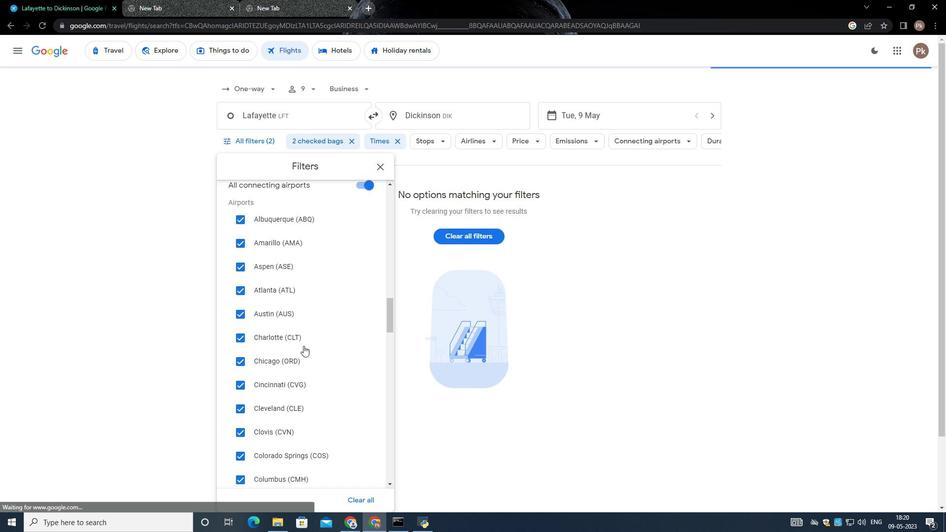 
Action: Mouse moved to (302, 345)
Screenshot: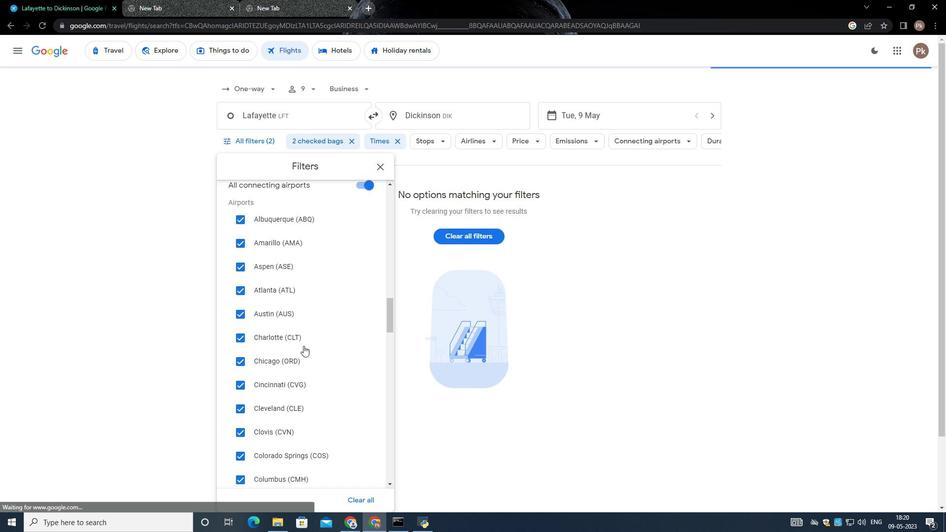 
Action: Mouse scrolled (302, 344) with delta (0, 0)
Screenshot: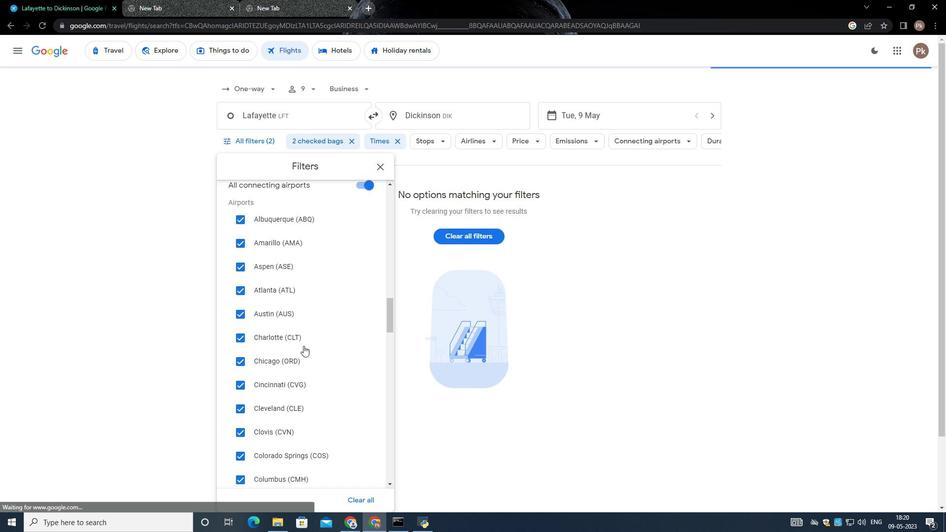
Action: Mouse moved to (301, 345)
Screenshot: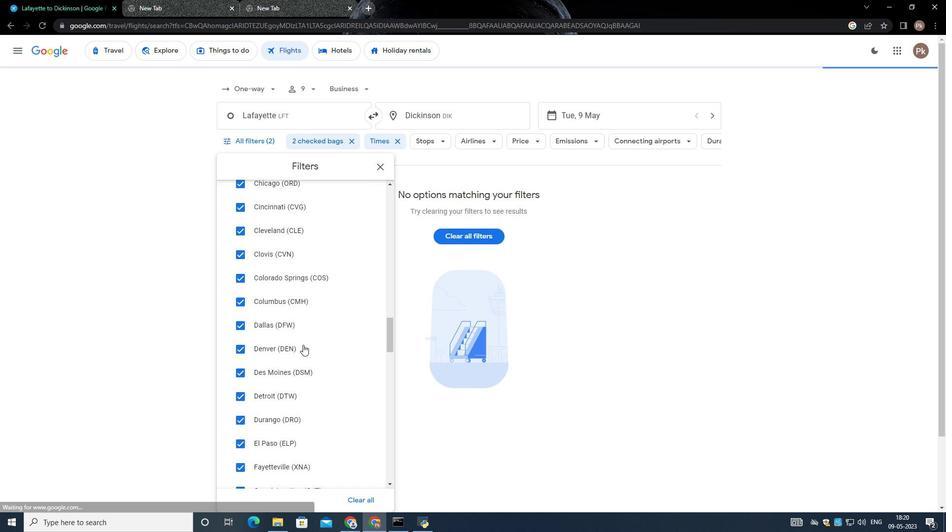 
Action: Mouse scrolled (302, 344) with delta (0, 0)
Screenshot: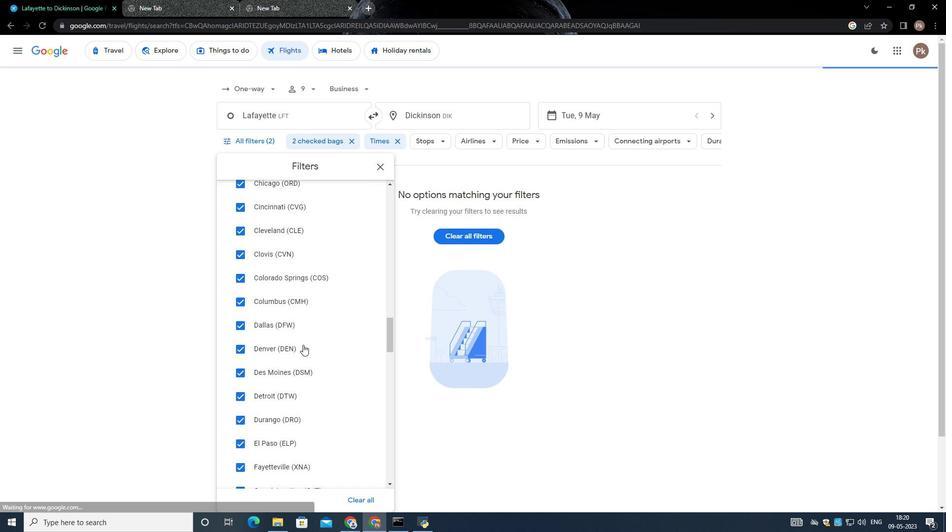 
Action: Mouse moved to (300, 345)
Screenshot: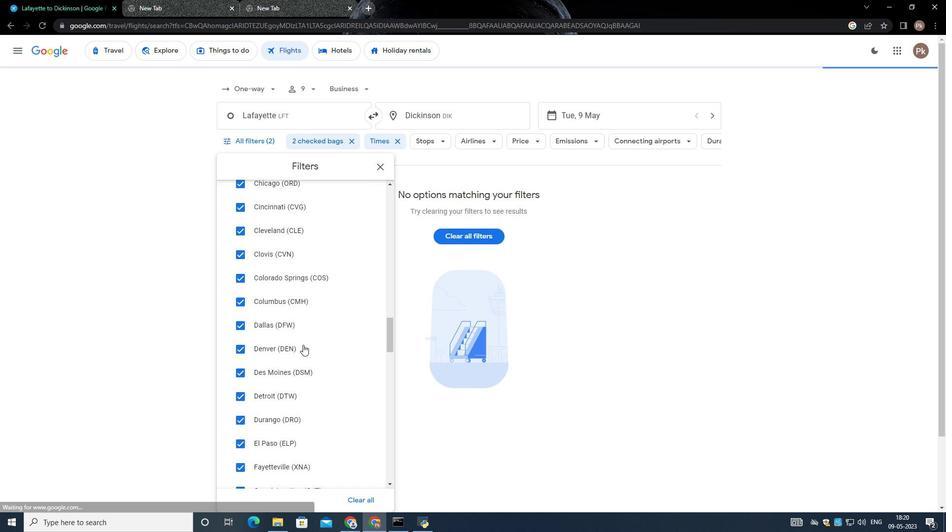 
Action: Mouse scrolled (302, 344) with delta (0, 0)
Screenshot: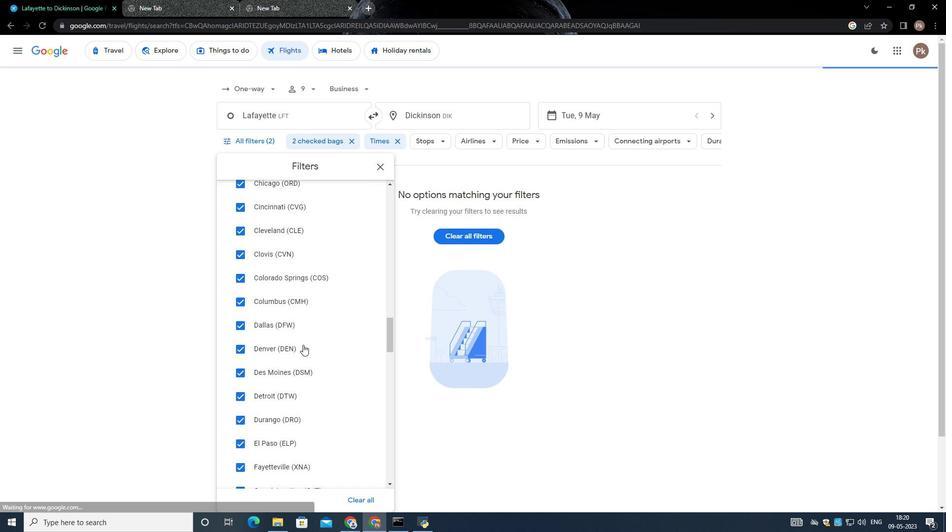 
Action: Mouse moved to (294, 340)
Screenshot: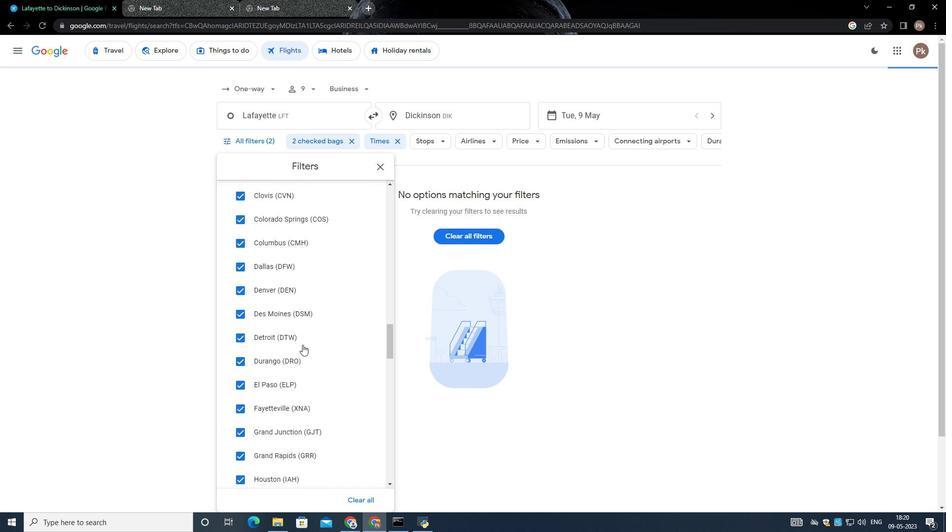 
Action: Mouse scrolled (294, 339) with delta (0, 0)
Screenshot: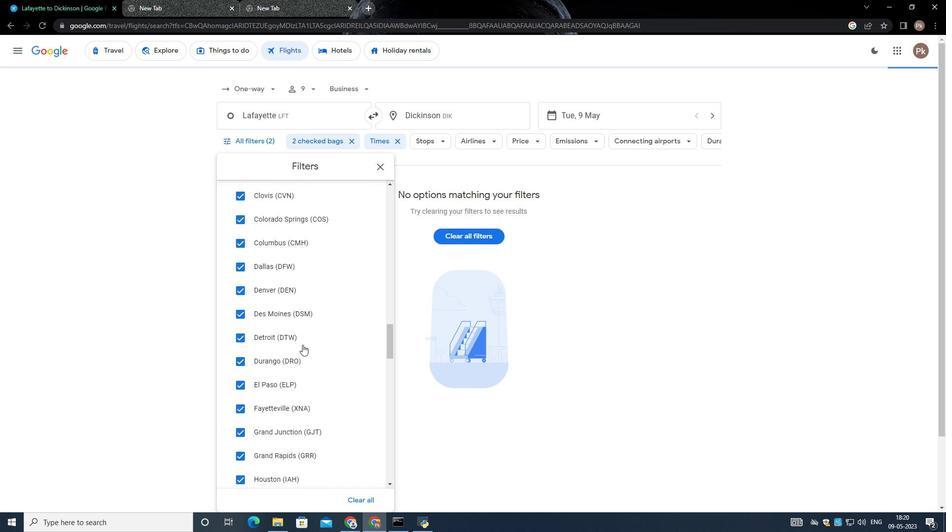 
Action: Mouse scrolled (294, 339) with delta (0, 0)
Screenshot: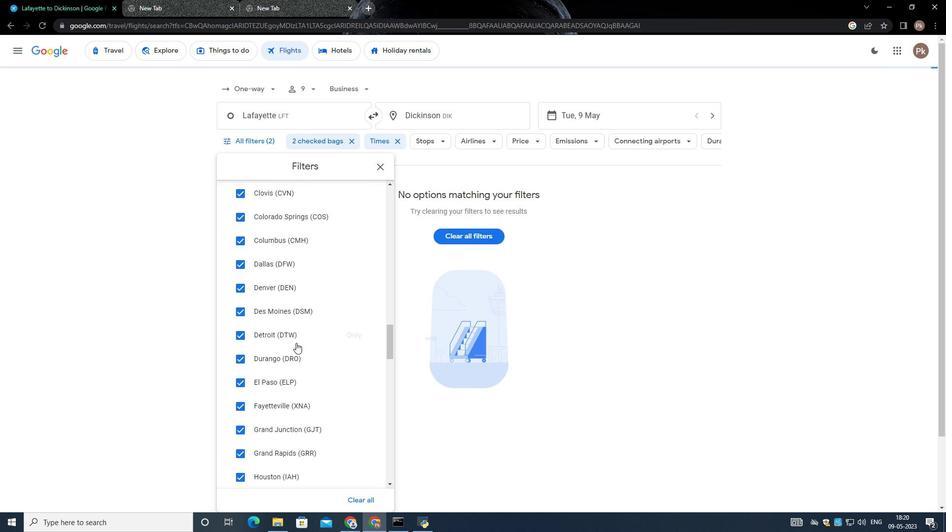
Action: Mouse scrolled (294, 339) with delta (0, 0)
Screenshot: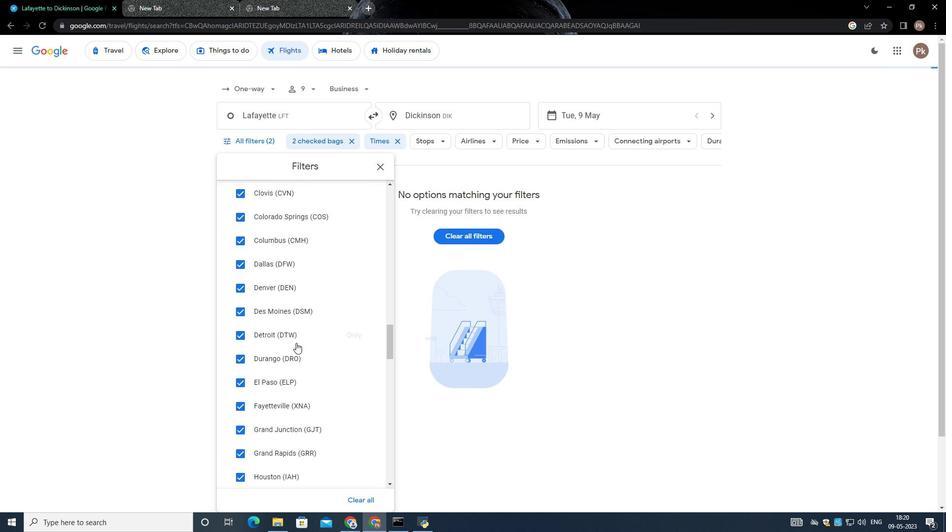 
Action: Mouse scrolled (294, 339) with delta (0, 0)
Screenshot: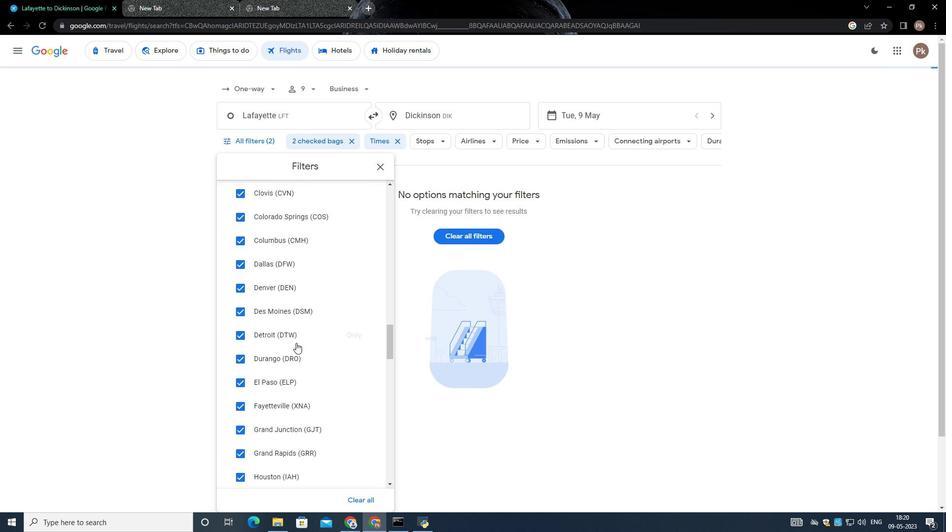 
Action: Mouse scrolled (294, 339) with delta (0, 0)
Screenshot: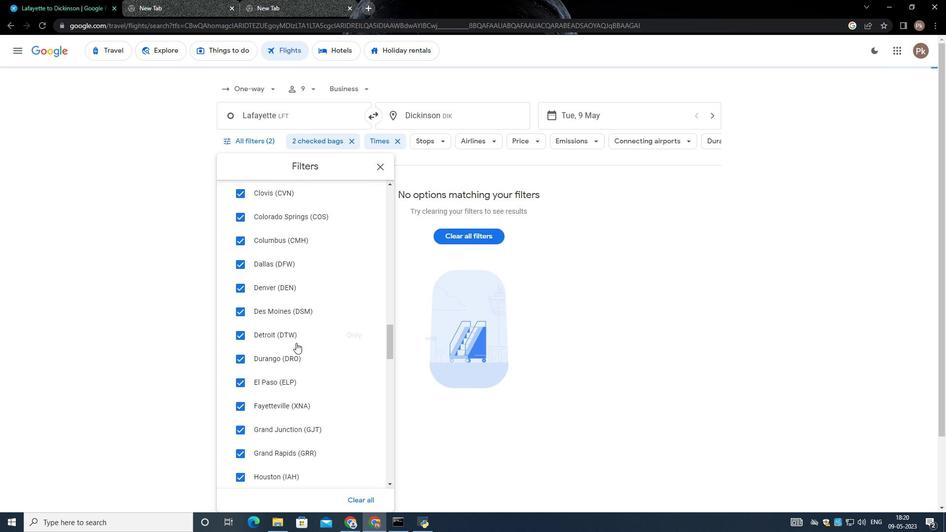 
Action: Mouse moved to (293, 340)
Screenshot: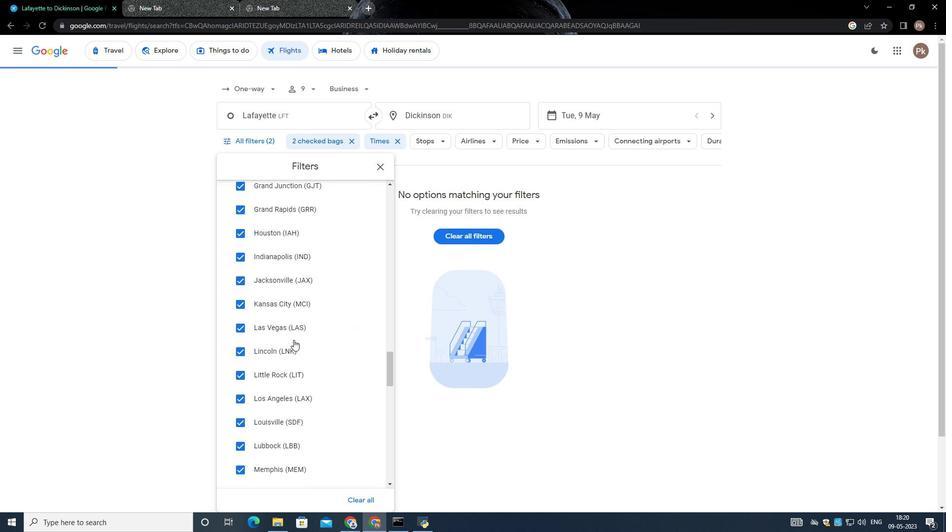 
Action: Mouse scrolled (293, 339) with delta (0, 0)
Screenshot: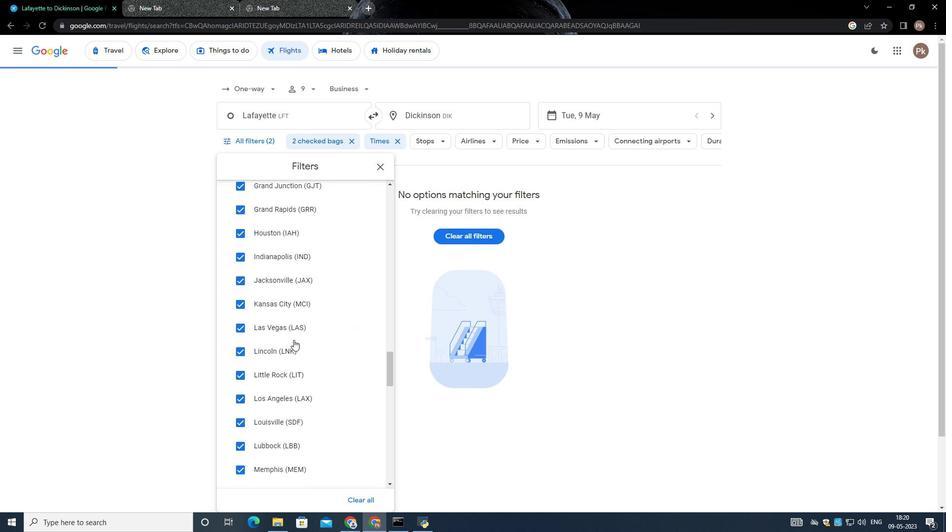 
Action: Mouse scrolled (293, 339) with delta (0, 0)
Screenshot: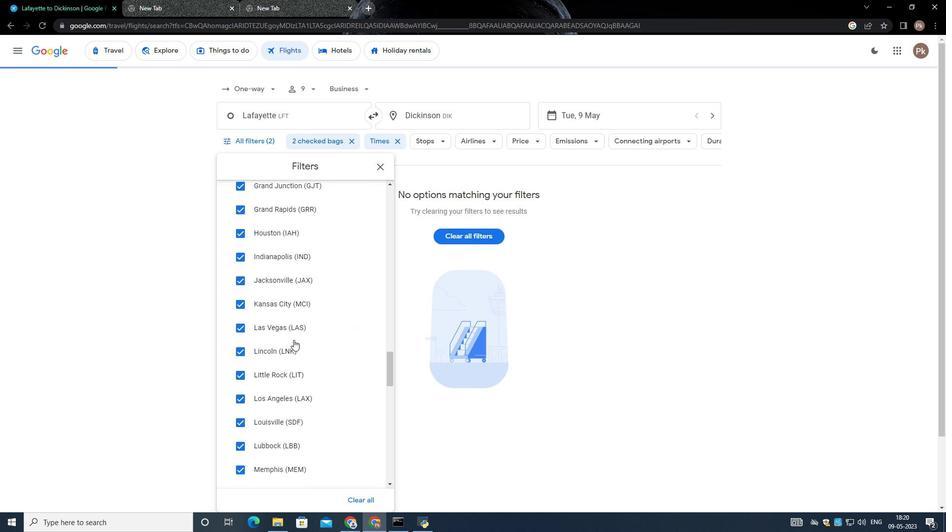 
Action: Mouse scrolled (293, 339) with delta (0, 0)
Screenshot: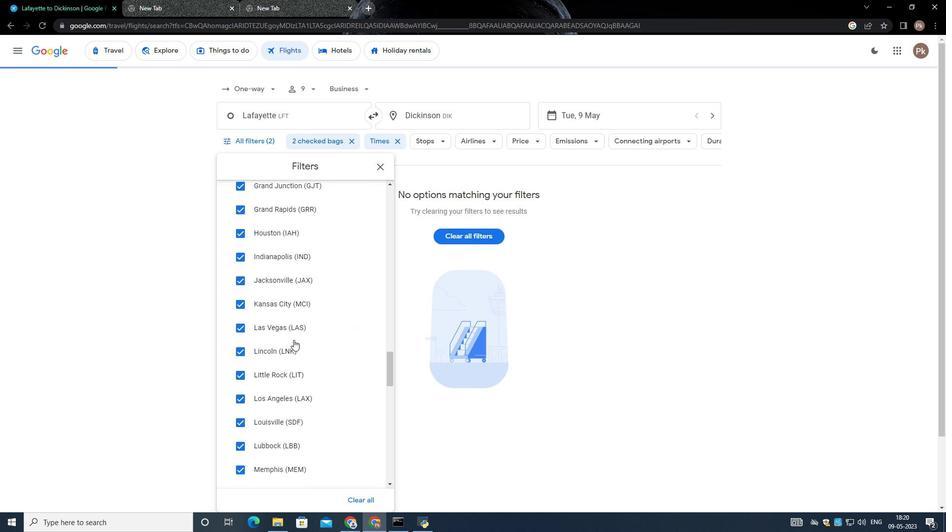 
Action: Mouse scrolled (293, 339) with delta (0, 0)
Screenshot: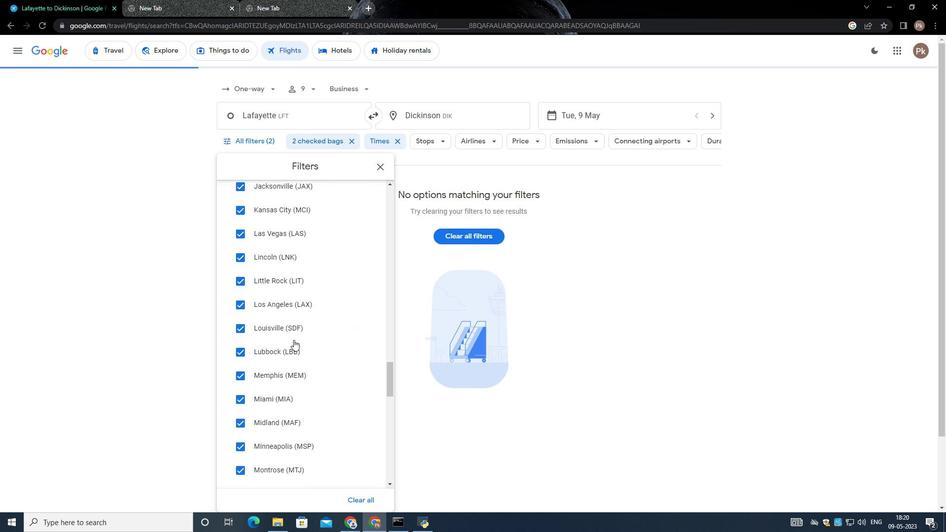 
Action: Mouse moved to (292, 341)
Screenshot: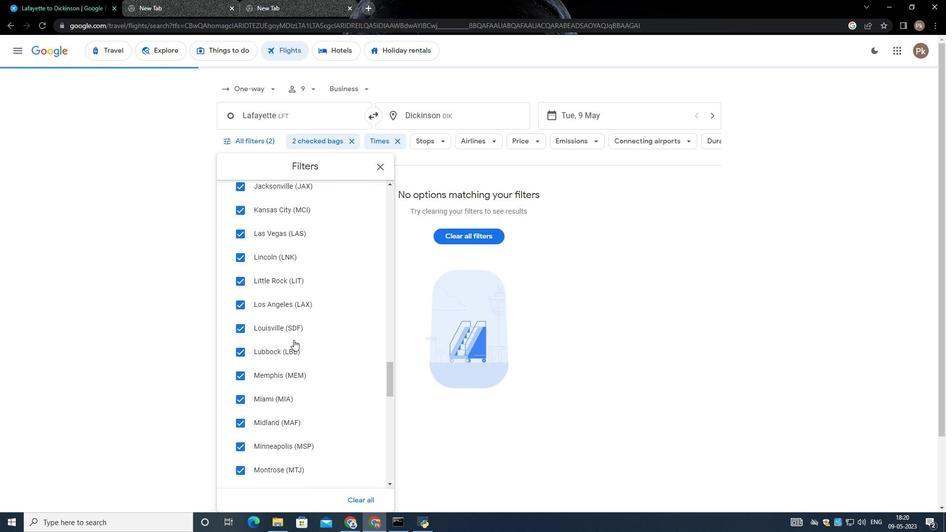 
Action: Mouse scrolled (292, 340) with delta (0, 0)
Screenshot: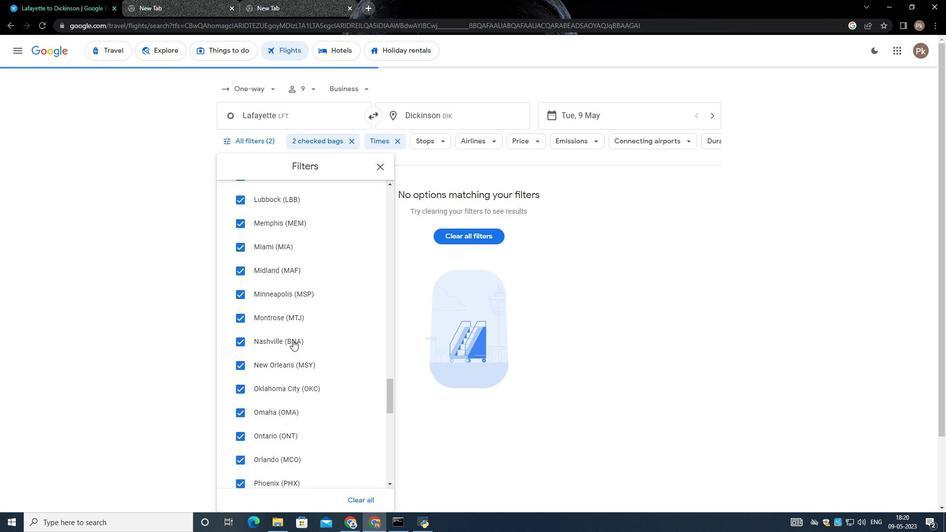 
Action: Mouse scrolled (292, 340) with delta (0, 0)
Screenshot: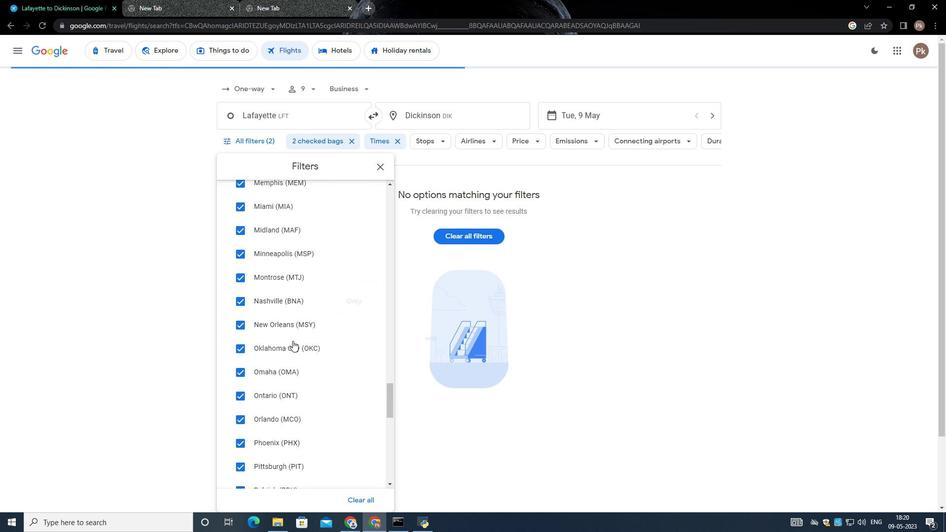 
Action: Mouse scrolled (292, 340) with delta (0, 0)
Screenshot: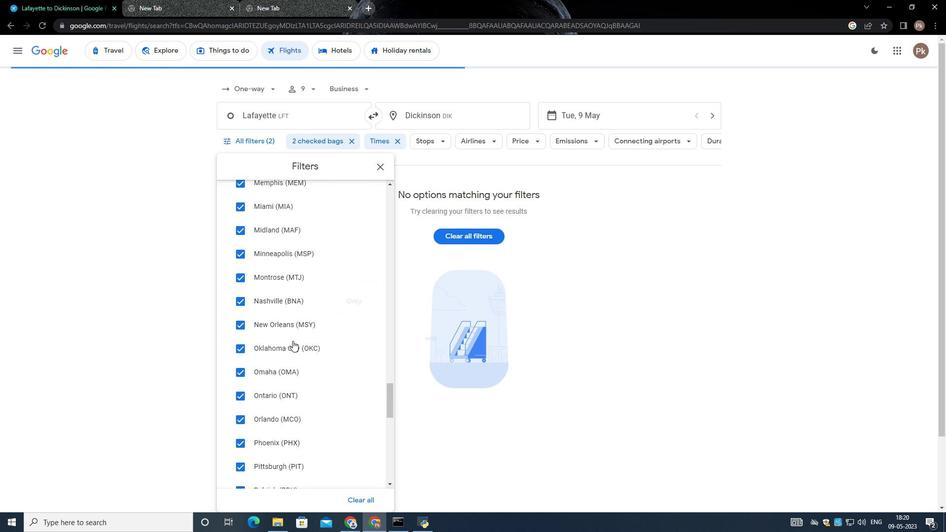 
Action: Mouse scrolled (292, 340) with delta (0, 0)
Screenshot: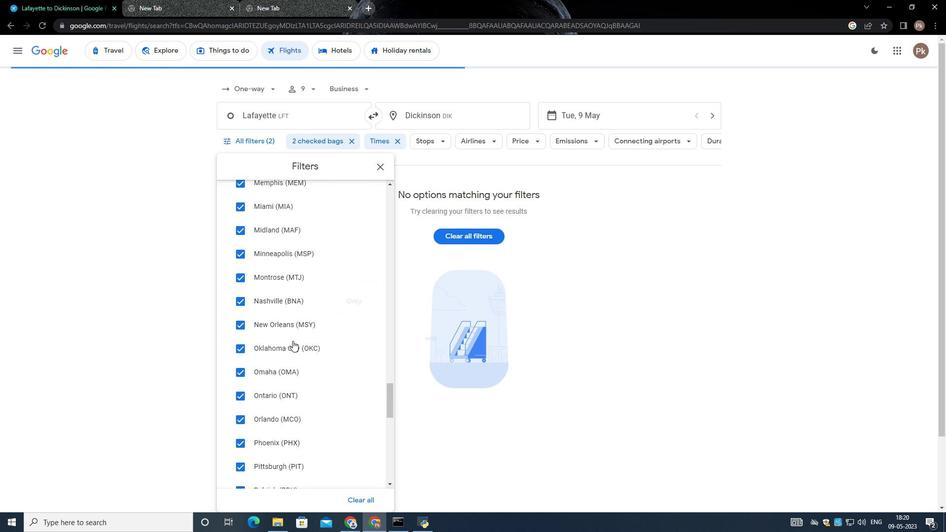 
Action: Mouse moved to (292, 341)
Screenshot: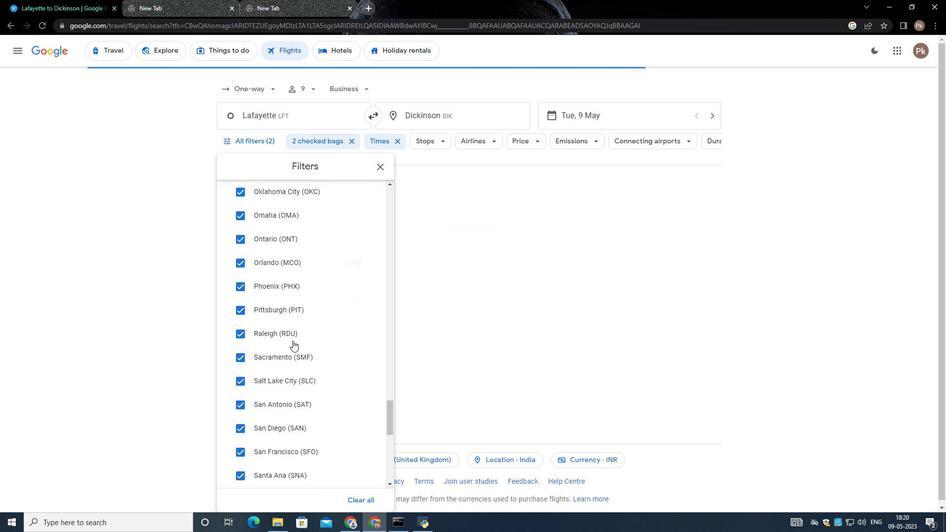 
Action: Mouse scrolled (292, 341) with delta (0, 0)
Screenshot: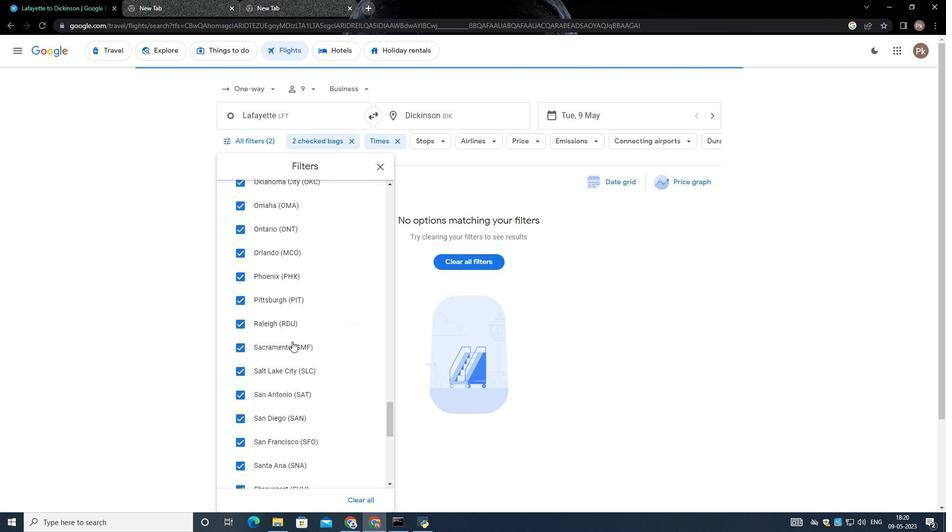 
Action: Mouse moved to (291, 341)
Screenshot: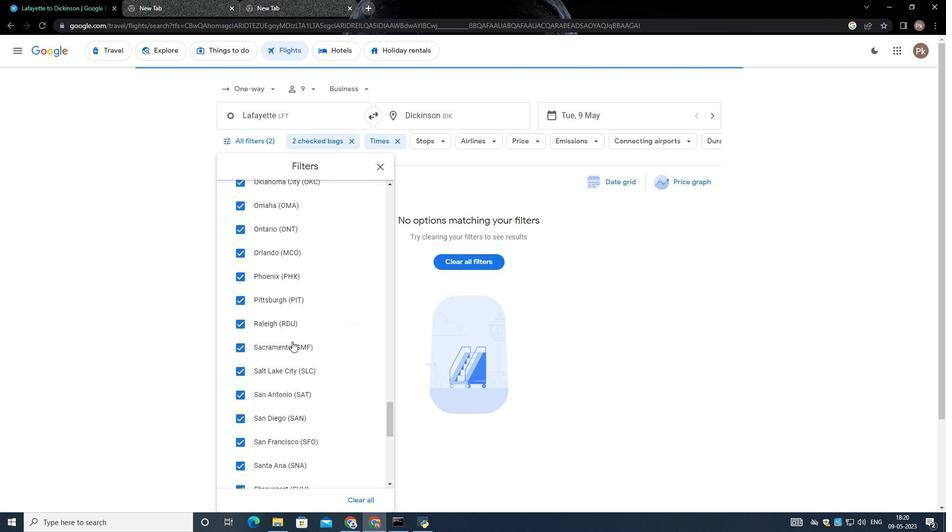 
Action: Mouse scrolled (291, 341) with delta (0, 0)
Screenshot: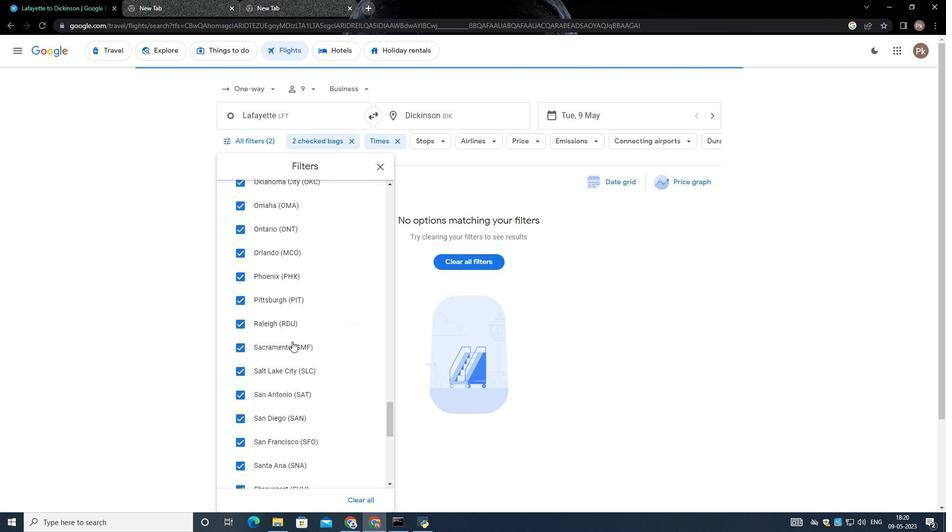 
Action: Mouse scrolled (291, 341) with delta (0, 0)
Screenshot: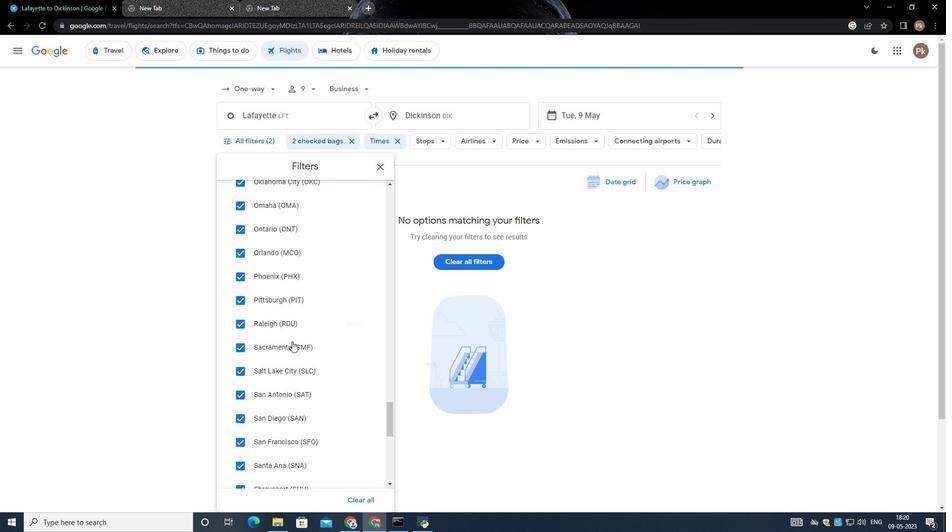
Action: Mouse moved to (291, 342)
Screenshot: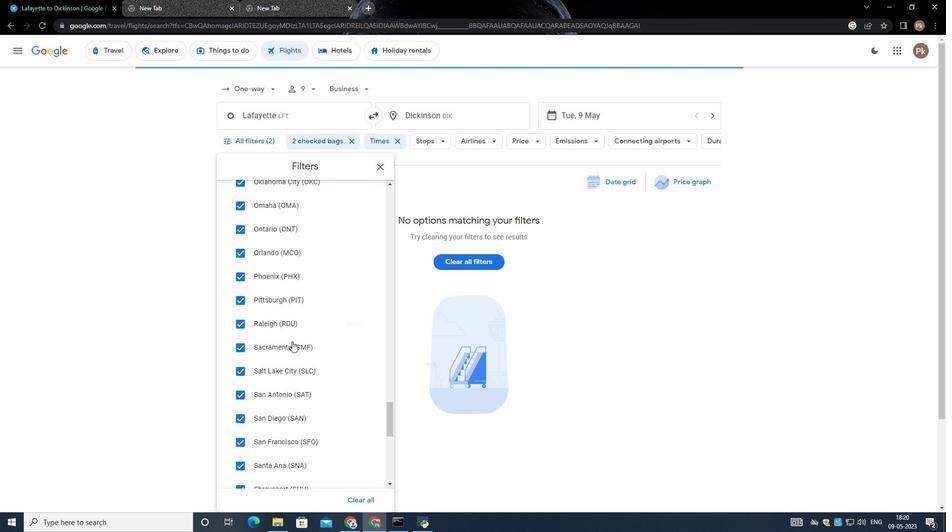 
Action: Mouse scrolled (291, 341) with delta (0, 0)
Screenshot: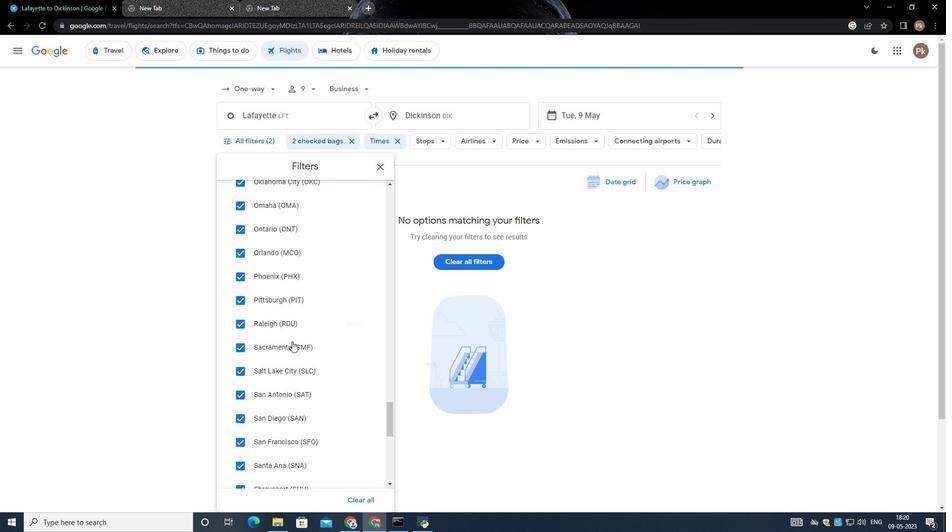 
Action: Mouse moved to (288, 343)
Screenshot: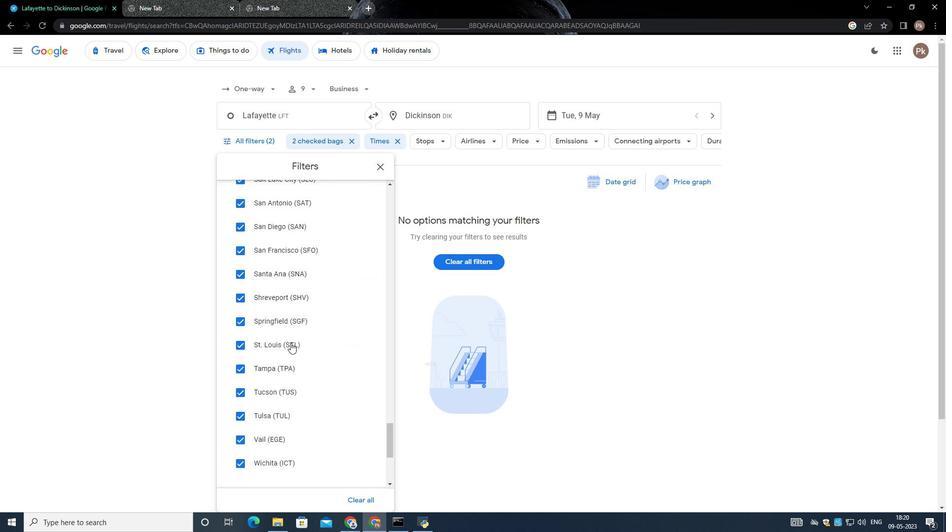 
Action: Mouse scrolled (288, 342) with delta (0, 0)
Screenshot: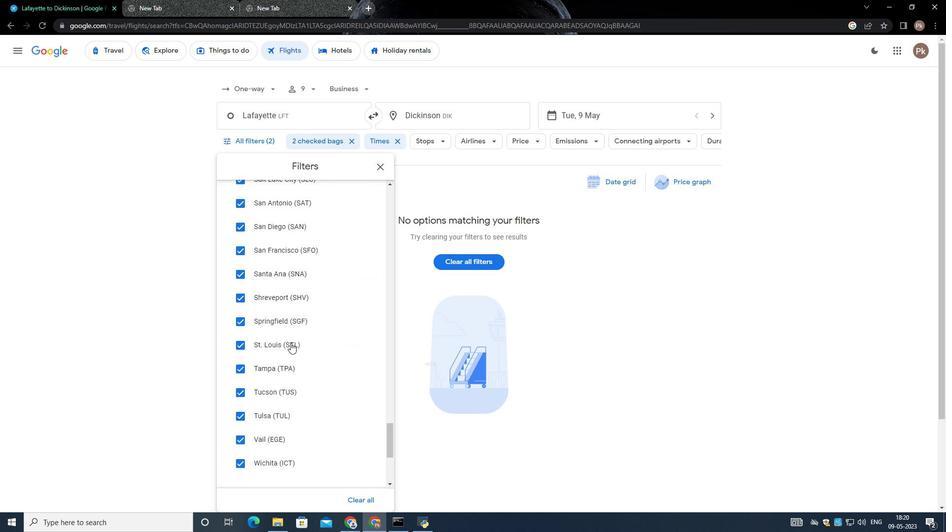 
Action: Mouse scrolled (288, 342) with delta (0, 0)
Screenshot: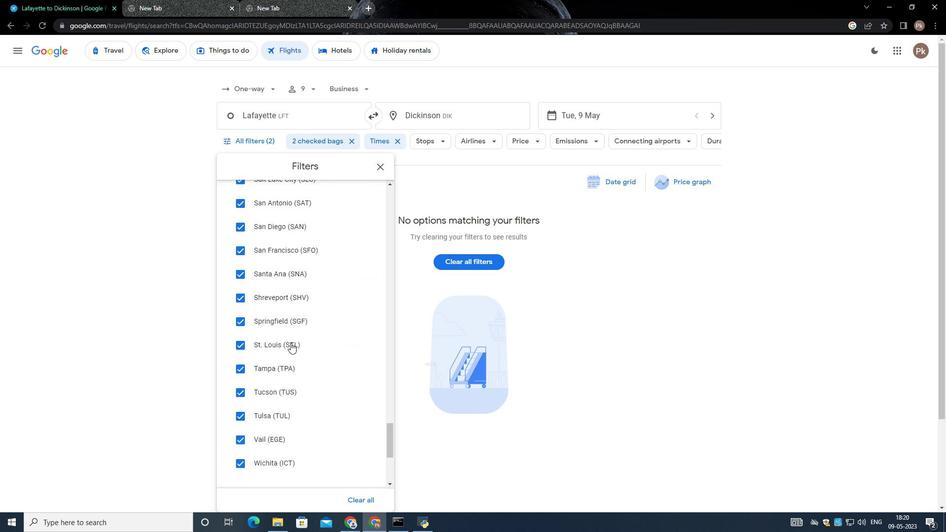 
Action: Mouse scrolled (288, 342) with delta (0, 0)
Screenshot: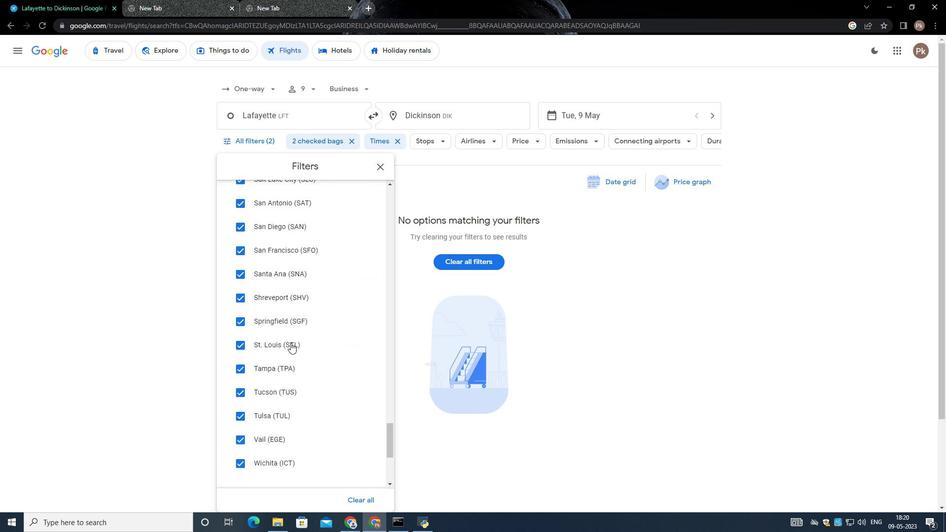 
Action: Mouse scrolled (288, 342) with delta (0, 0)
Screenshot: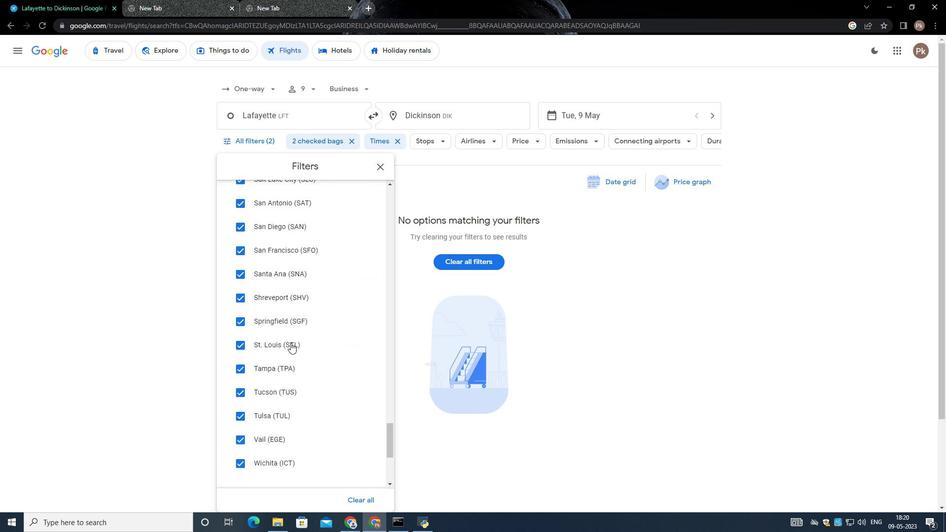
Action: Mouse scrolled (288, 342) with delta (0, 0)
Screenshot: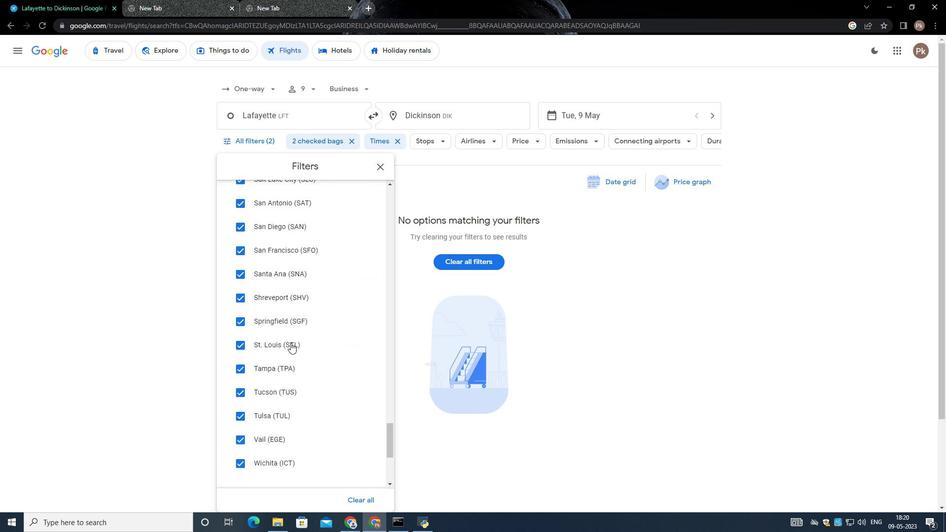 
Action: Mouse moved to (287, 341)
Screenshot: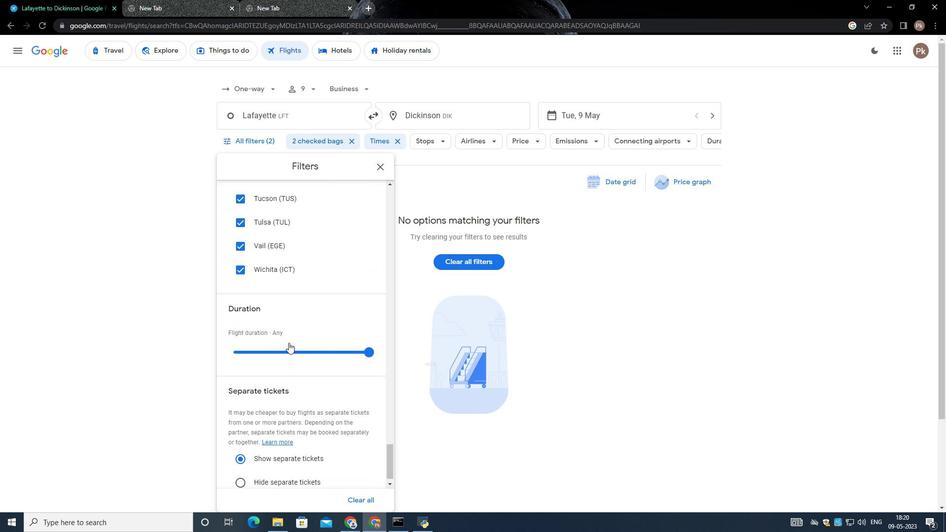
Action: Mouse scrolled (287, 340) with delta (0, 0)
Screenshot: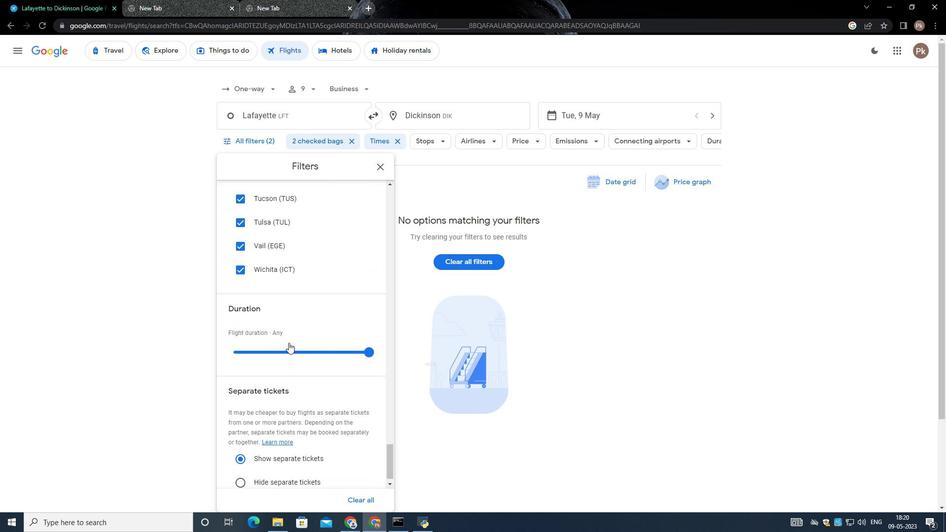 
Action: Mouse scrolled (287, 340) with delta (0, 0)
Screenshot: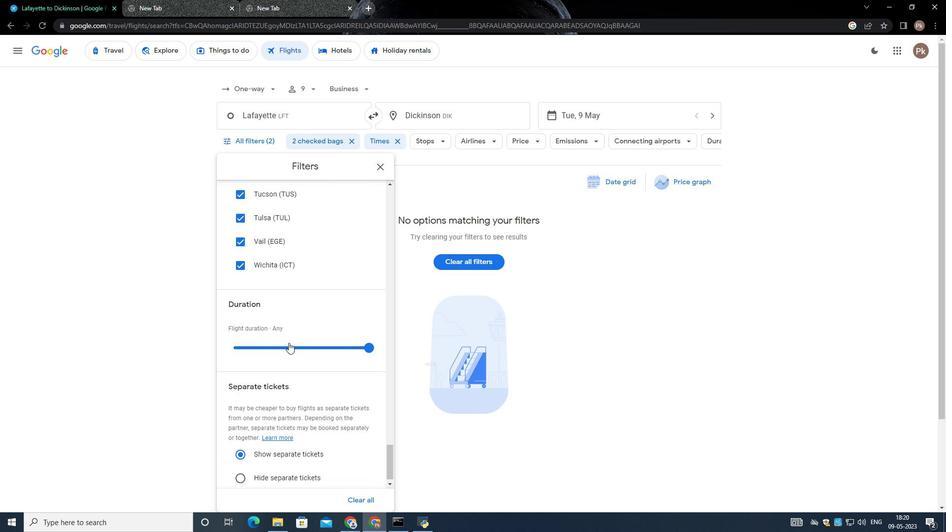 
Action: Mouse scrolled (287, 340) with delta (0, 0)
Screenshot: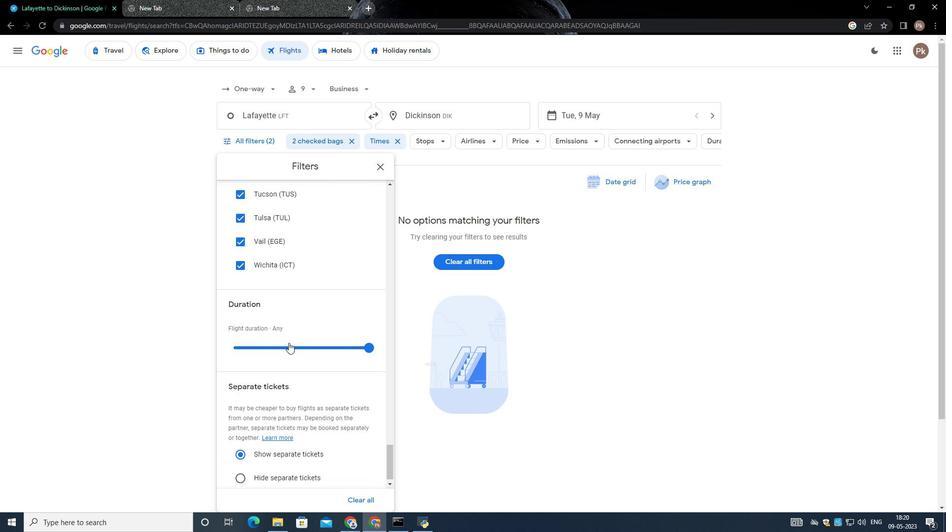 
Action: Mouse scrolled (287, 340) with delta (0, 0)
Screenshot: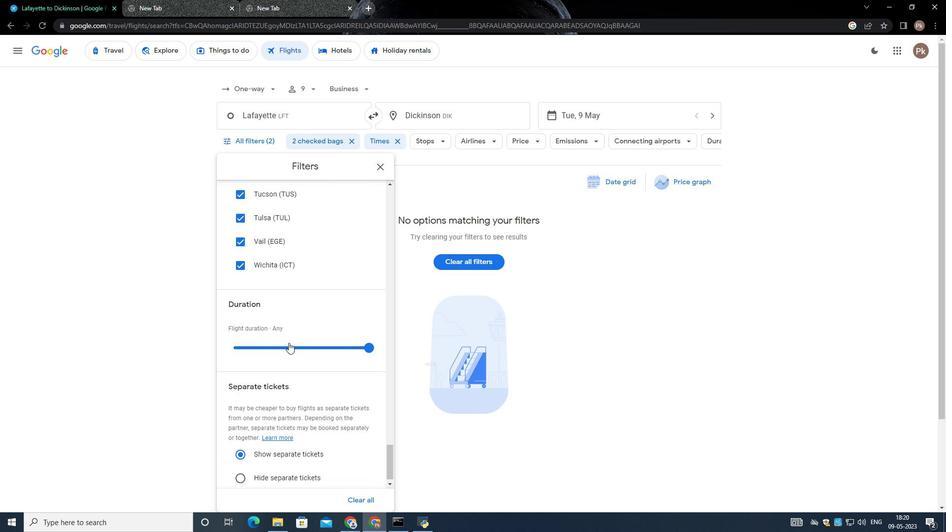 
Action: Mouse moved to (288, 323)
Screenshot: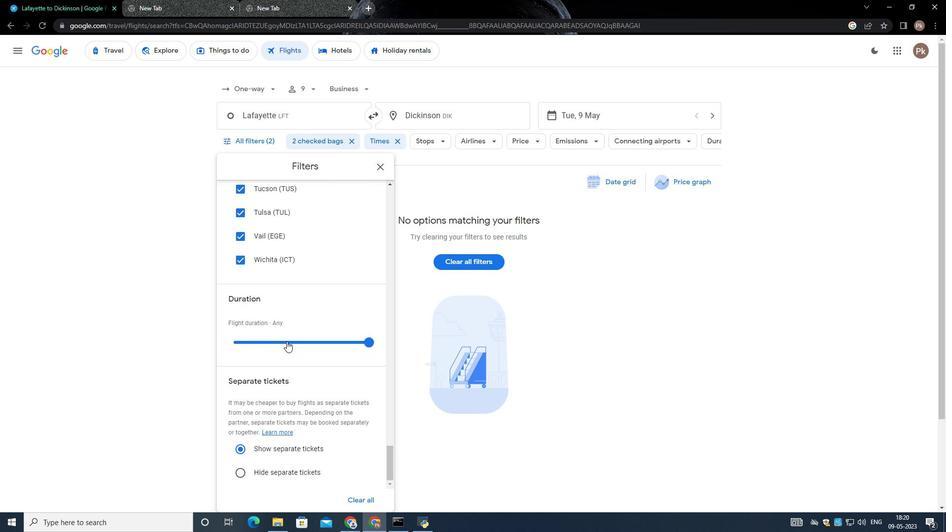 
Action: Mouse scrolled (288, 322) with delta (0, 0)
Screenshot: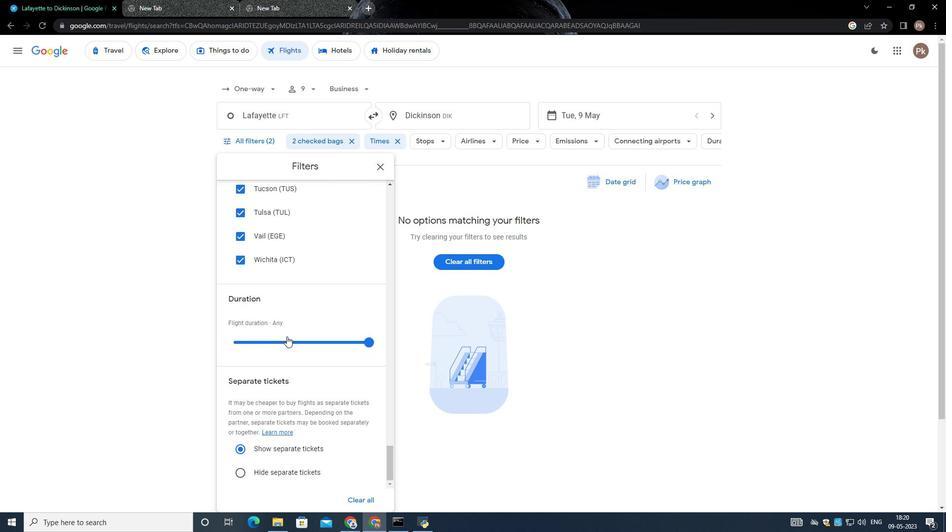 
Action: Mouse scrolled (288, 322) with delta (0, 0)
Screenshot: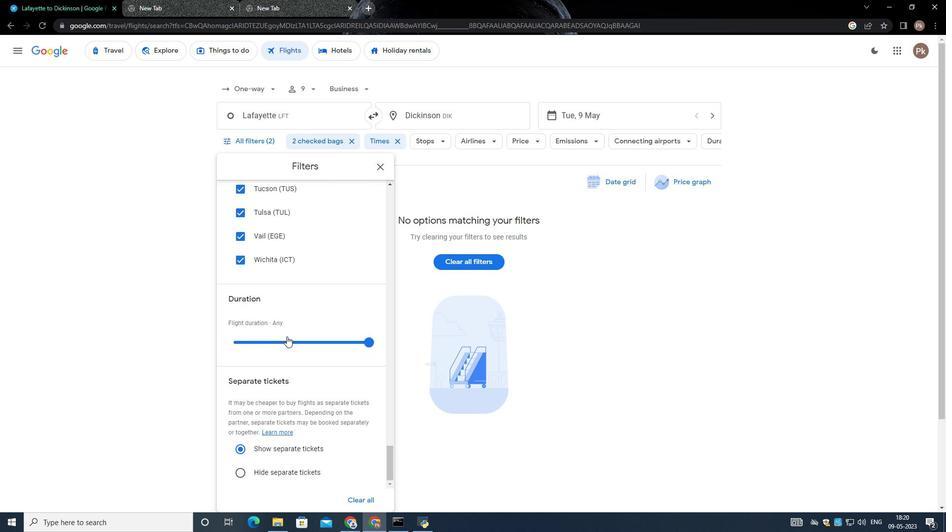 
Action: Mouse scrolled (288, 322) with delta (0, 0)
Screenshot: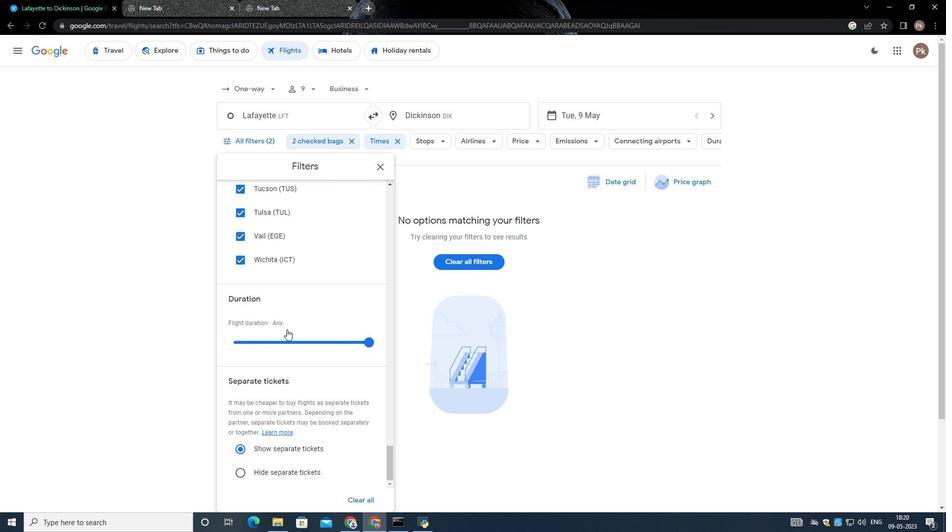 
Action: Mouse scrolled (288, 322) with delta (0, 0)
Screenshot: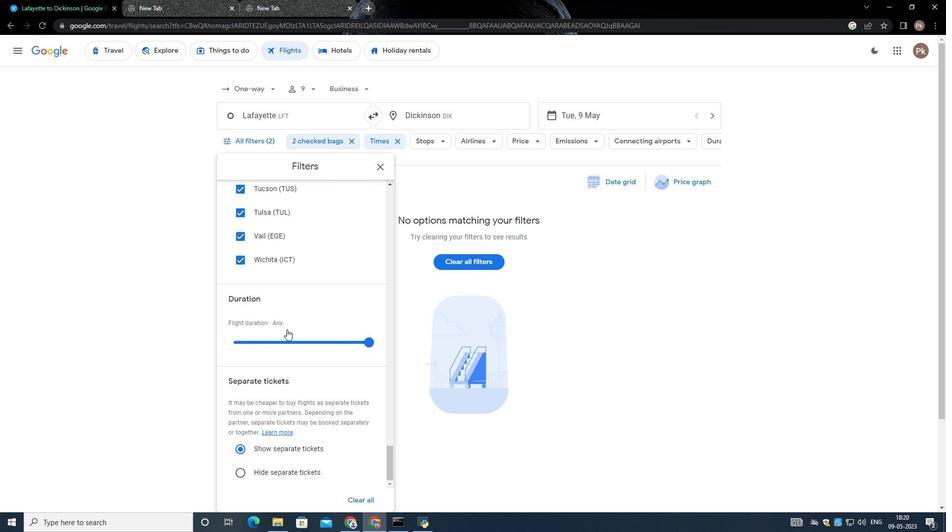 
Action: Mouse moved to (288, 323)
Screenshot: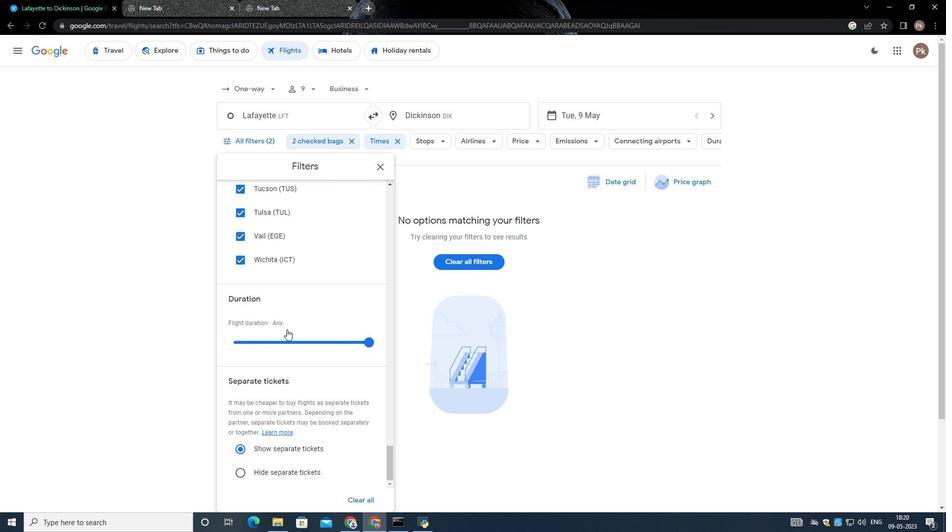 
Action: Mouse scrolled (288, 322) with delta (0, 0)
Screenshot: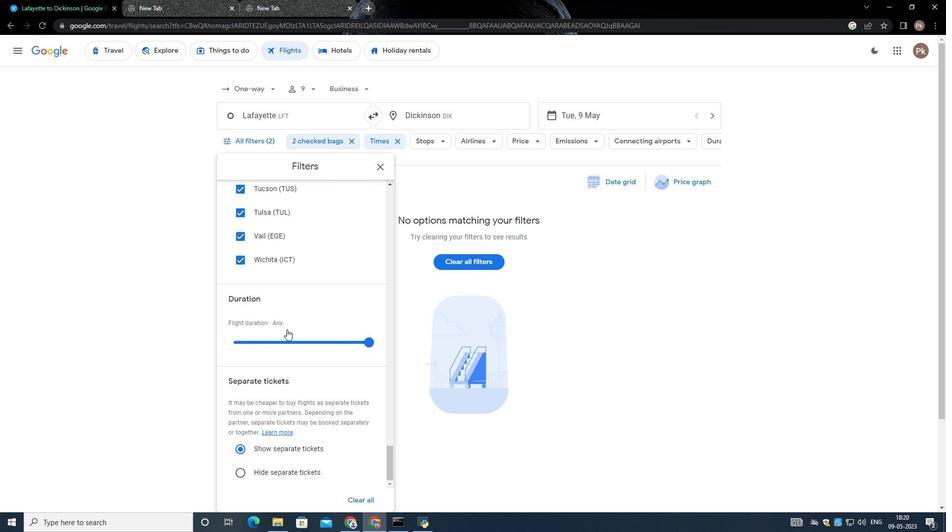 
Action: Mouse moved to (283, 322)
Screenshot: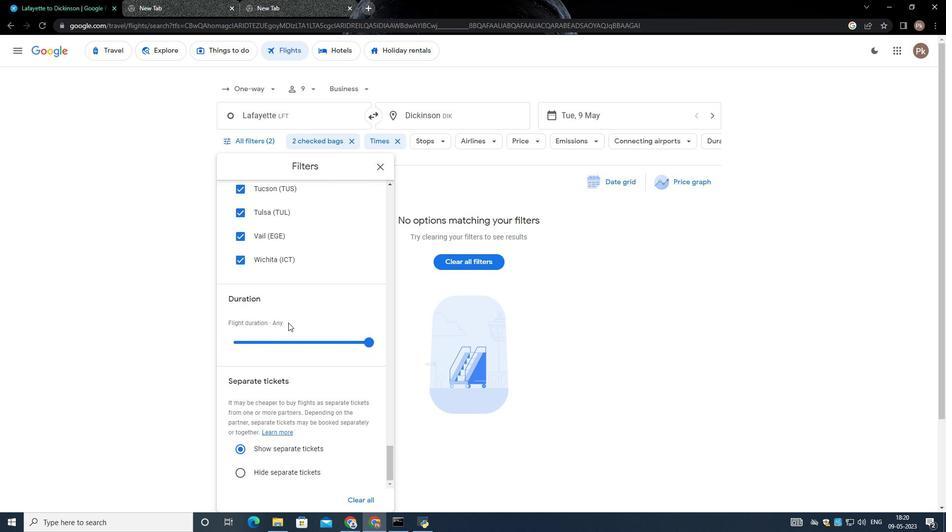 
